 Task: Research Airbnb properties in Bykhaw, Belarus from 6th December, 2023 to 15th December, 2023 for 6 adults. Place can be entire room or private room with 6 bedrooms having 6 beds and 6 bathrooms. Property type can be house. Amenities needed are: wifi, TV, free parkinig on premises, gym, breakfast.
Action: Mouse pressed left at (550, 133)
Screenshot: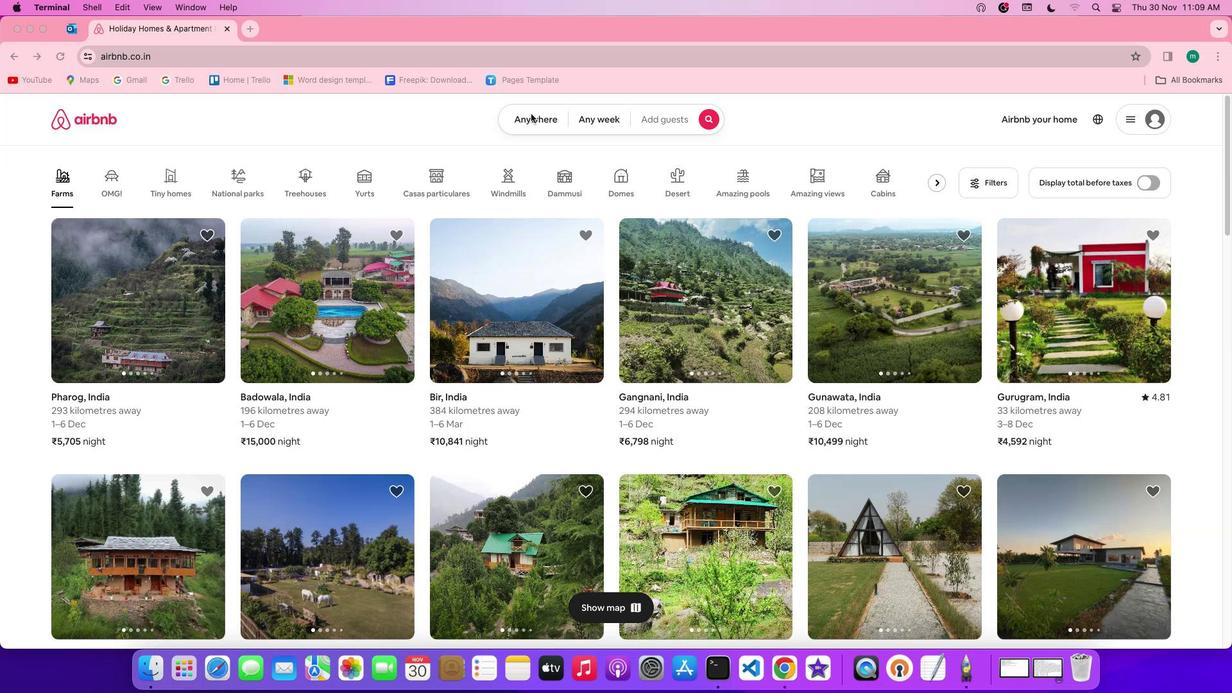 
Action: Mouse pressed left at (550, 133)
Screenshot: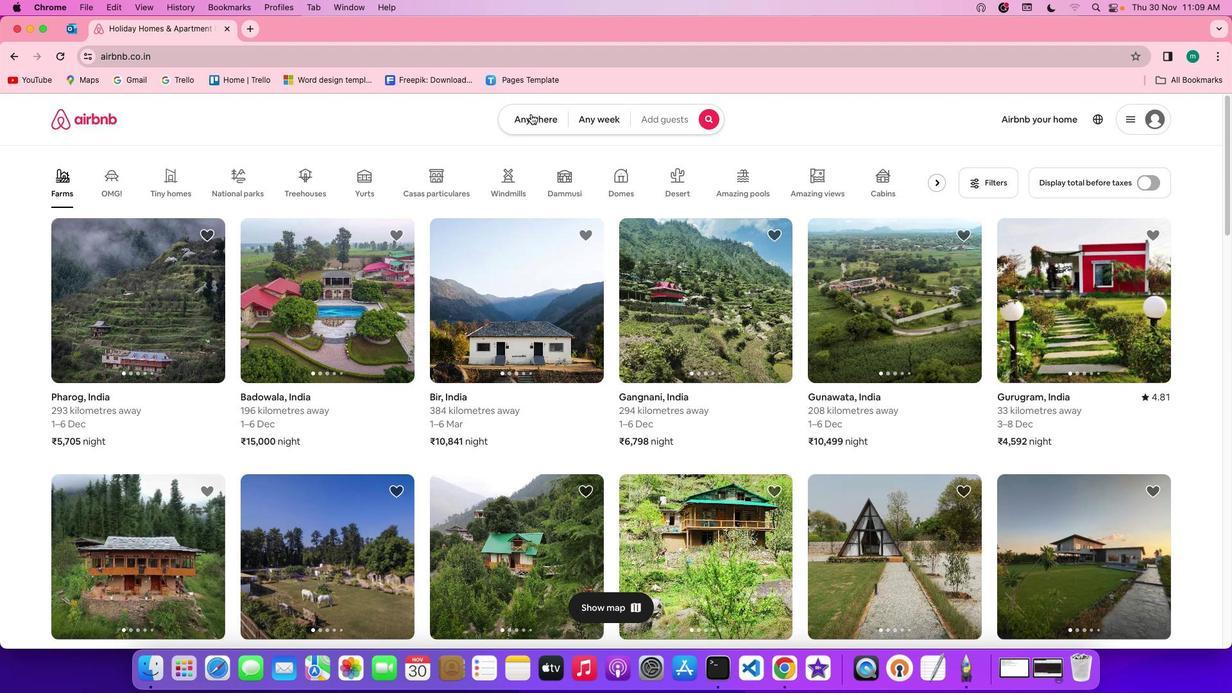 
Action: Mouse moved to (477, 194)
Screenshot: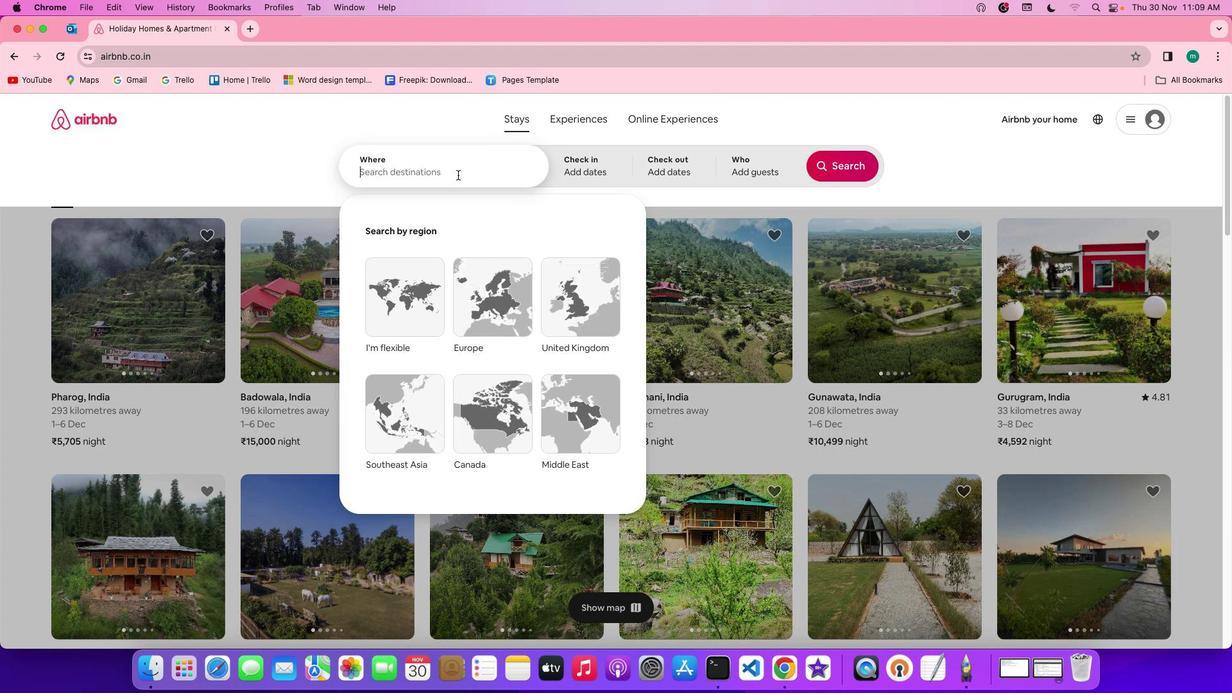 
Action: Mouse pressed left at (477, 194)
Screenshot: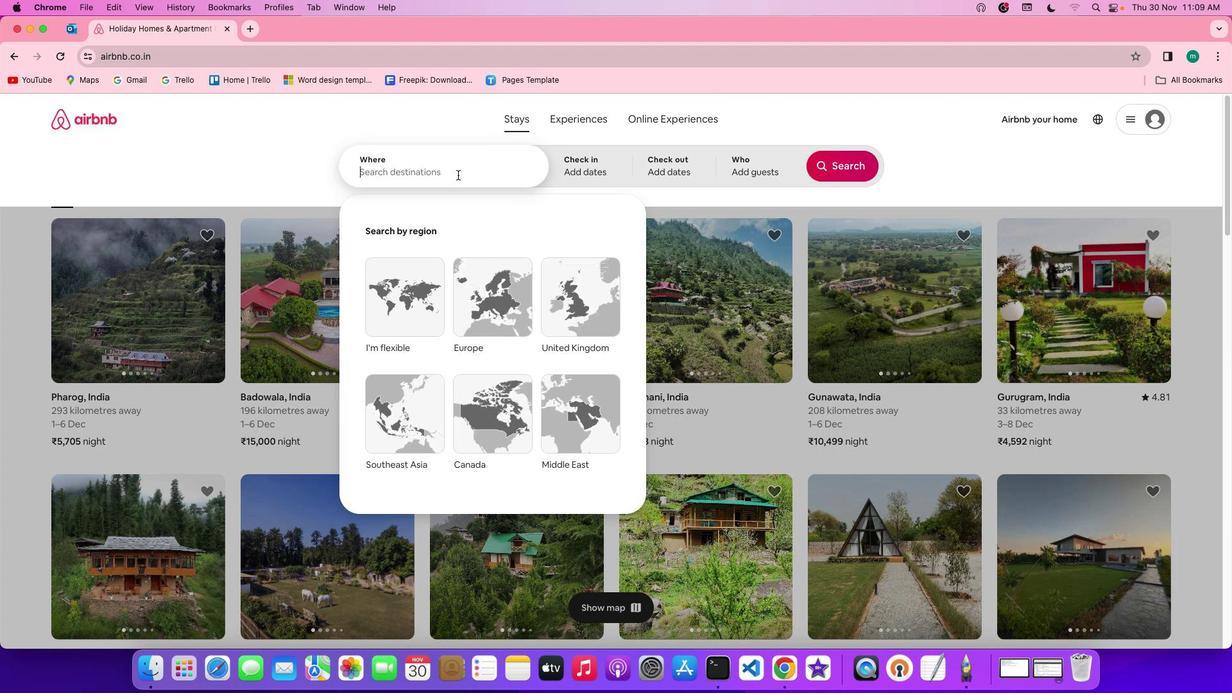 
Action: Key pressed Key.shift'B''y''k''h''a''w'','Key.spaceKey.shift'b''e''l''a''r''u''s'
Screenshot: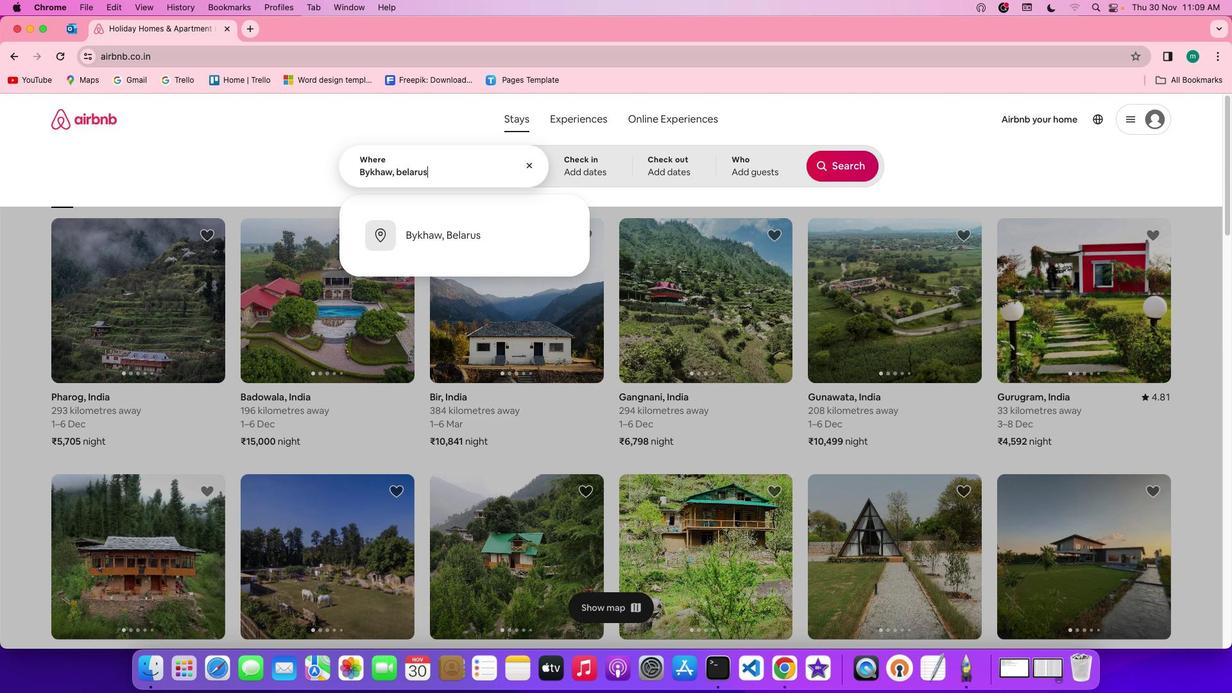 
Action: Mouse moved to (587, 194)
Screenshot: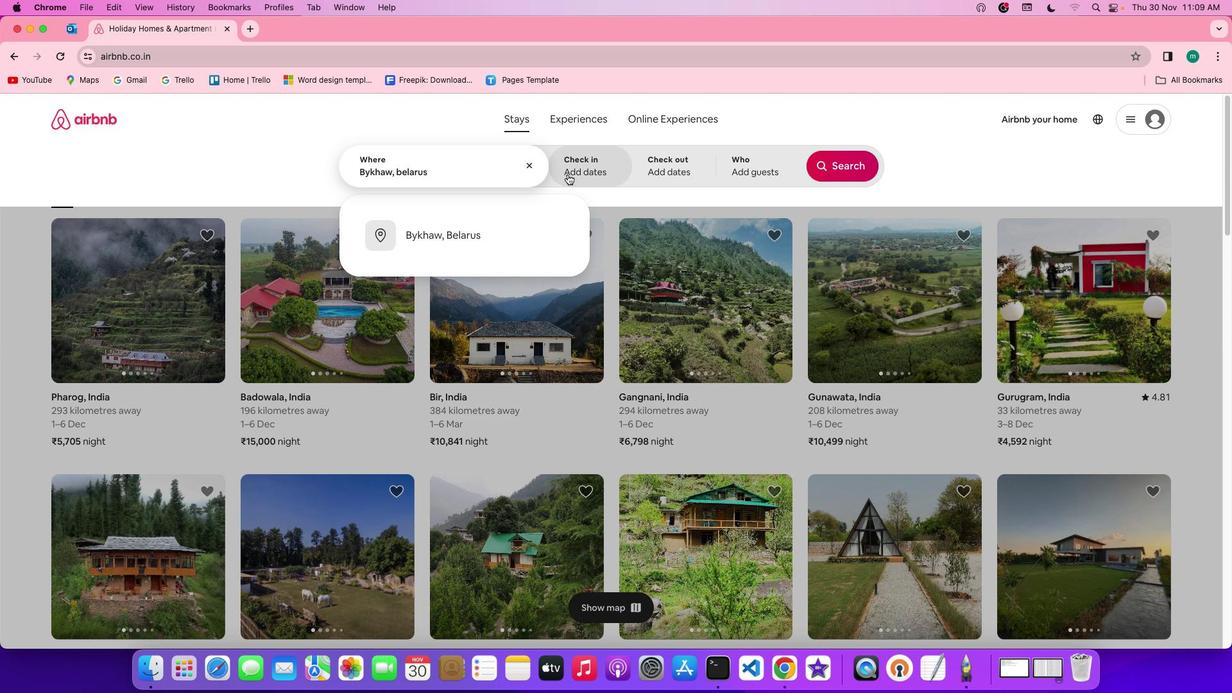 
Action: Mouse pressed left at (587, 194)
Screenshot: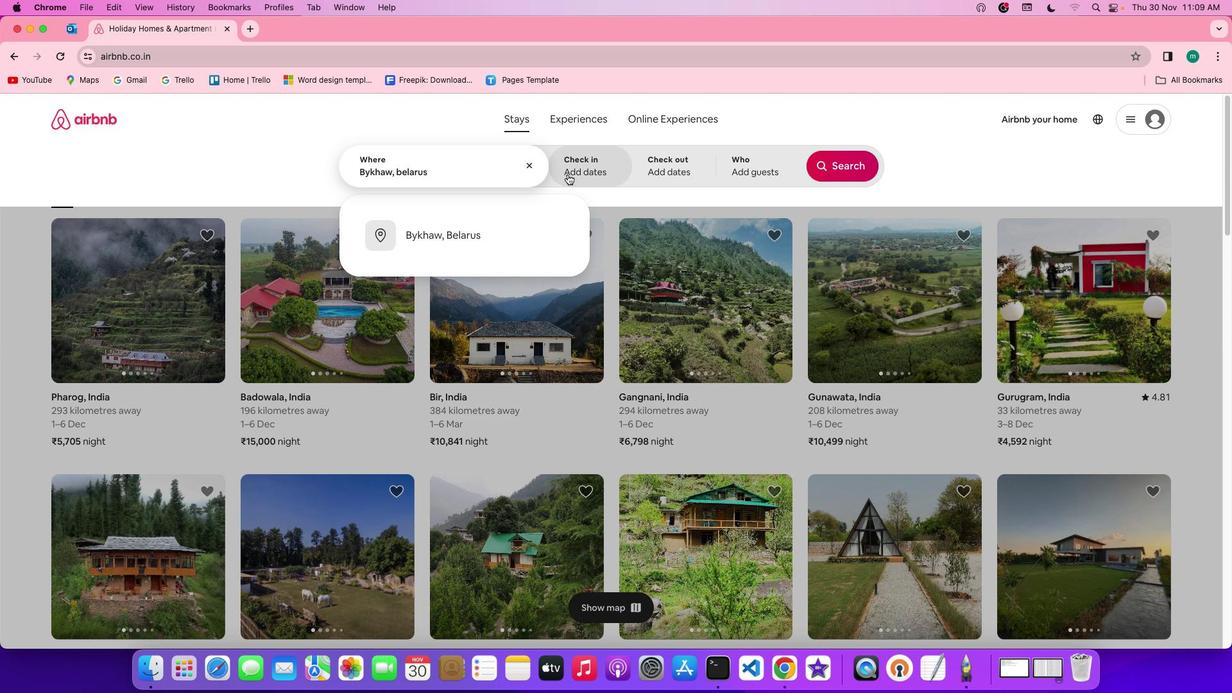 
Action: Mouse moved to (755, 378)
Screenshot: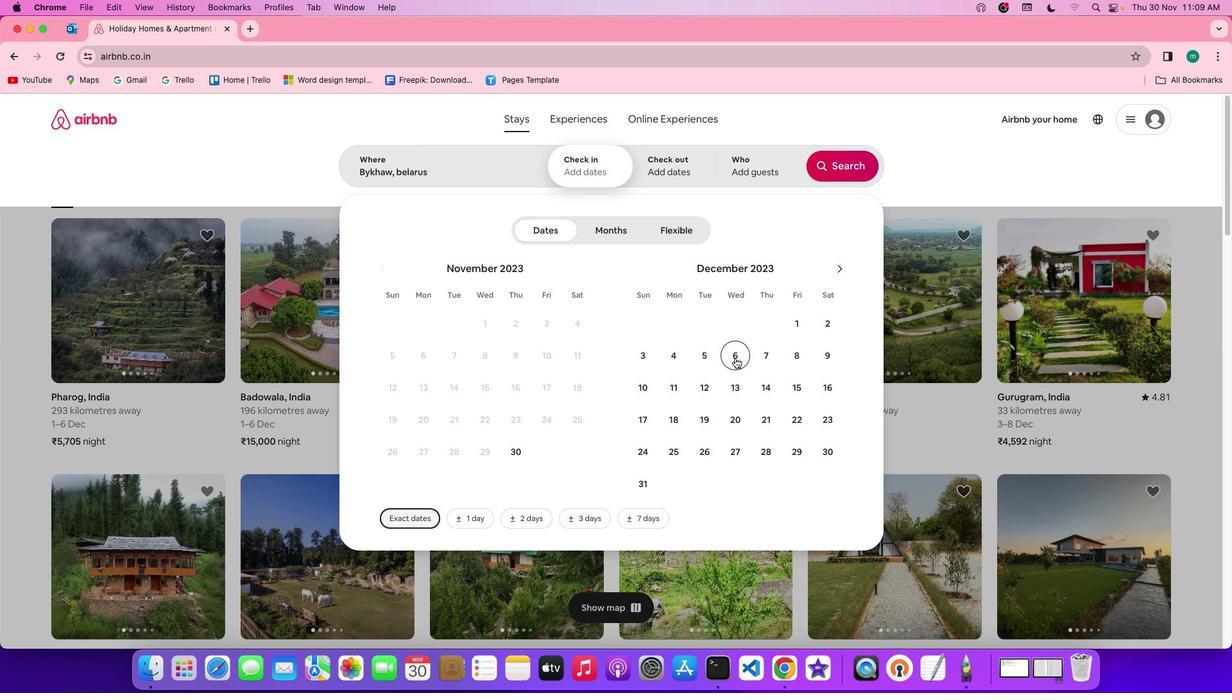 
Action: Mouse pressed left at (755, 378)
Screenshot: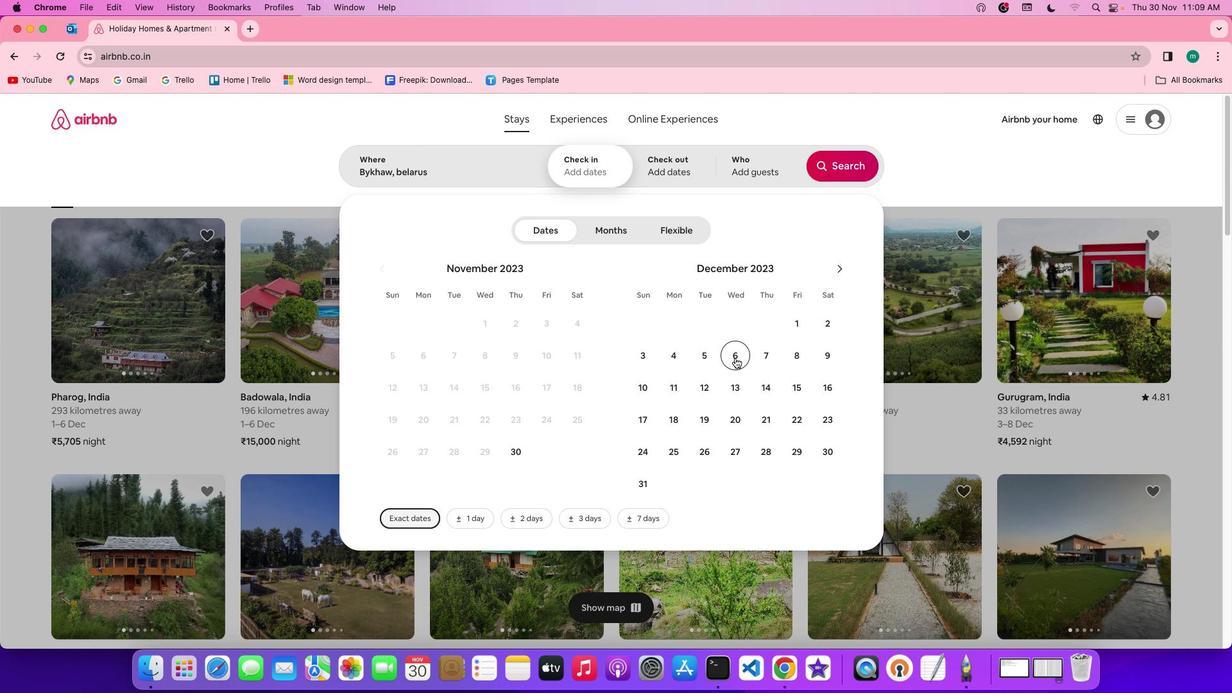 
Action: Mouse moved to (823, 415)
Screenshot: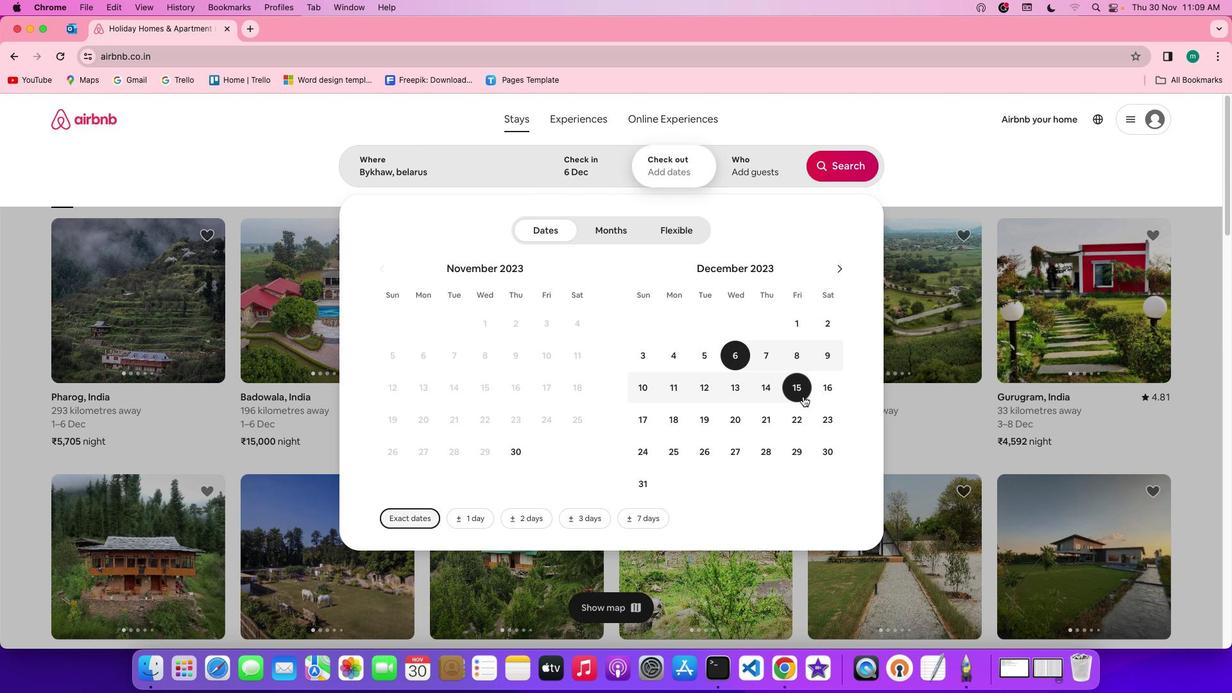 
Action: Mouse pressed left at (823, 415)
Screenshot: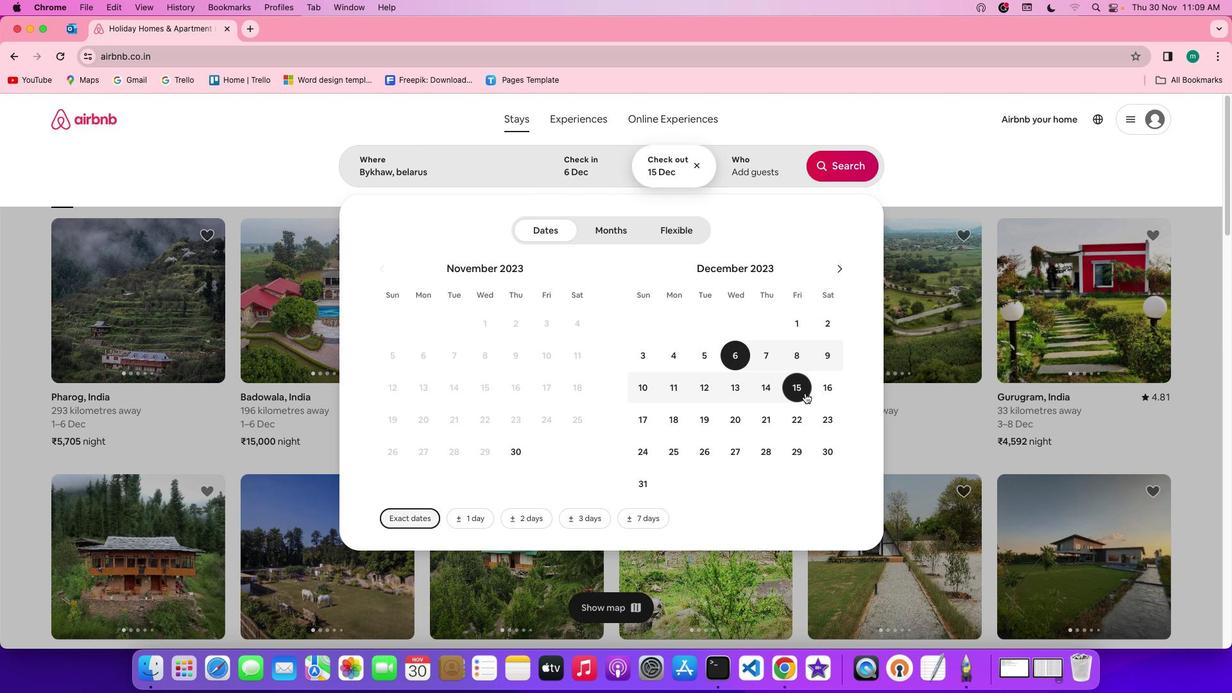 
Action: Mouse moved to (784, 186)
Screenshot: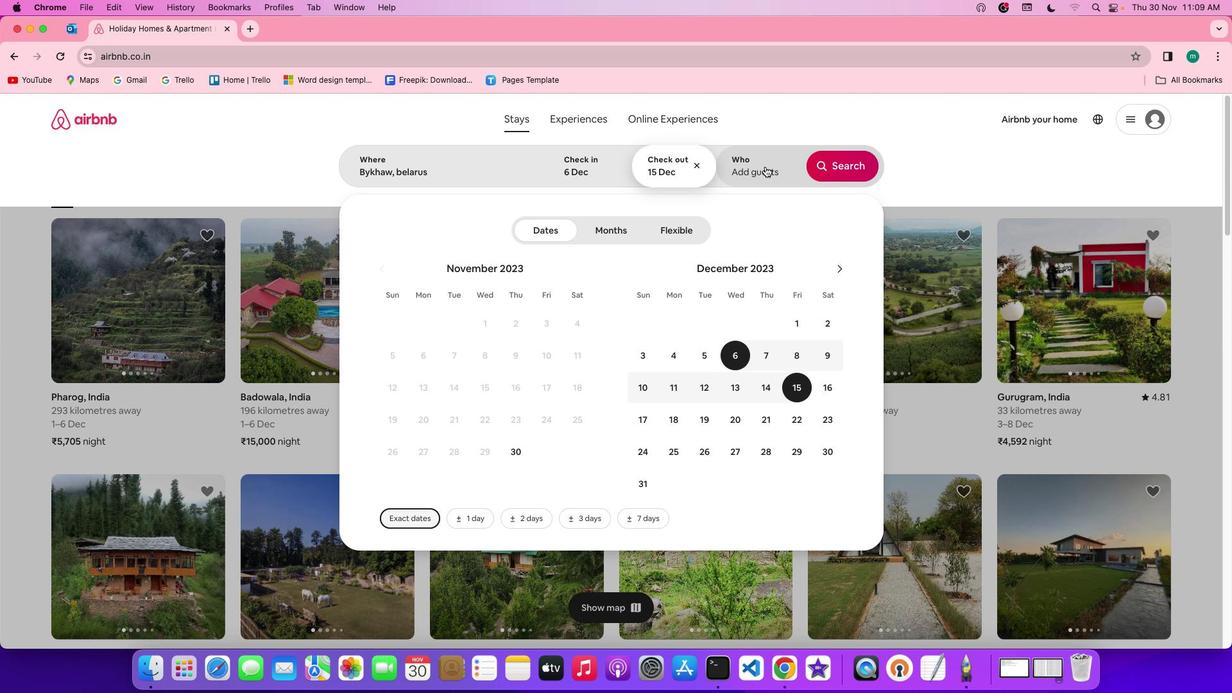 
Action: Mouse pressed left at (784, 186)
Screenshot: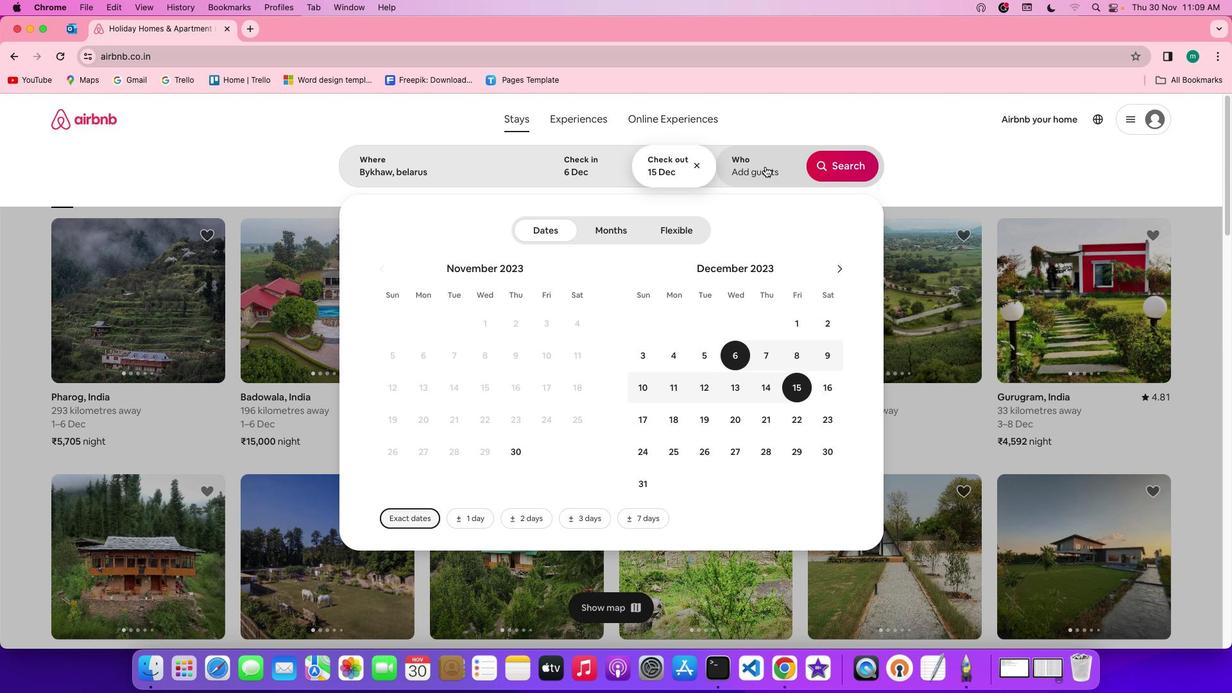 
Action: Mouse moved to (863, 257)
Screenshot: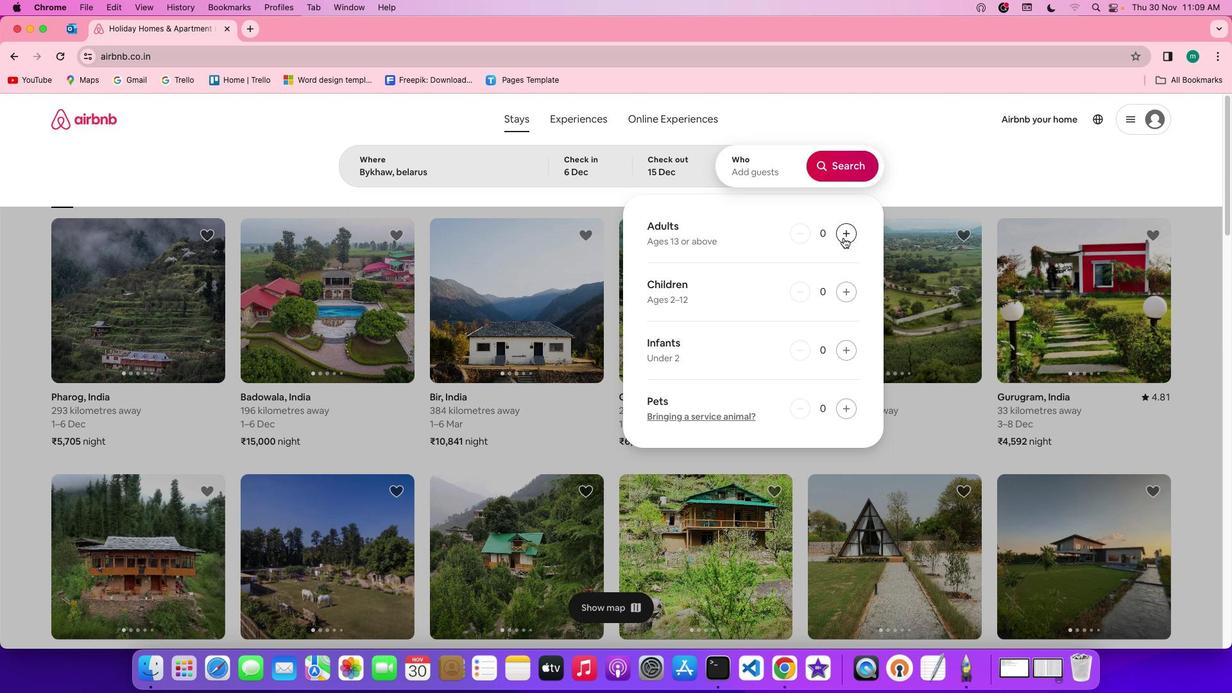 
Action: Mouse pressed left at (863, 257)
Screenshot: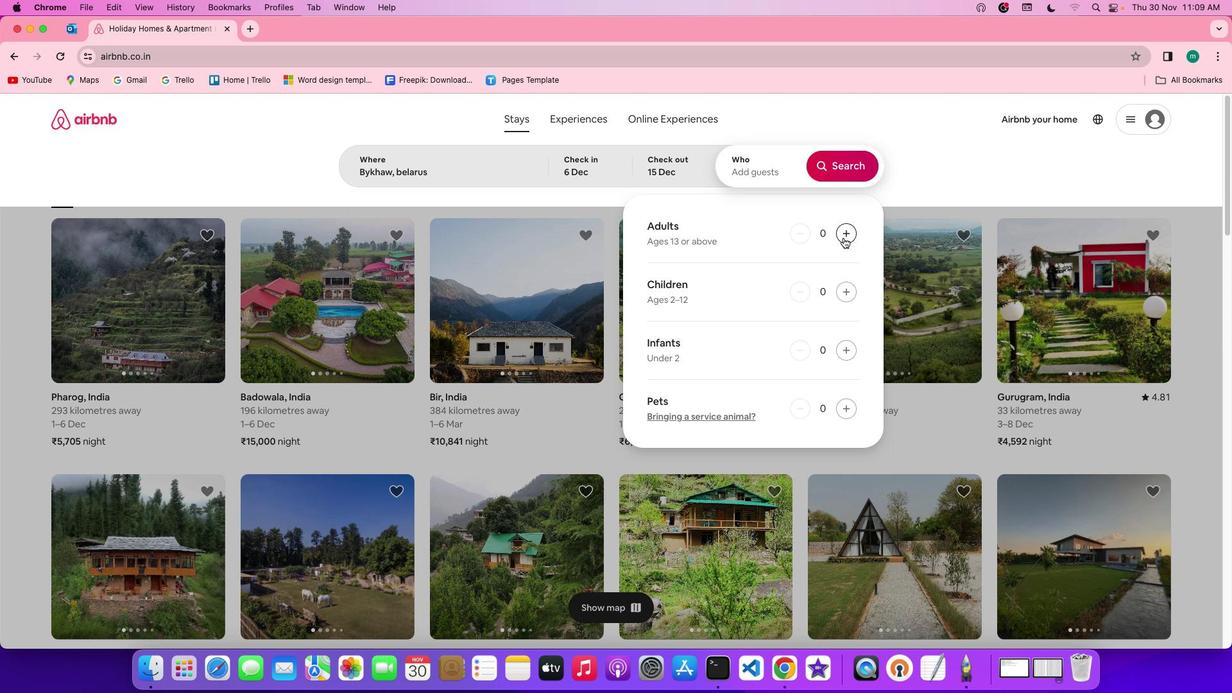
Action: Mouse pressed left at (863, 257)
Screenshot: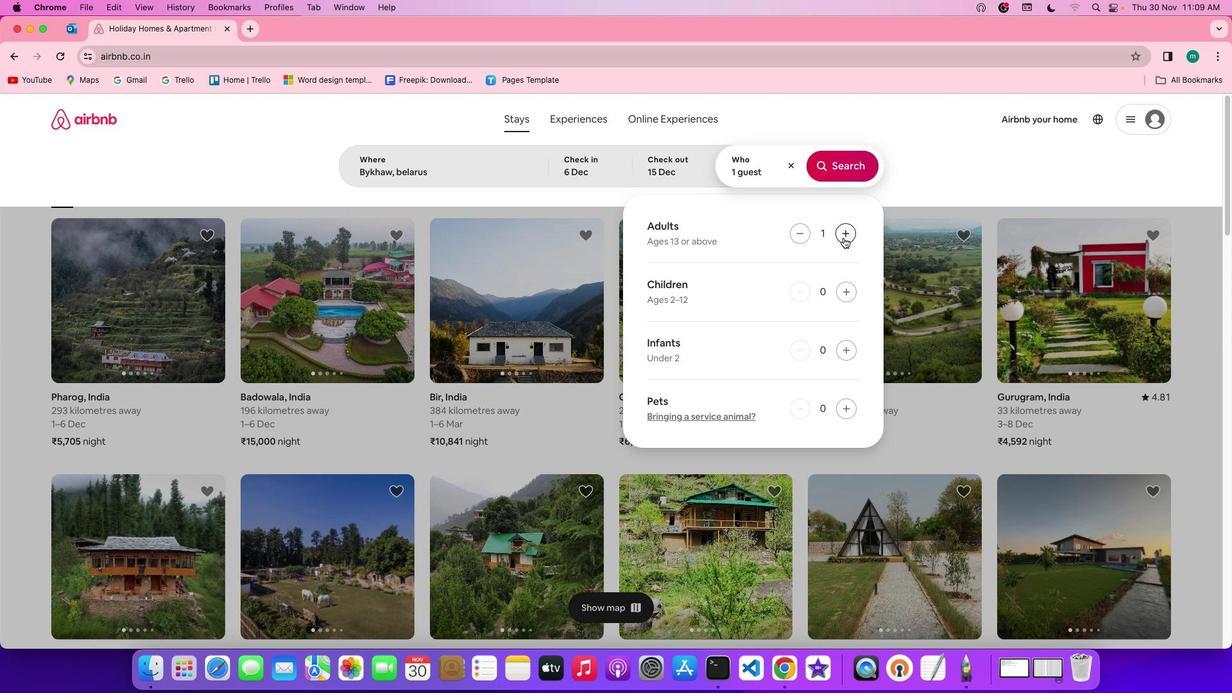 
Action: Mouse pressed left at (863, 257)
Screenshot: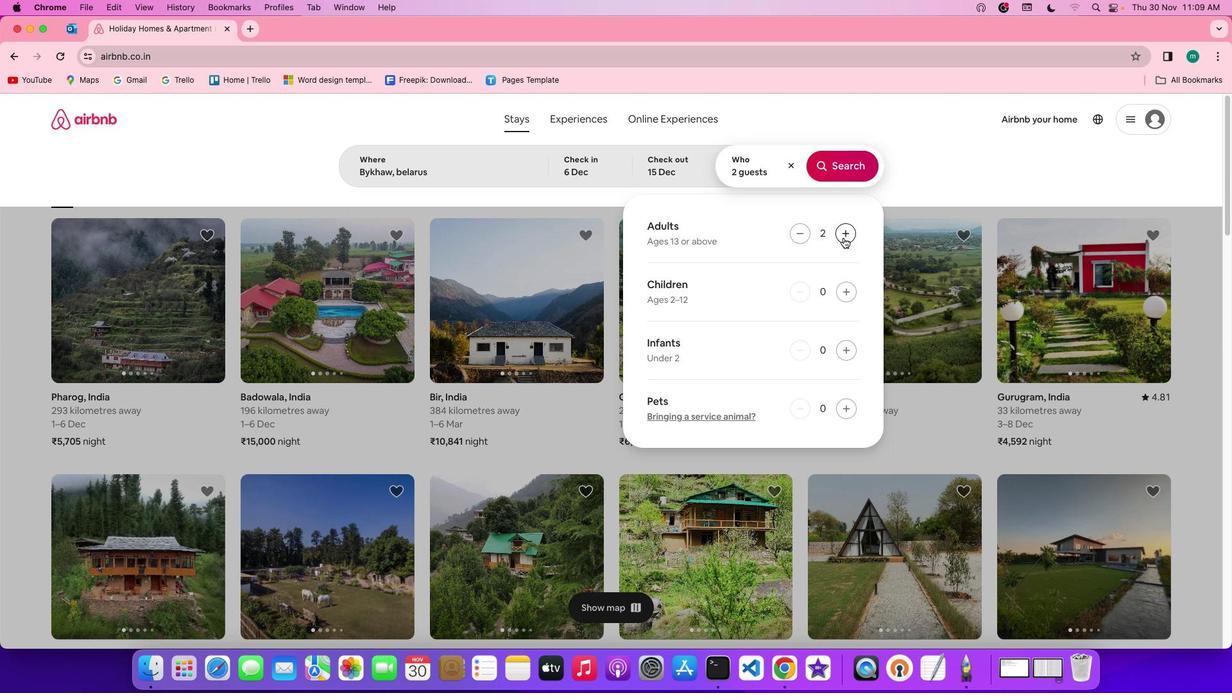
Action: Mouse pressed left at (863, 257)
Screenshot: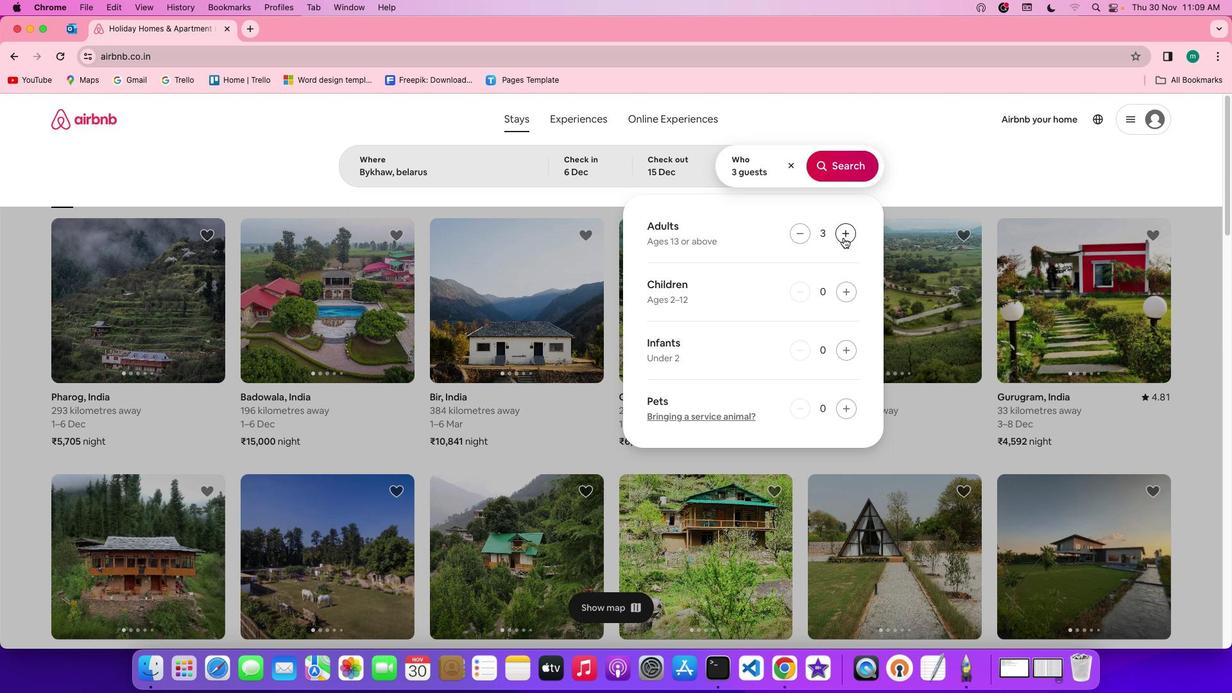 
Action: Mouse pressed left at (863, 257)
Screenshot: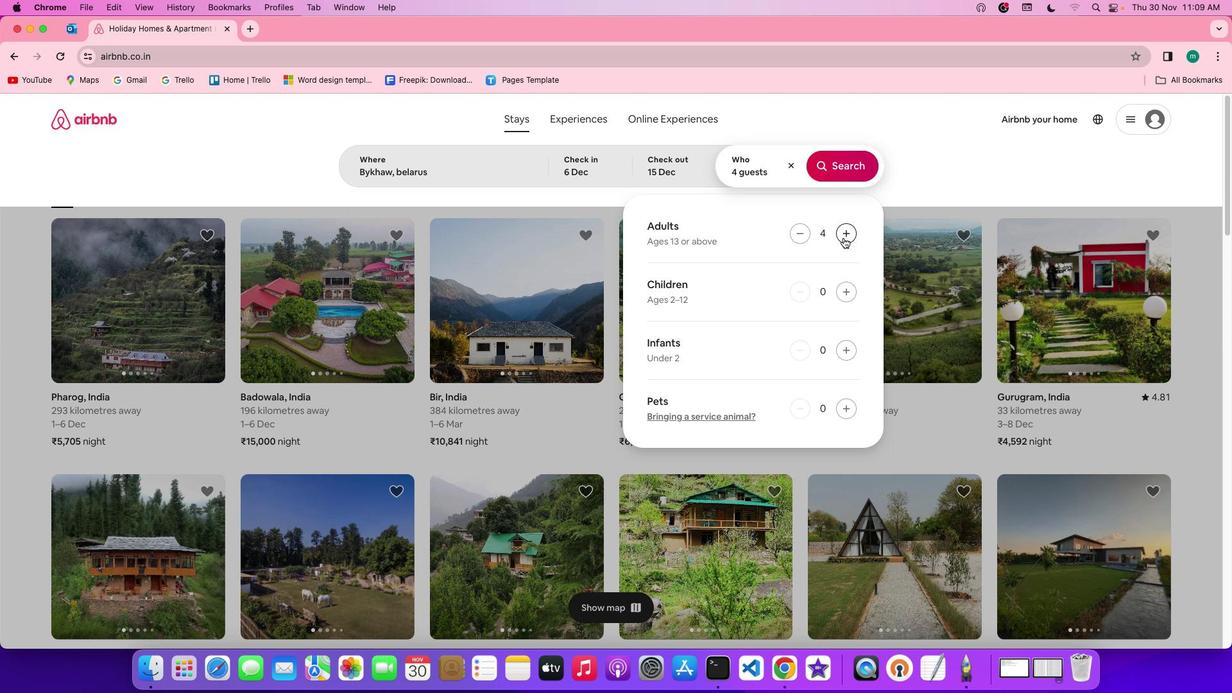 
Action: Mouse pressed left at (863, 257)
Screenshot: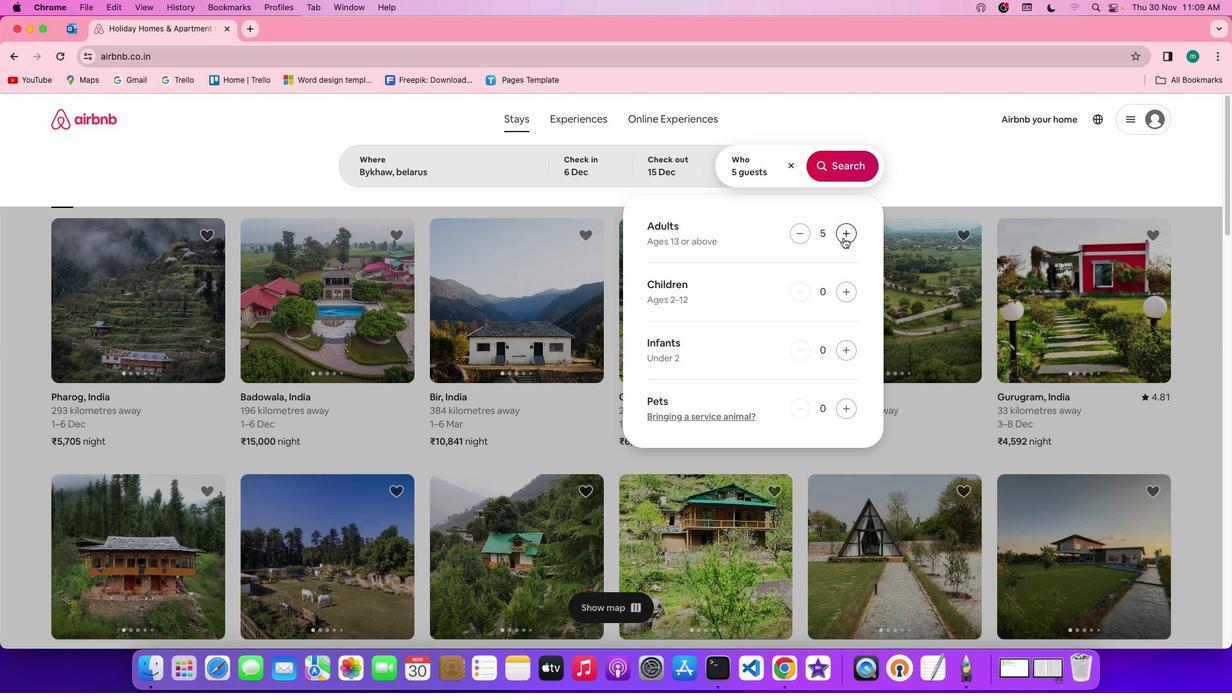 
Action: Mouse moved to (868, 188)
Screenshot: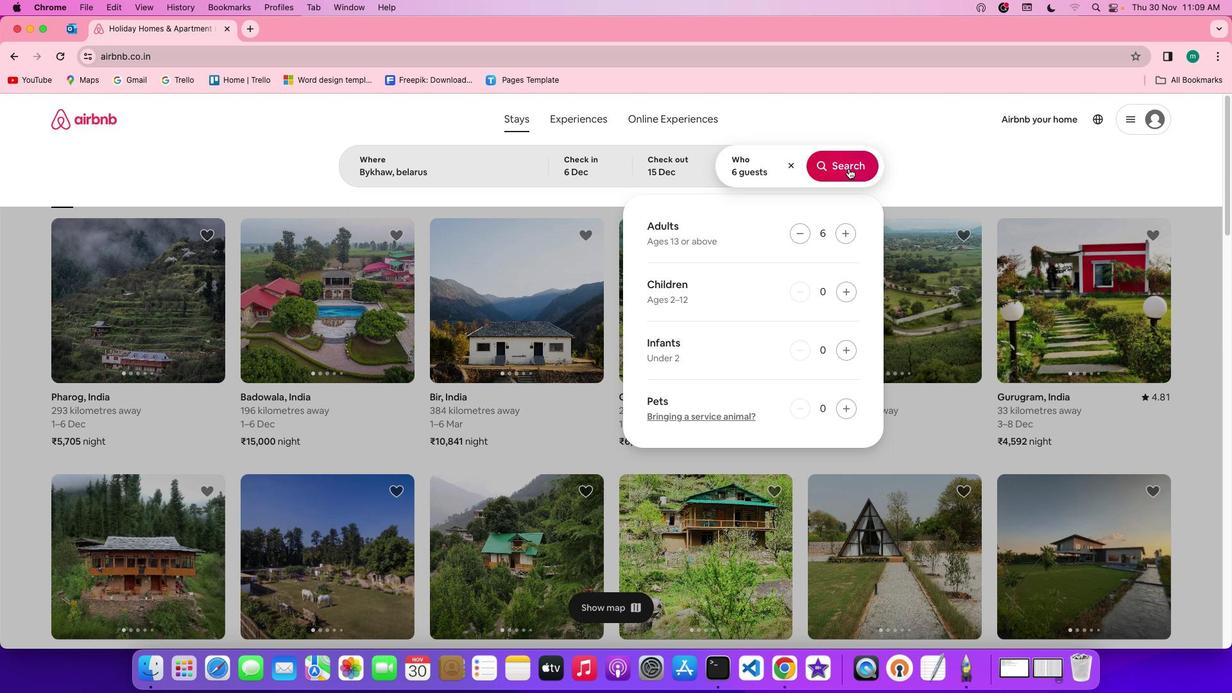 
Action: Mouse pressed left at (868, 188)
Screenshot: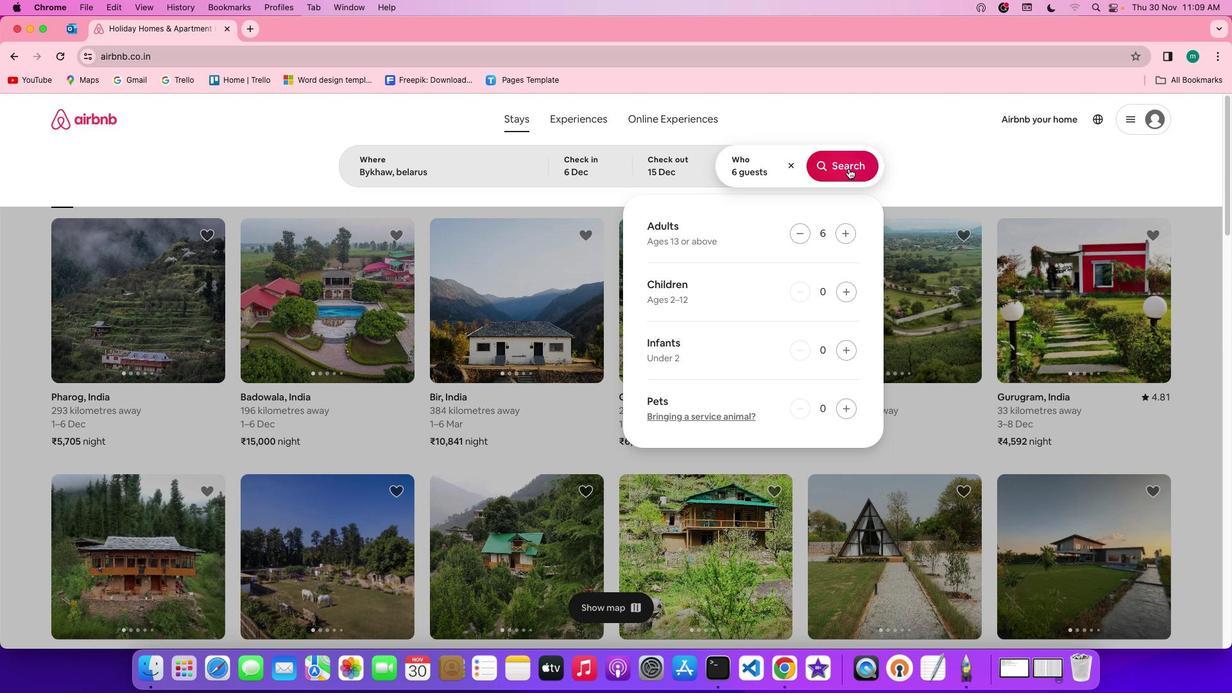 
Action: Mouse moved to (1056, 187)
Screenshot: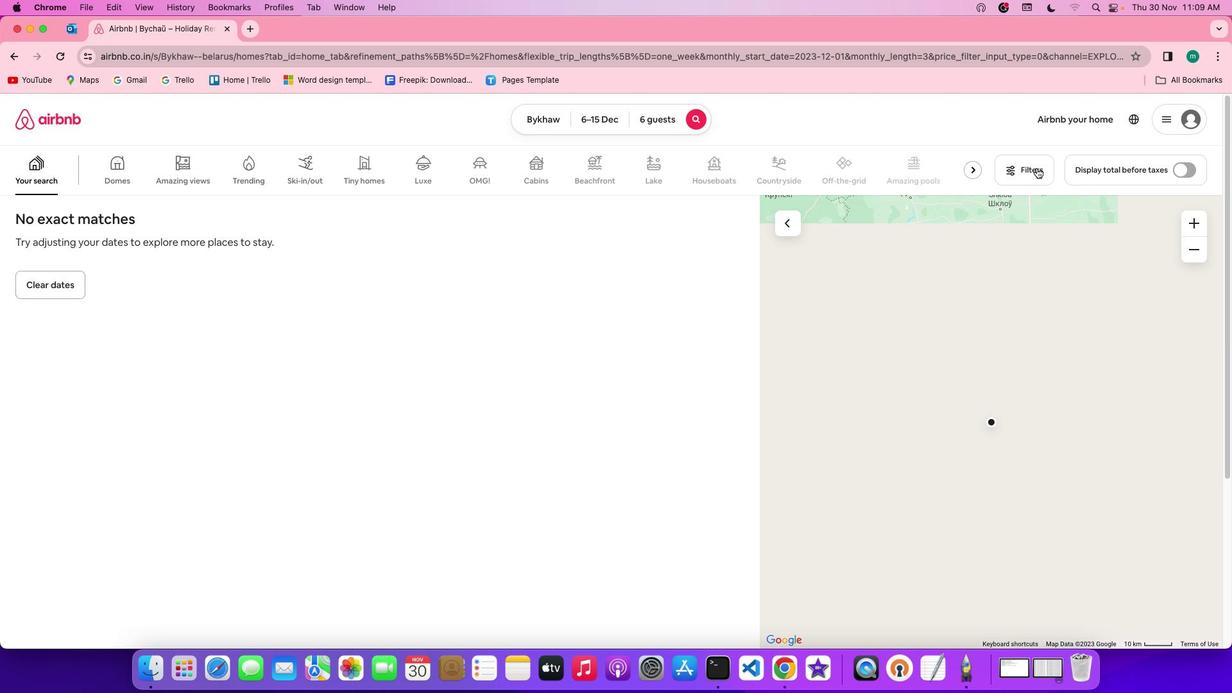 
Action: Mouse pressed left at (1056, 187)
Screenshot: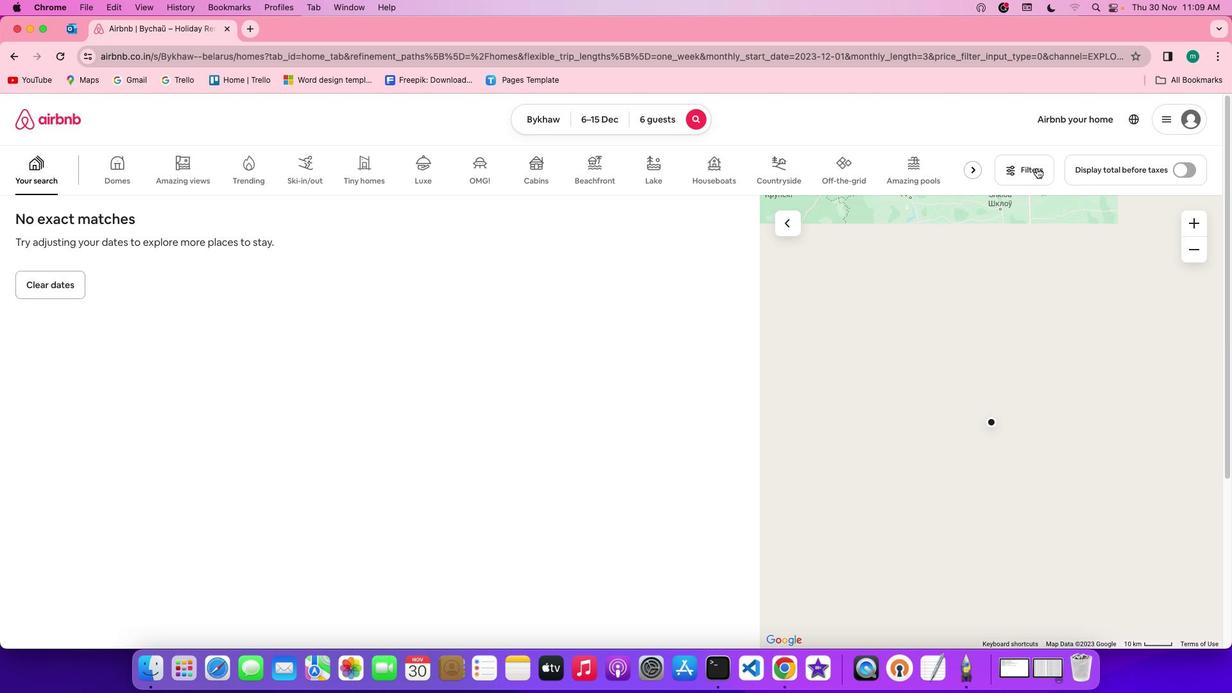 
Action: Mouse moved to (695, 395)
Screenshot: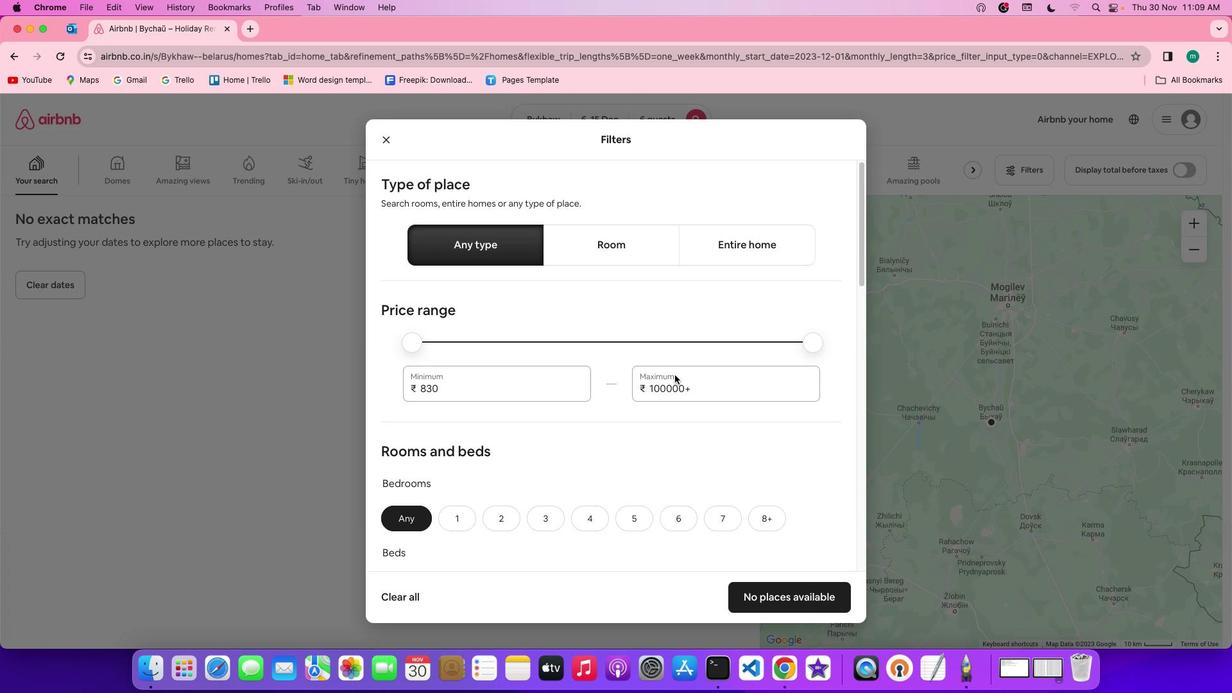 
Action: Mouse scrolled (695, 395) with delta (19, 19)
Screenshot: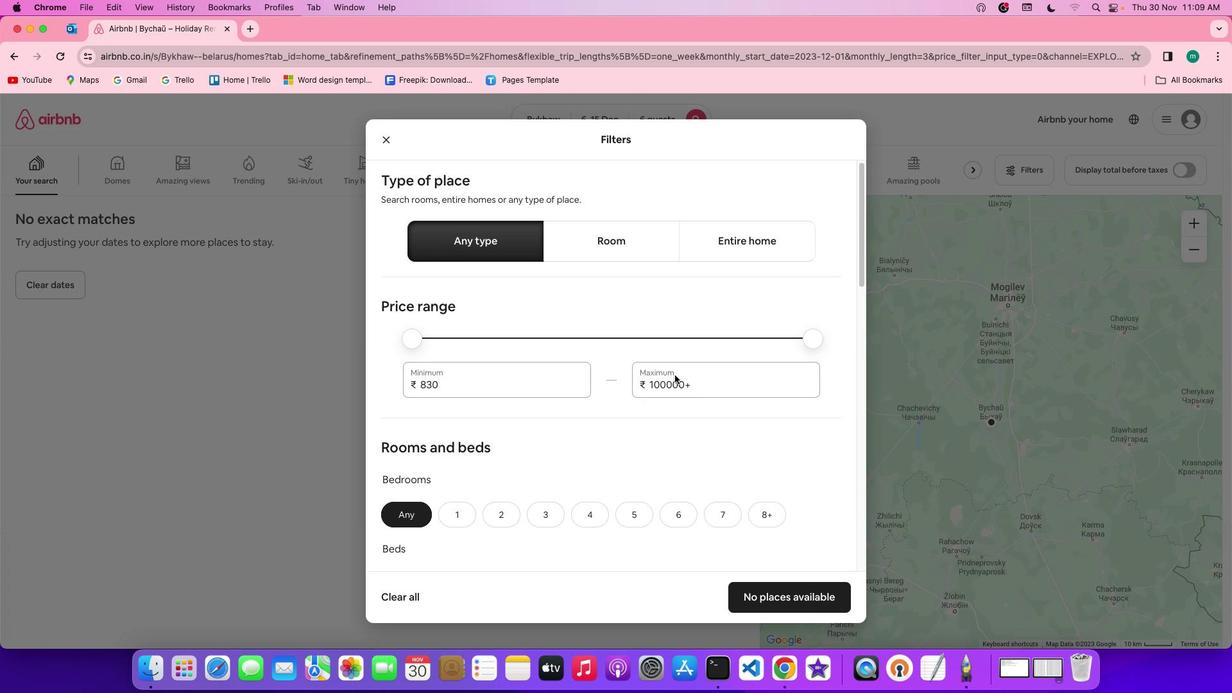 
Action: Mouse scrolled (695, 395) with delta (19, 19)
Screenshot: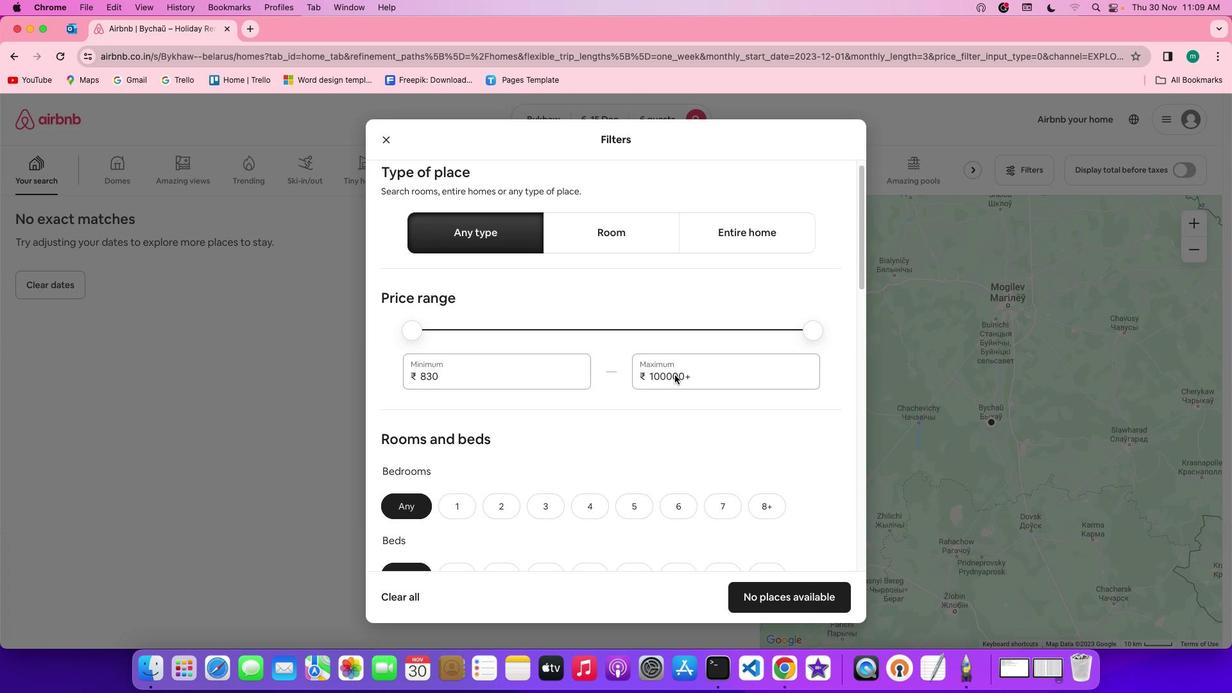 
Action: Mouse scrolled (695, 395) with delta (19, 18)
Screenshot: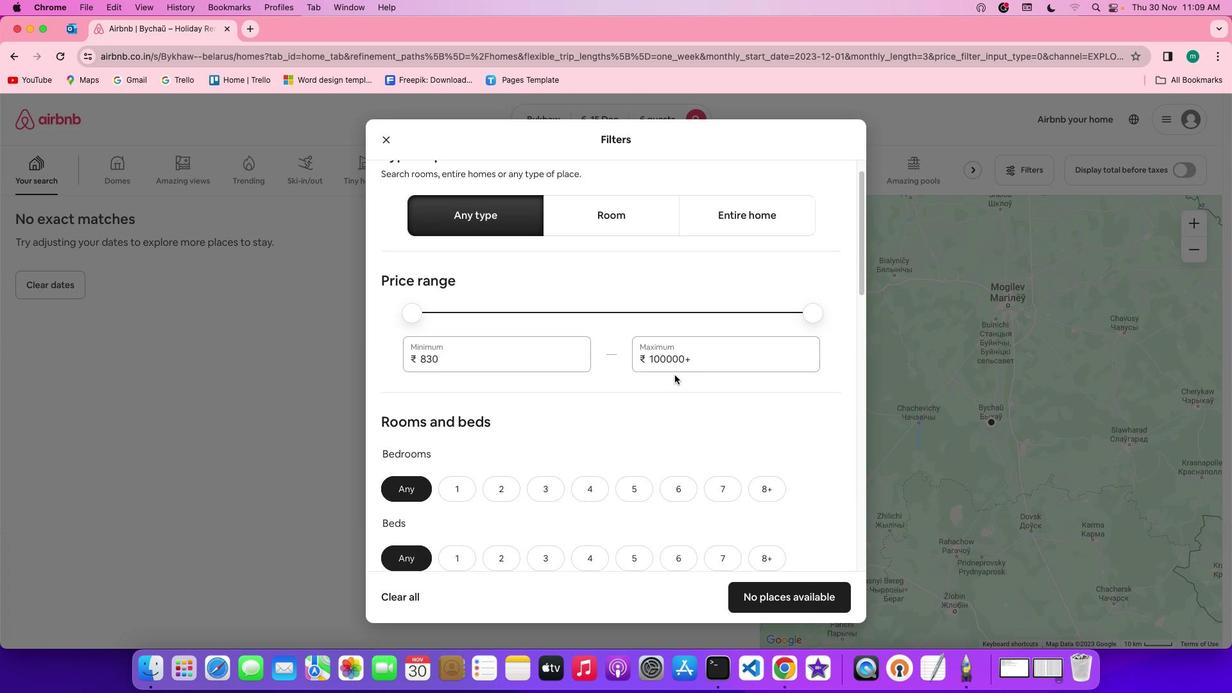 
Action: Mouse scrolled (695, 395) with delta (19, 18)
Screenshot: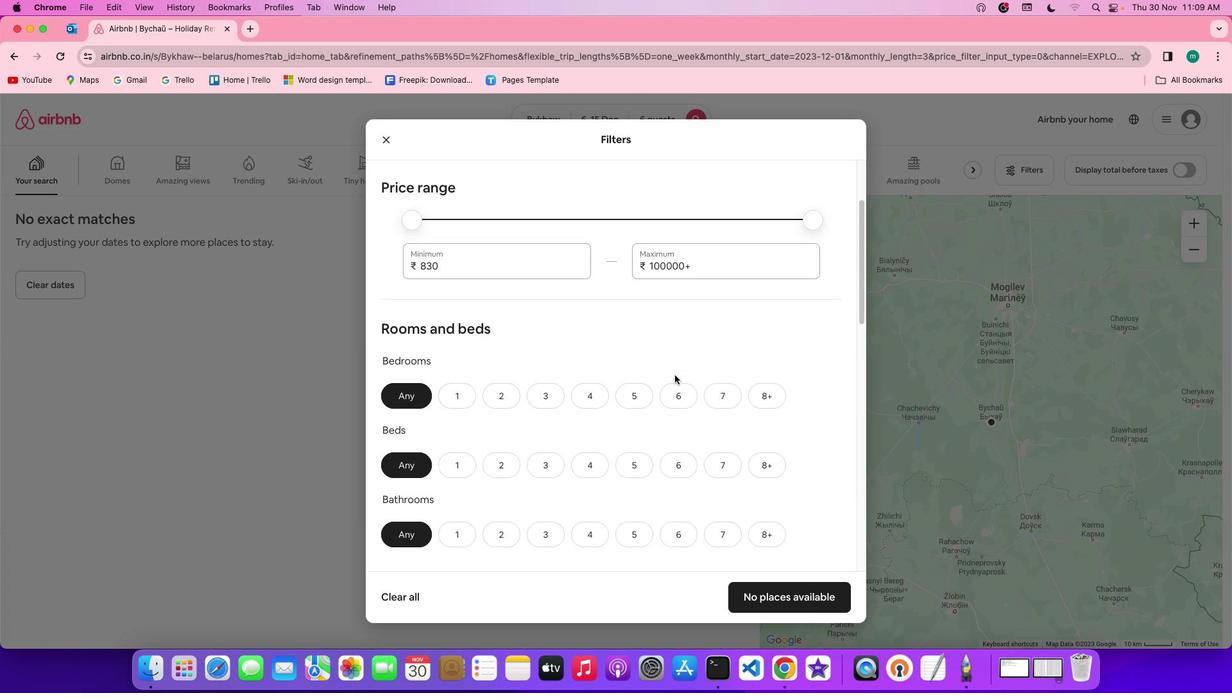 
Action: Mouse scrolled (695, 395) with delta (19, 19)
Screenshot: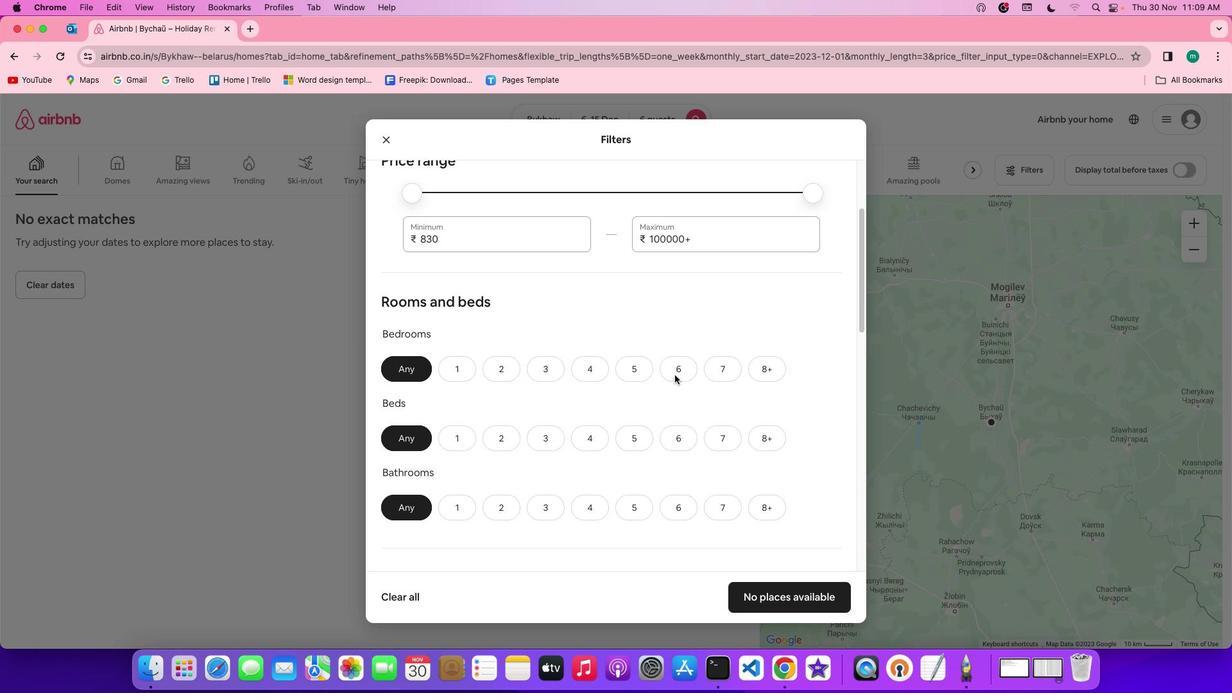 
Action: Mouse scrolled (695, 395) with delta (19, 19)
Screenshot: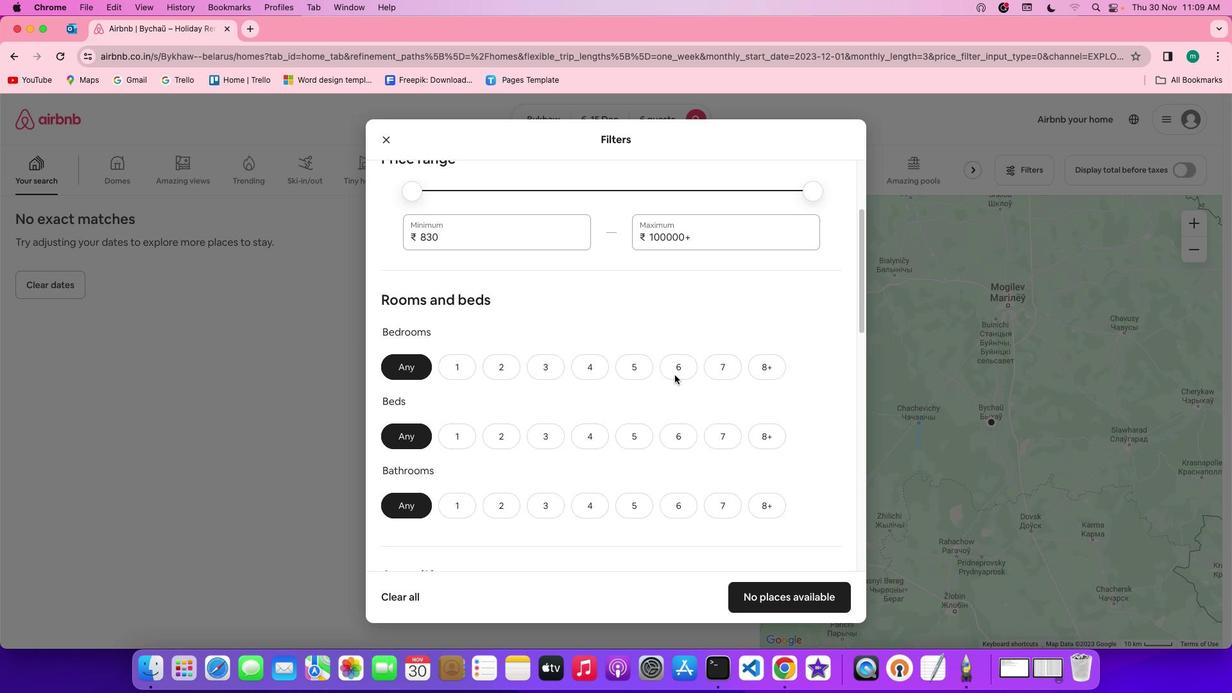 
Action: Mouse scrolled (695, 395) with delta (19, 19)
Screenshot: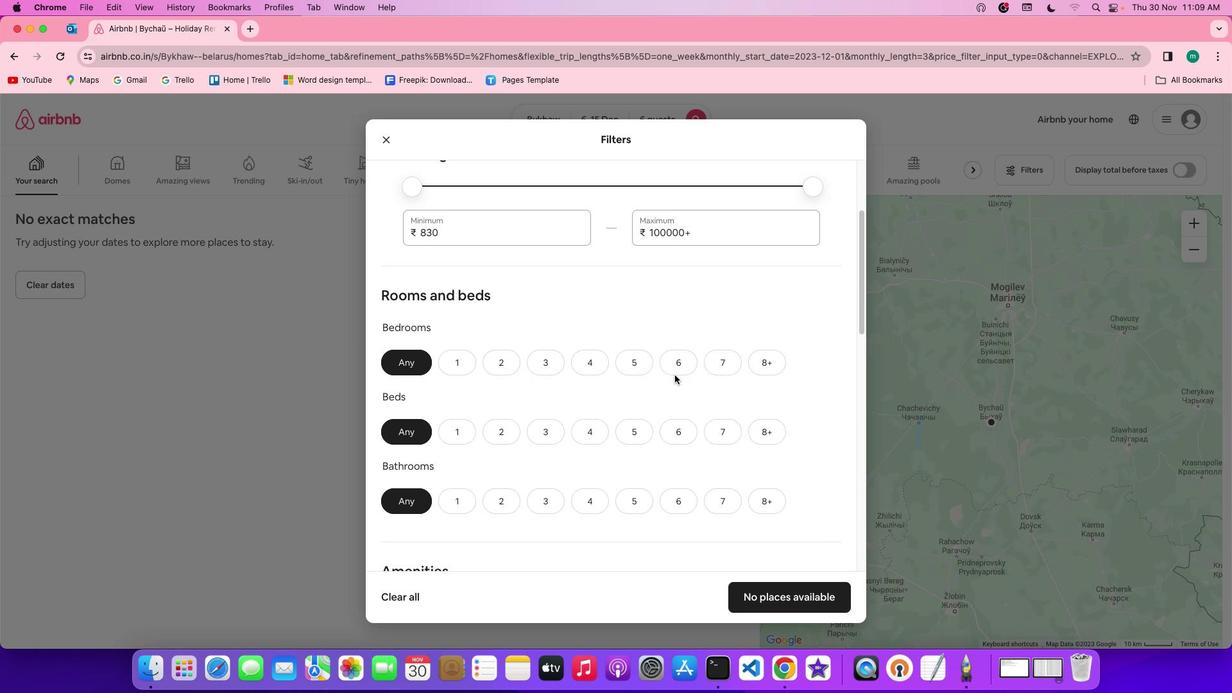 
Action: Mouse scrolled (695, 395) with delta (19, 19)
Screenshot: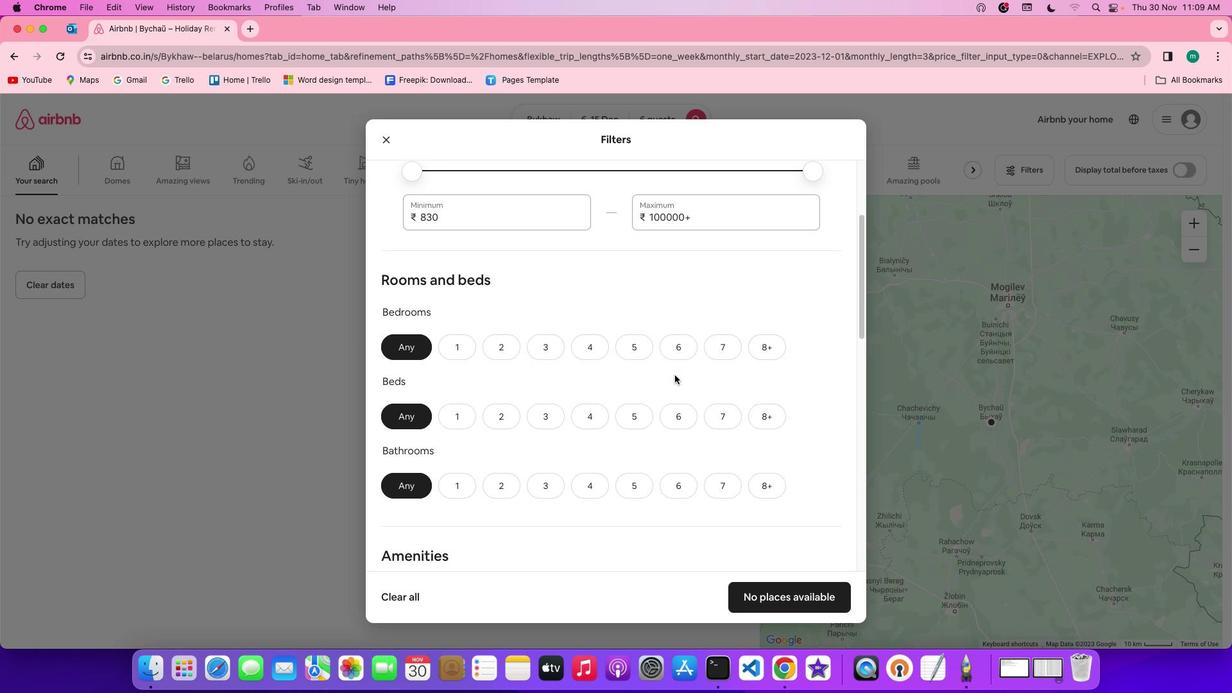 
Action: Mouse scrolled (695, 395) with delta (19, 19)
Screenshot: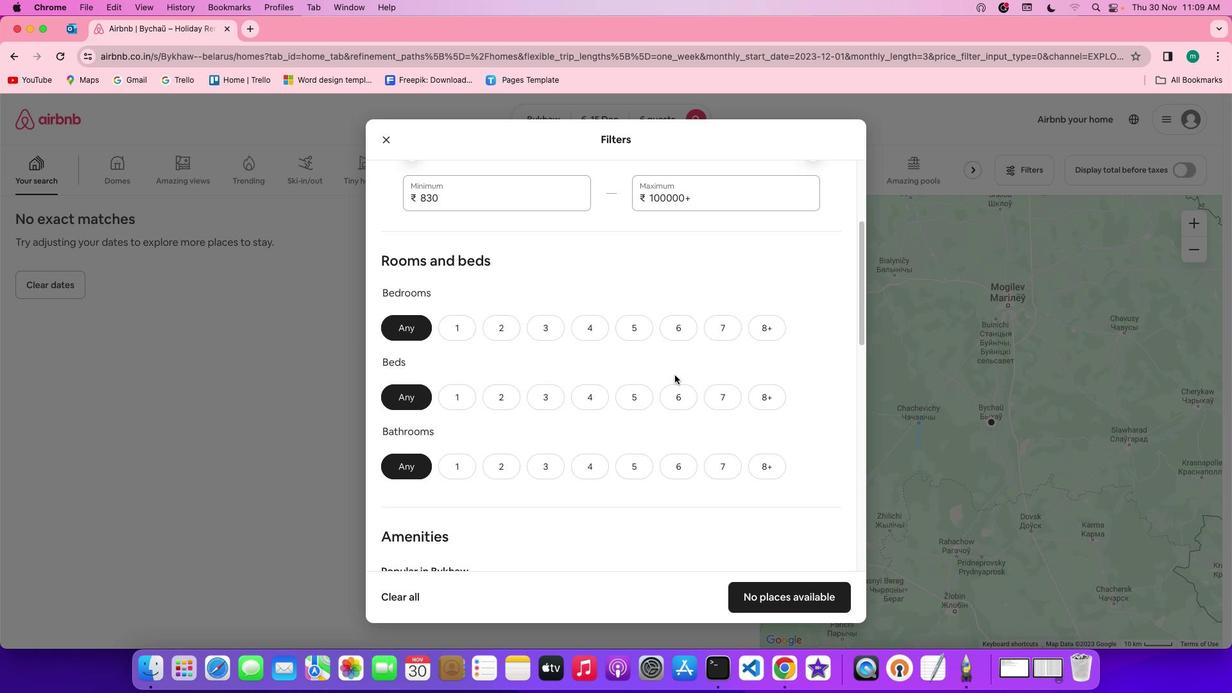 
Action: Mouse scrolled (695, 395) with delta (19, 19)
Screenshot: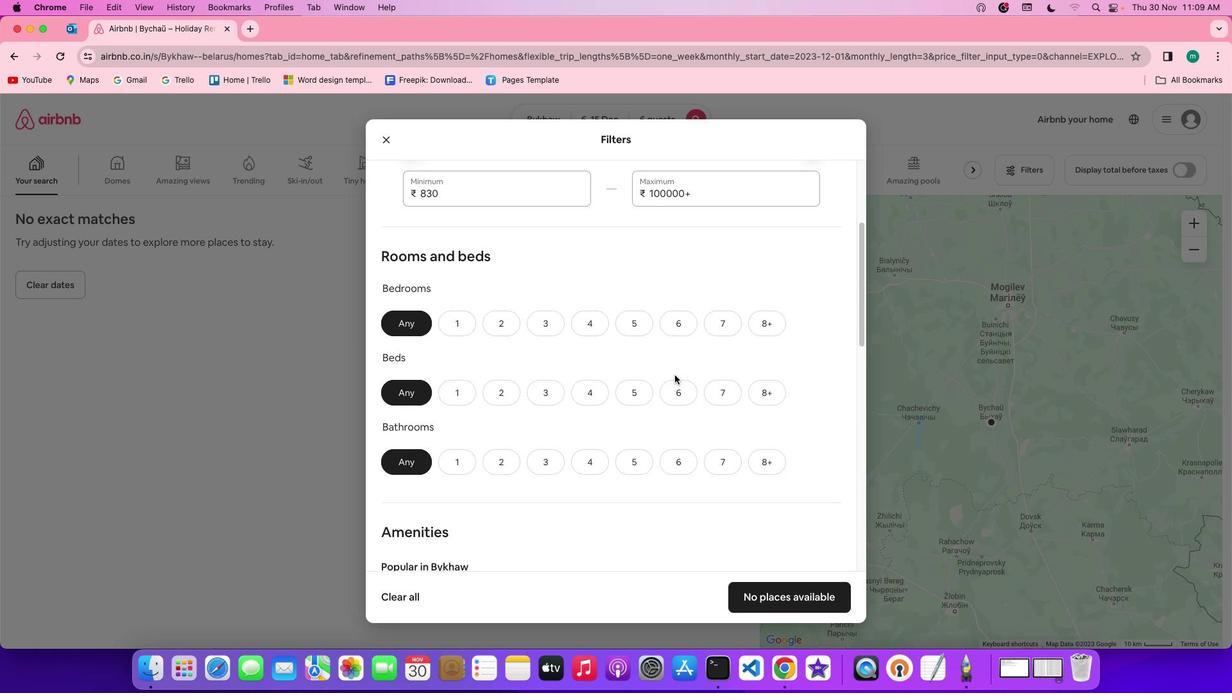 
Action: Mouse scrolled (695, 395) with delta (19, 19)
Screenshot: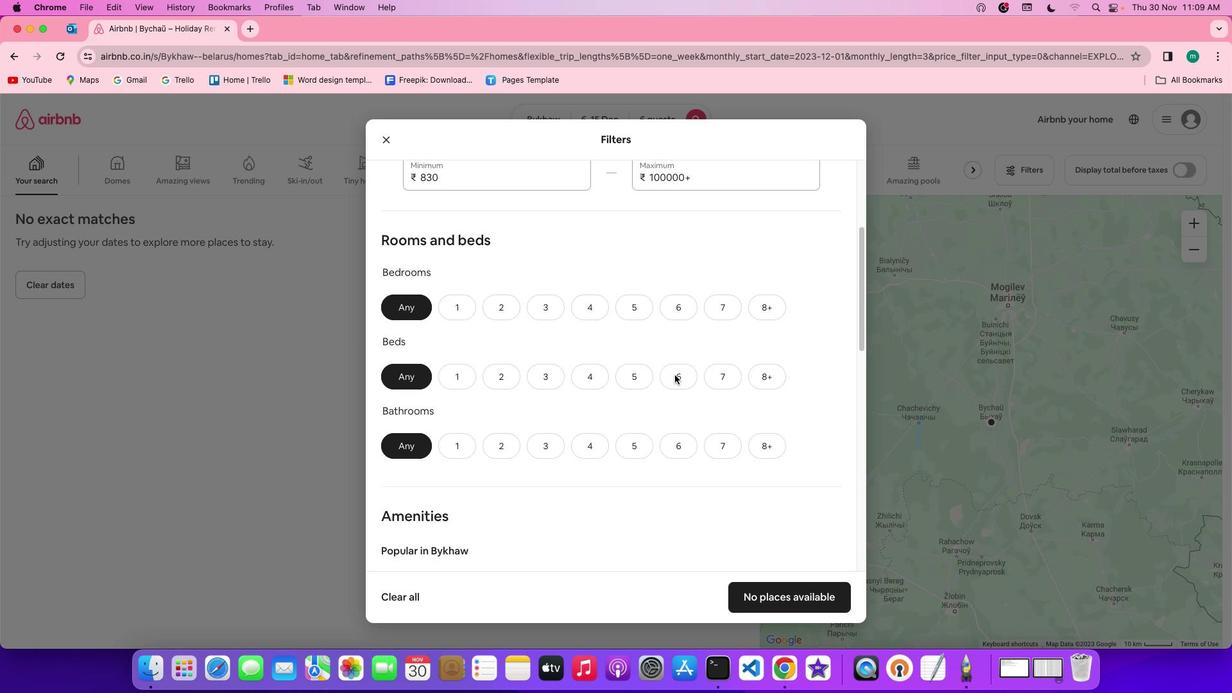 
Action: Mouse scrolled (695, 395) with delta (19, 19)
Screenshot: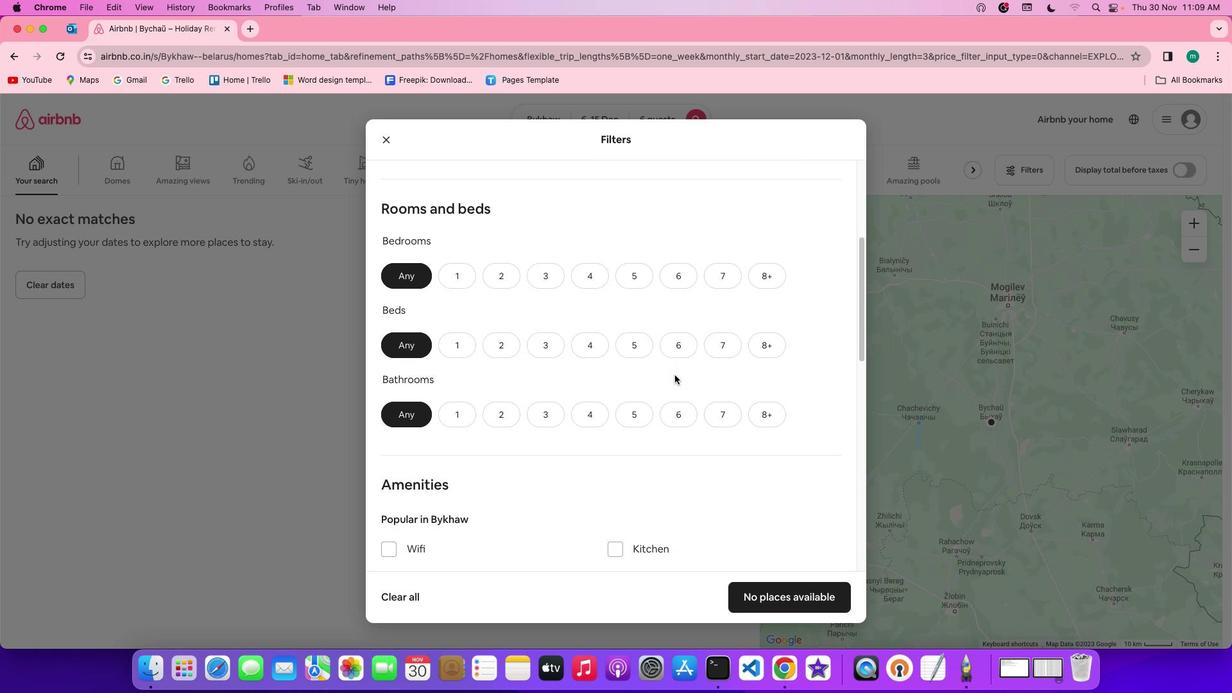 
Action: Mouse scrolled (695, 395) with delta (19, 19)
Screenshot: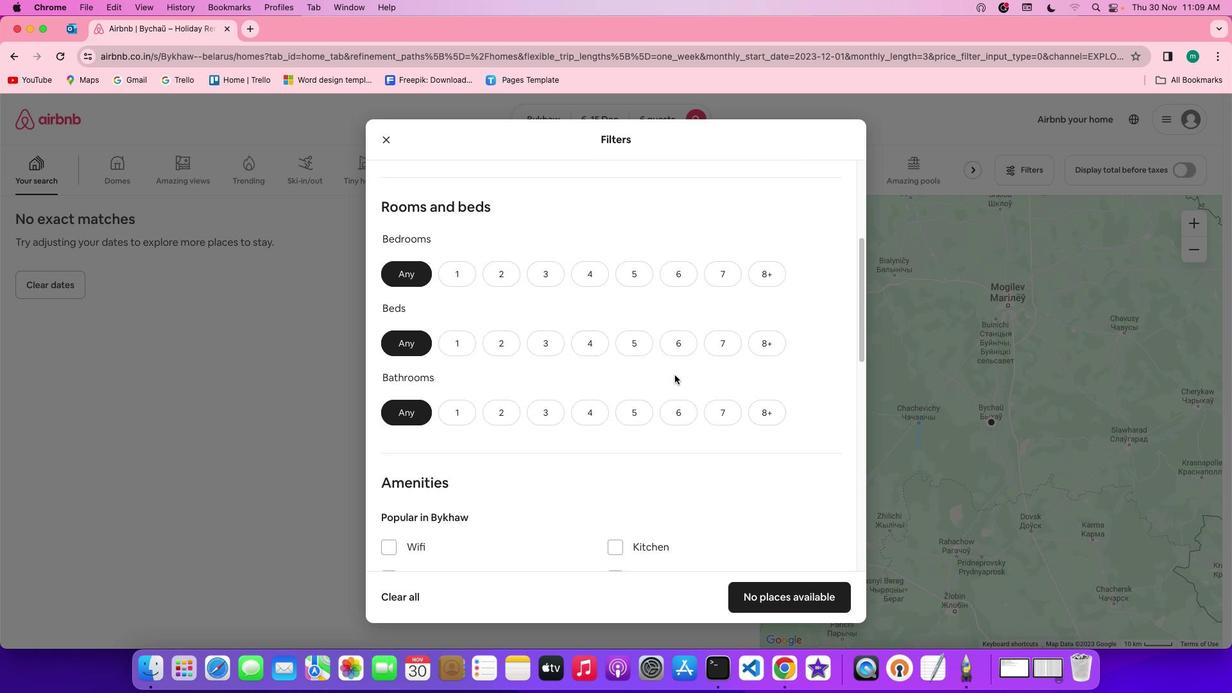 
Action: Mouse scrolled (695, 395) with delta (19, 19)
Screenshot: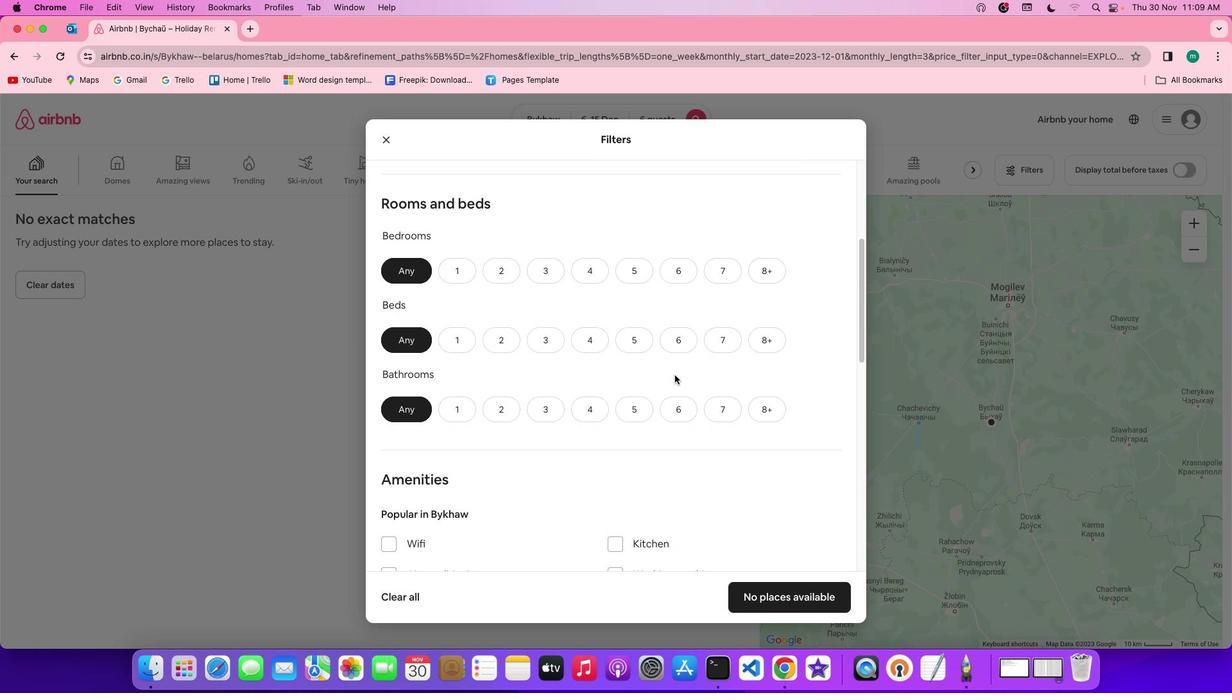 
Action: Mouse scrolled (695, 395) with delta (19, 19)
Screenshot: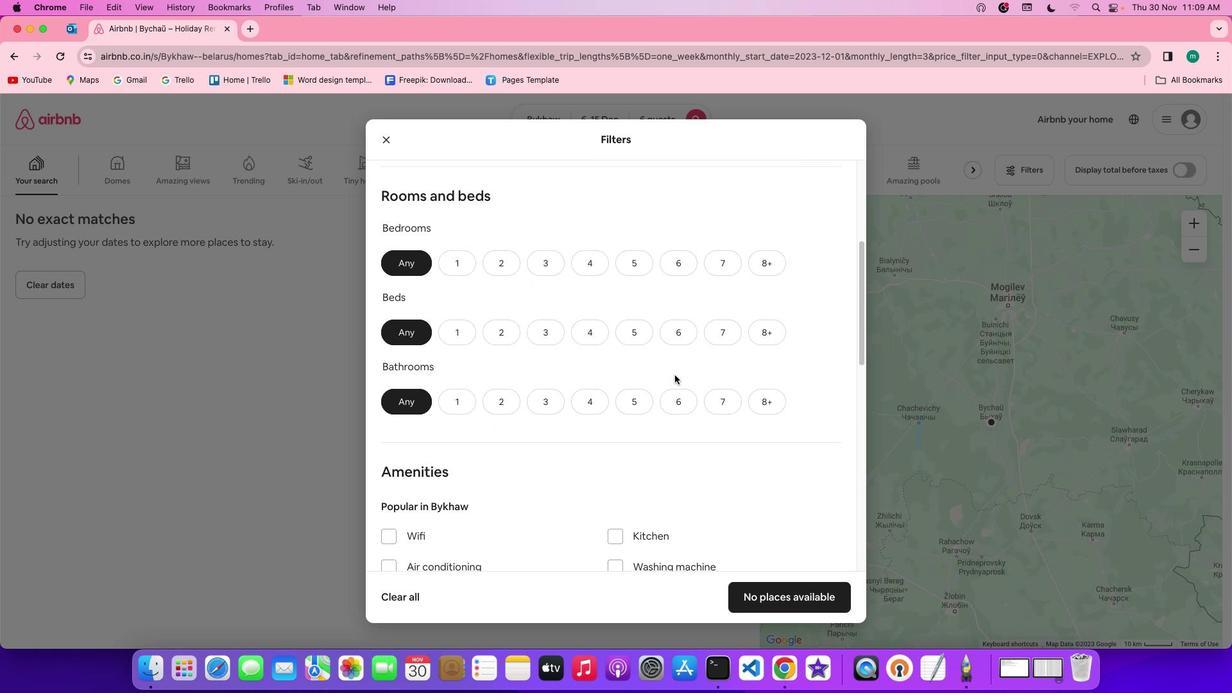 
Action: Mouse moved to (703, 267)
Screenshot: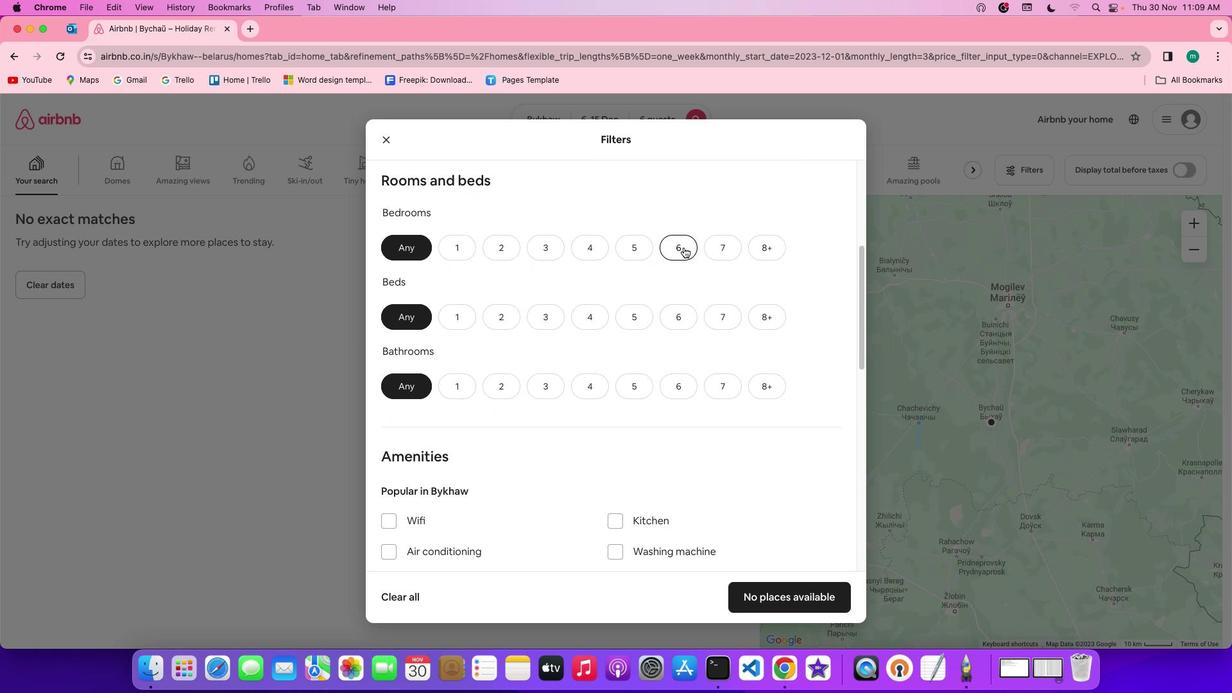 
Action: Mouse pressed left at (703, 267)
Screenshot: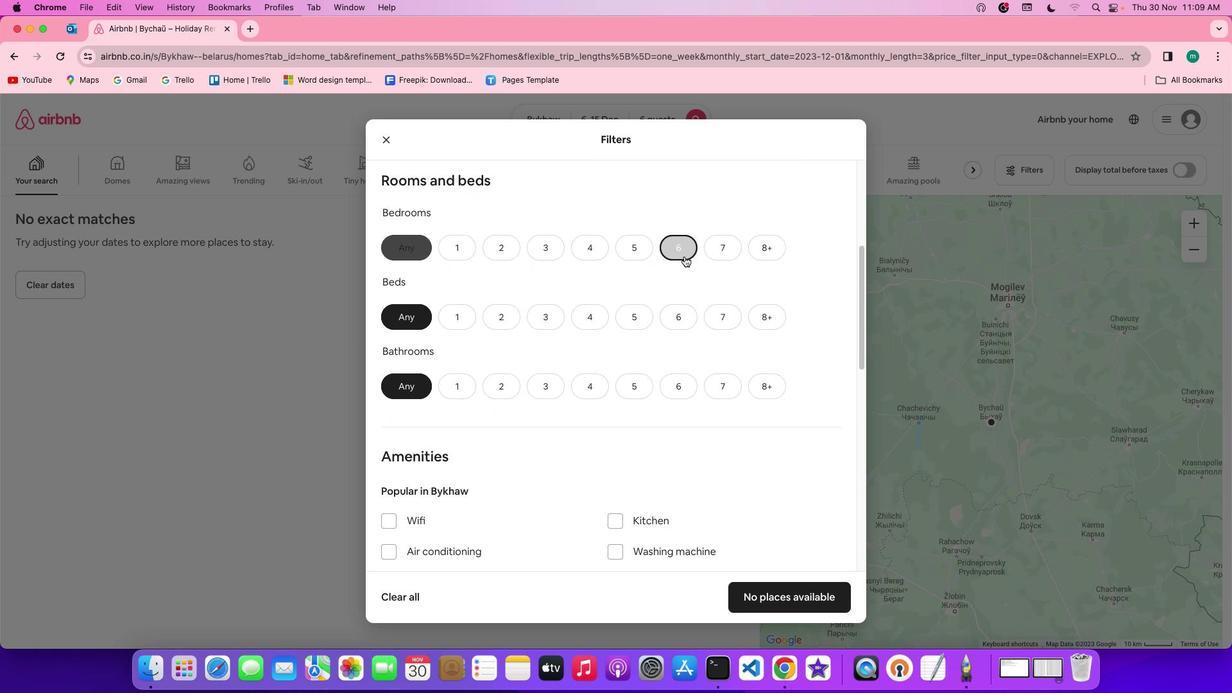 
Action: Mouse moved to (709, 343)
Screenshot: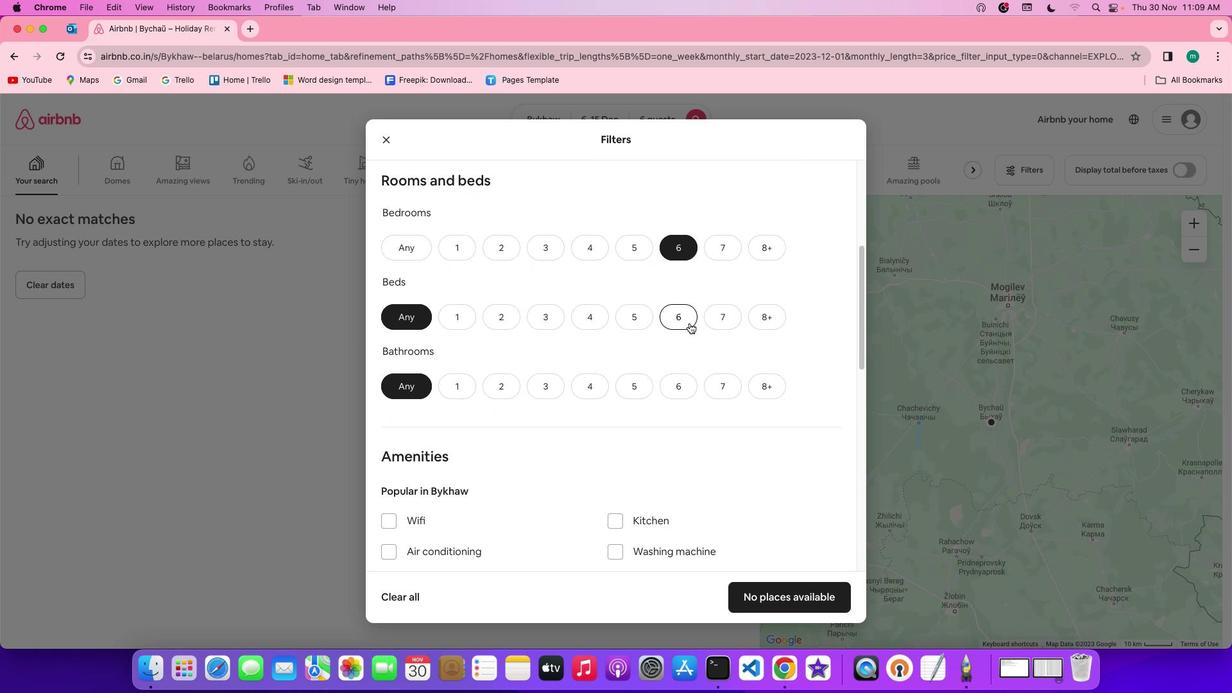 
Action: Mouse pressed left at (709, 343)
Screenshot: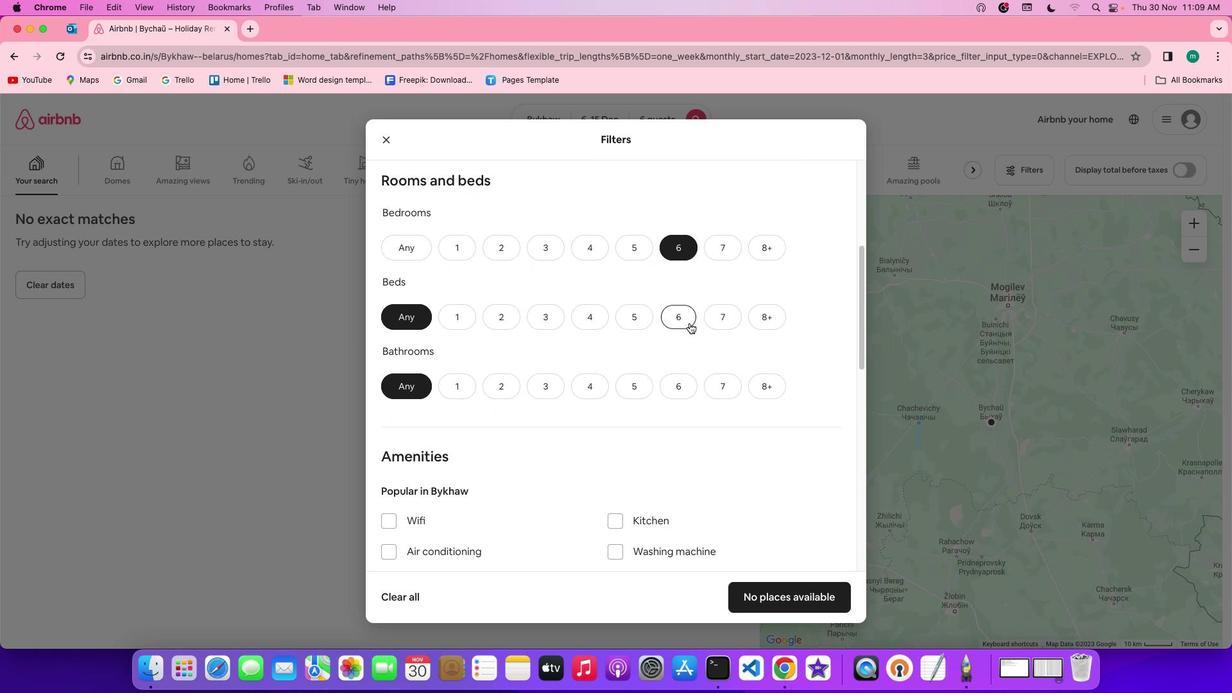 
Action: Mouse moved to (703, 403)
Screenshot: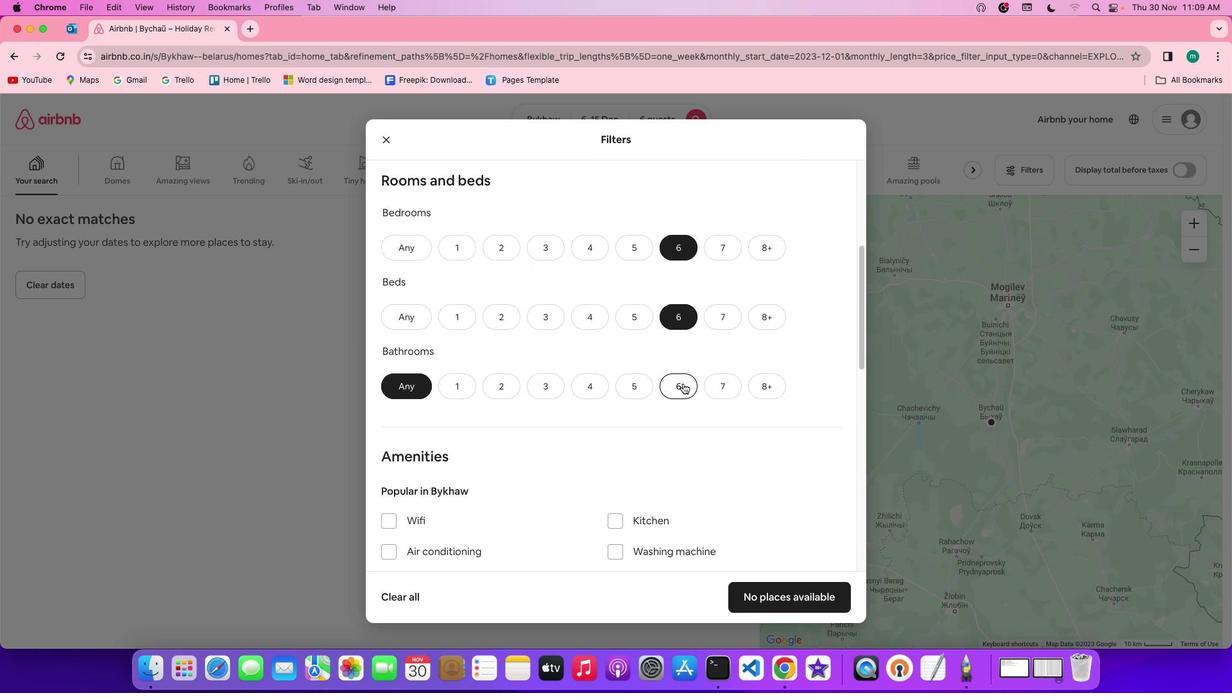 
Action: Mouse pressed left at (703, 403)
Screenshot: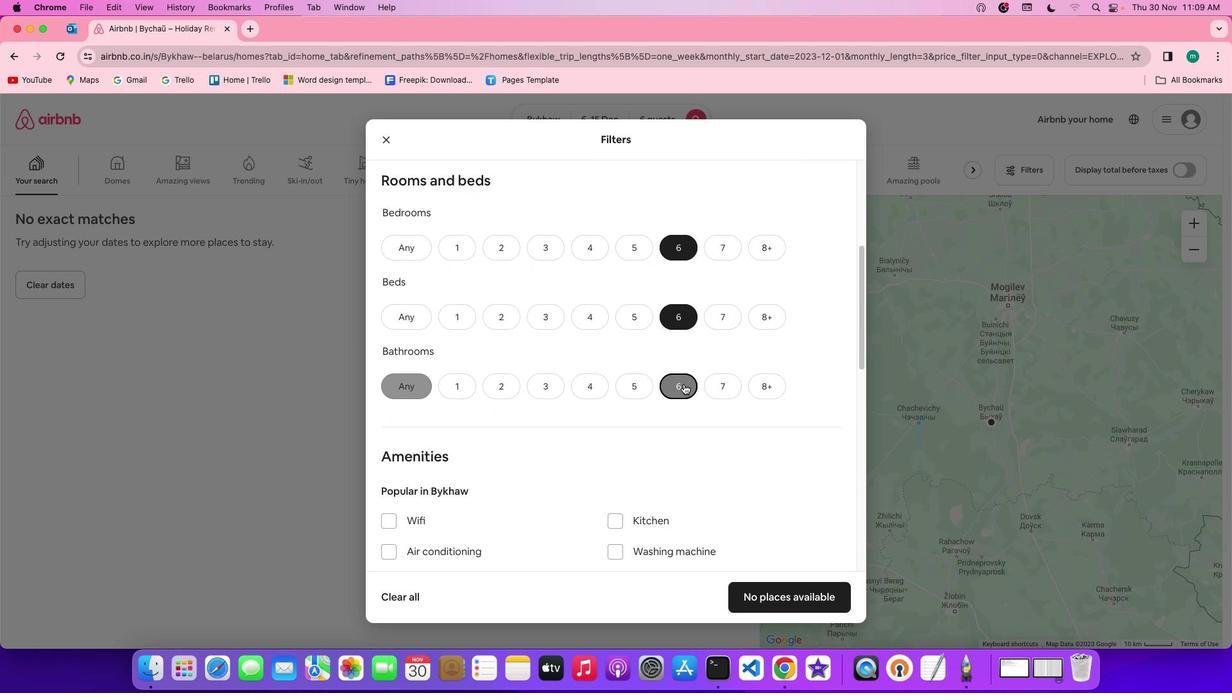 
Action: Mouse moved to (761, 426)
Screenshot: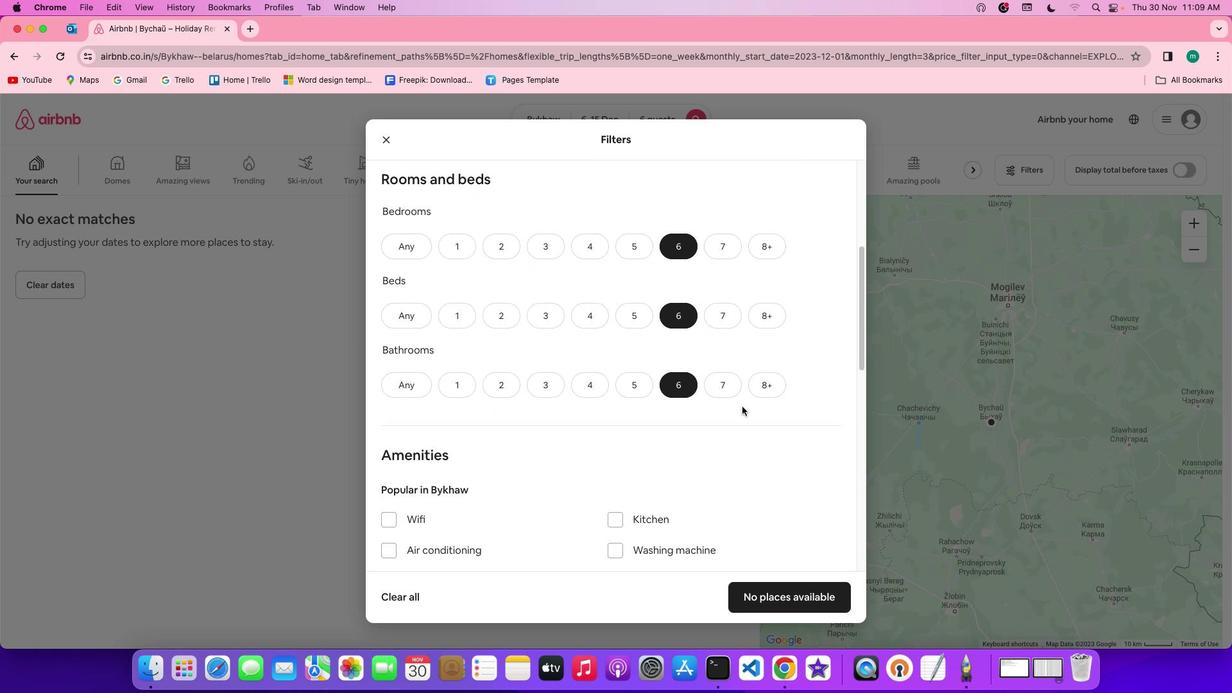 
Action: Mouse scrolled (761, 426) with delta (19, 19)
Screenshot: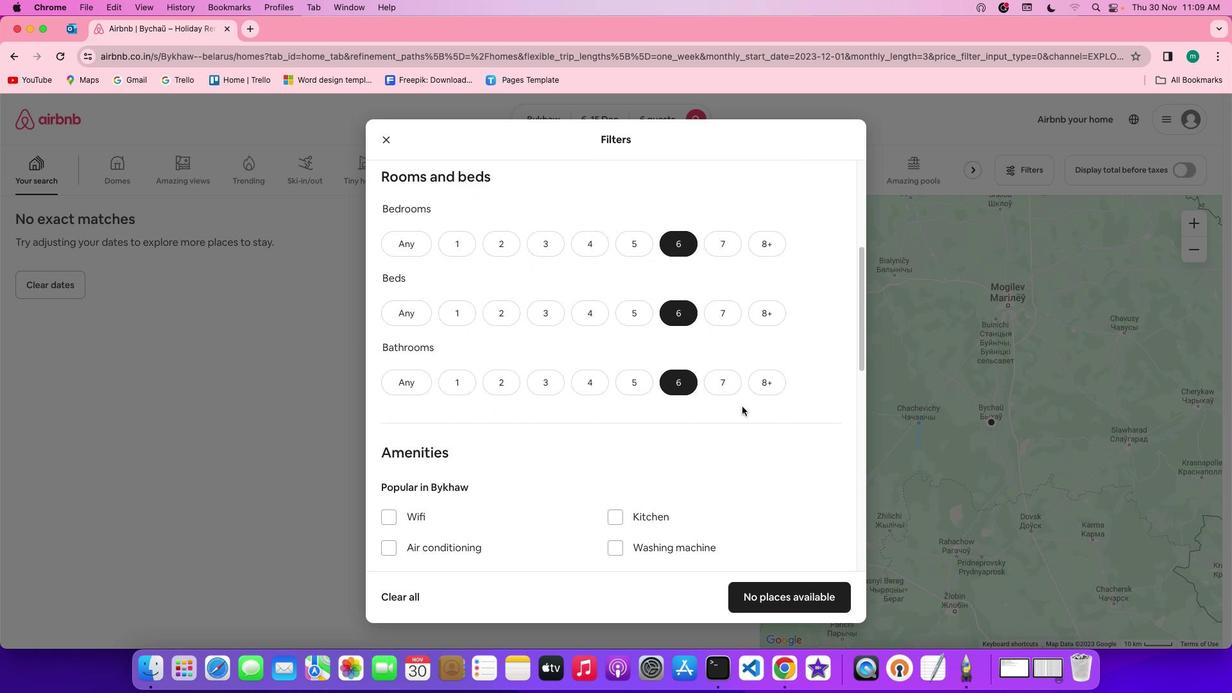 
Action: Mouse scrolled (761, 426) with delta (19, 19)
Screenshot: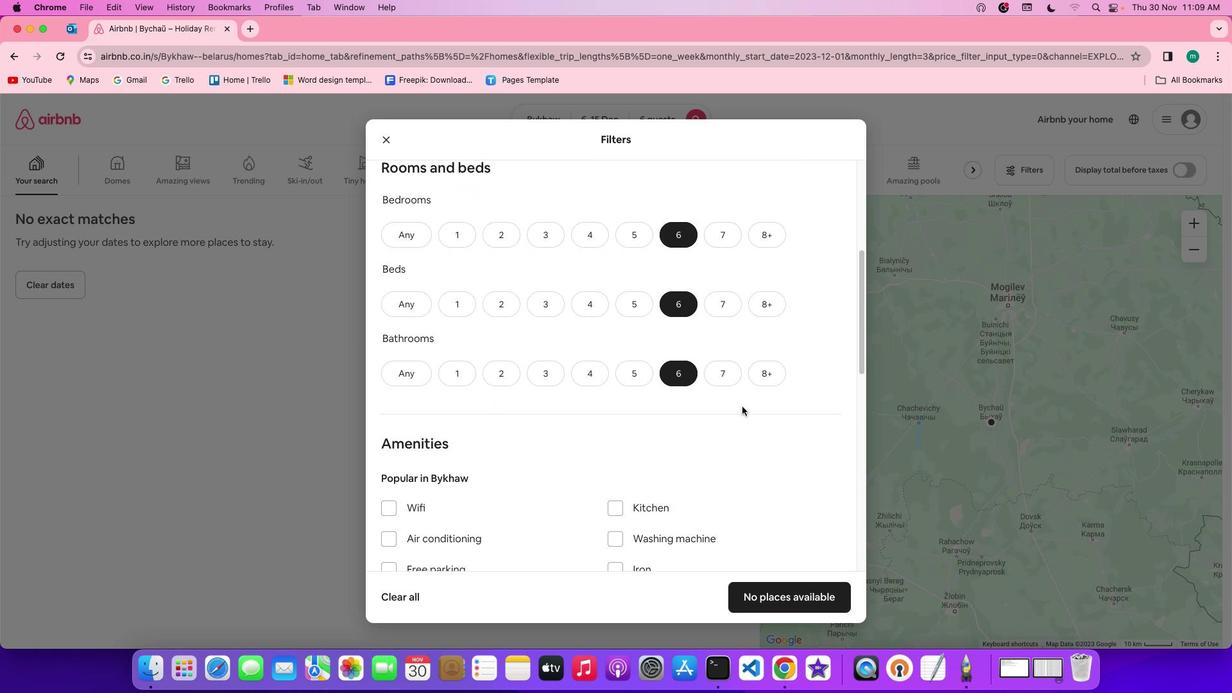 
Action: Mouse scrolled (761, 426) with delta (19, 18)
Screenshot: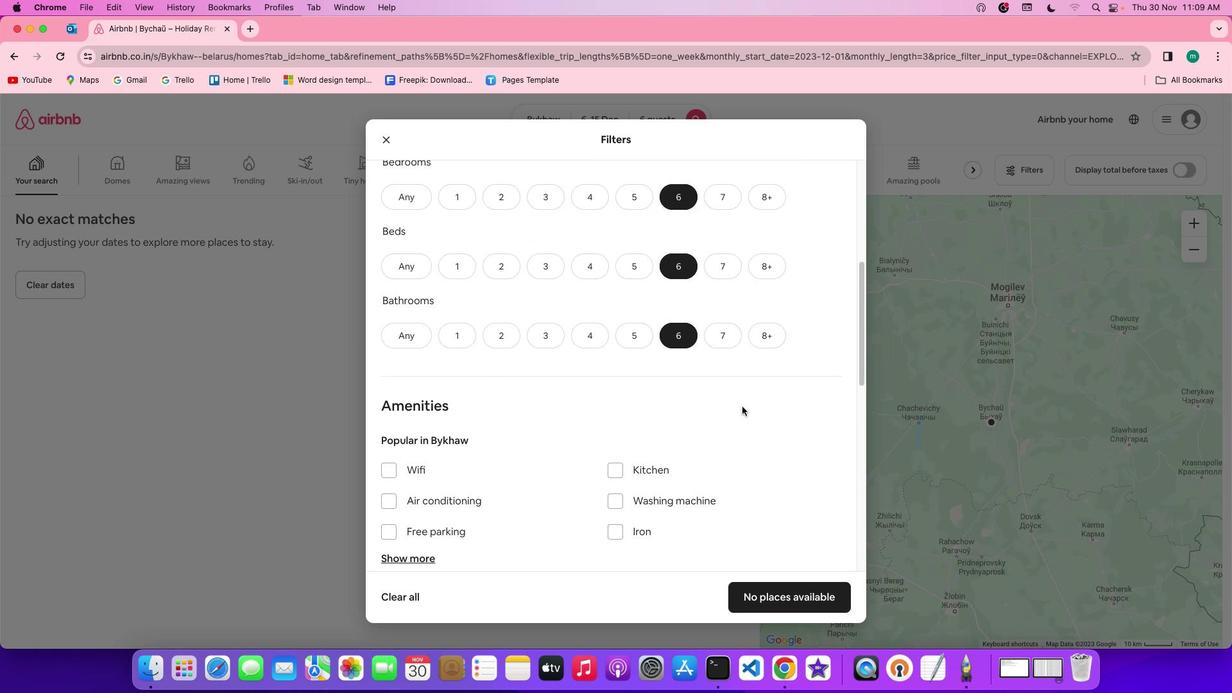
Action: Mouse scrolled (761, 426) with delta (19, 19)
Screenshot: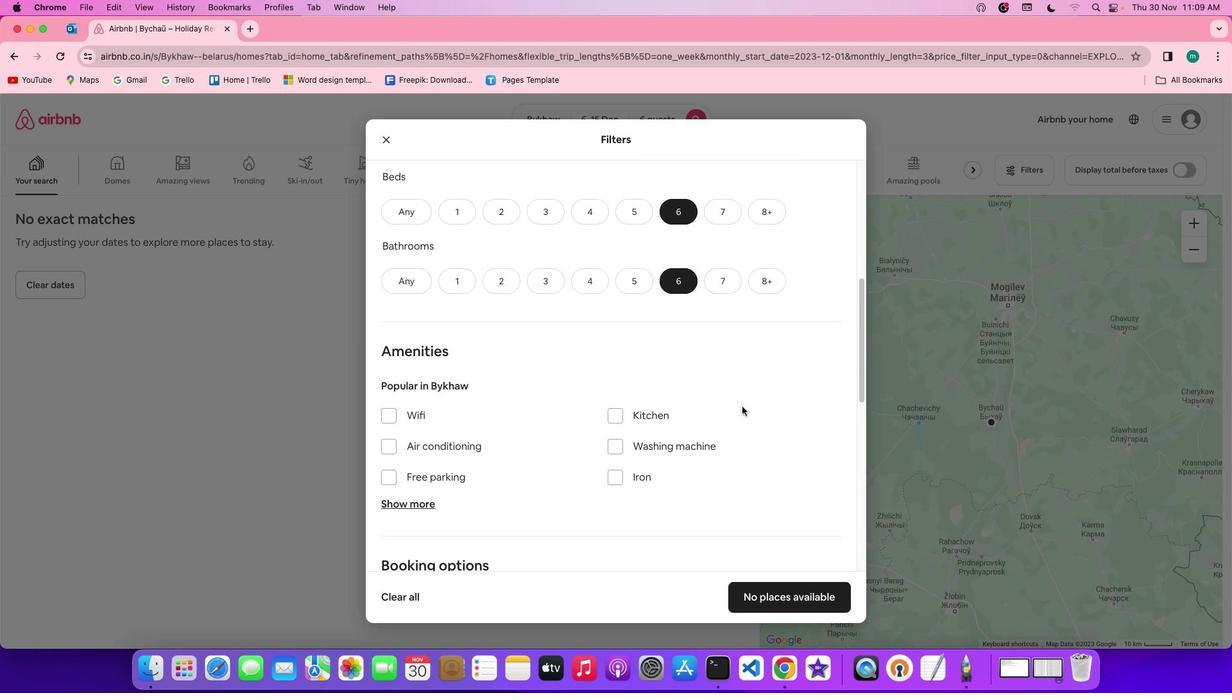 
Action: Mouse scrolled (761, 426) with delta (19, 19)
Screenshot: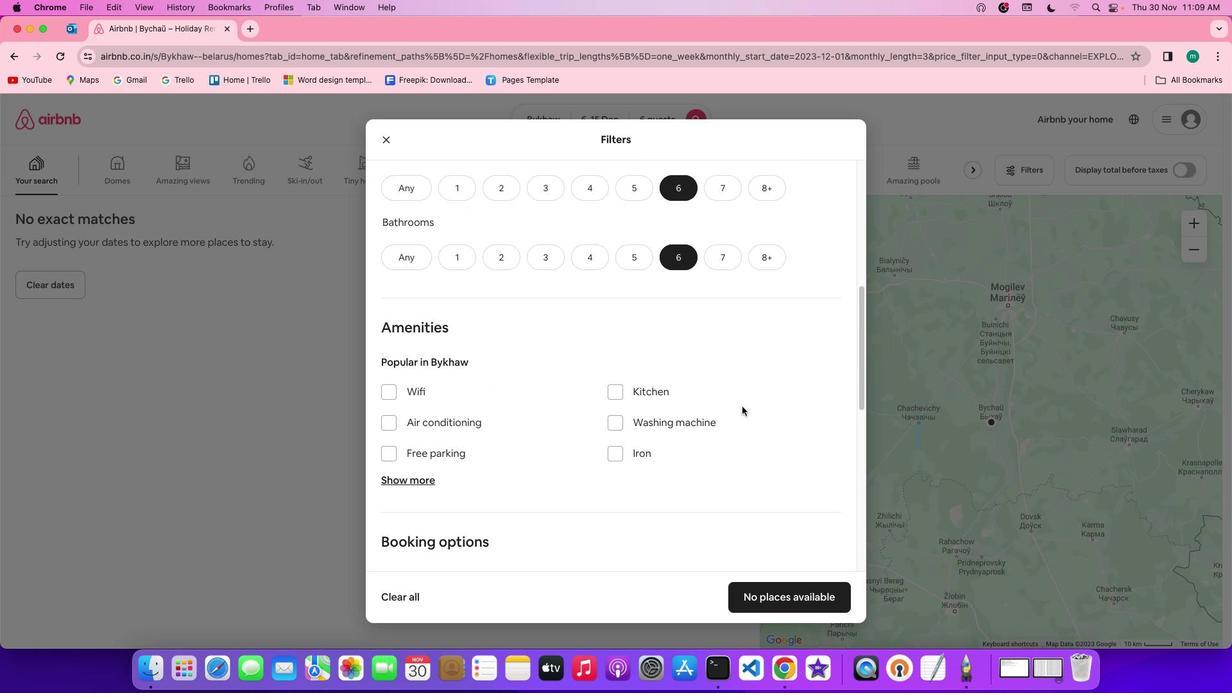
Action: Mouse scrolled (761, 426) with delta (19, 19)
Screenshot: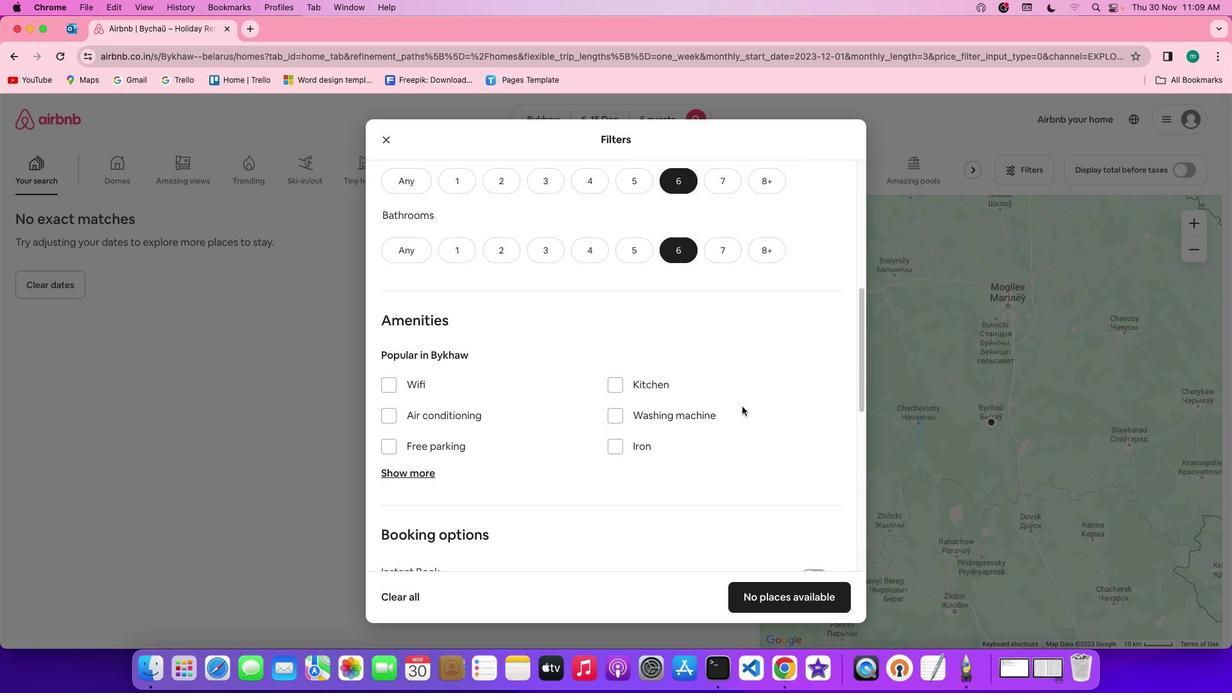 
Action: Mouse scrolled (761, 426) with delta (19, 19)
Screenshot: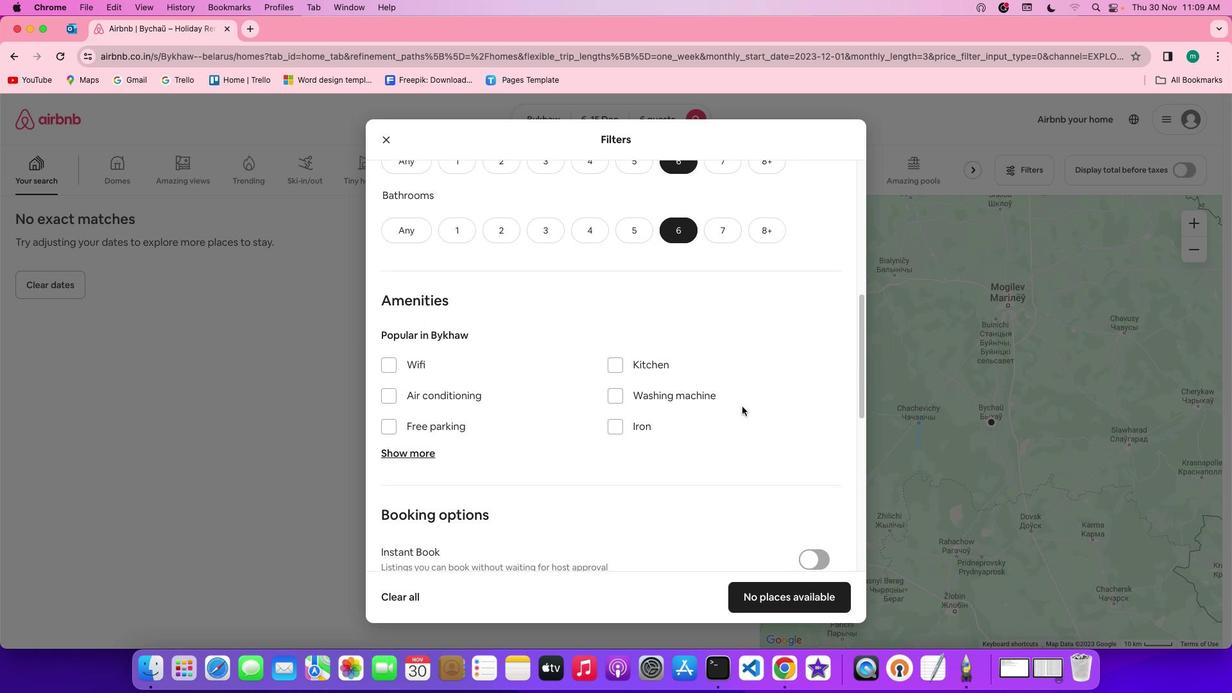 
Action: Mouse scrolled (761, 426) with delta (19, 19)
Screenshot: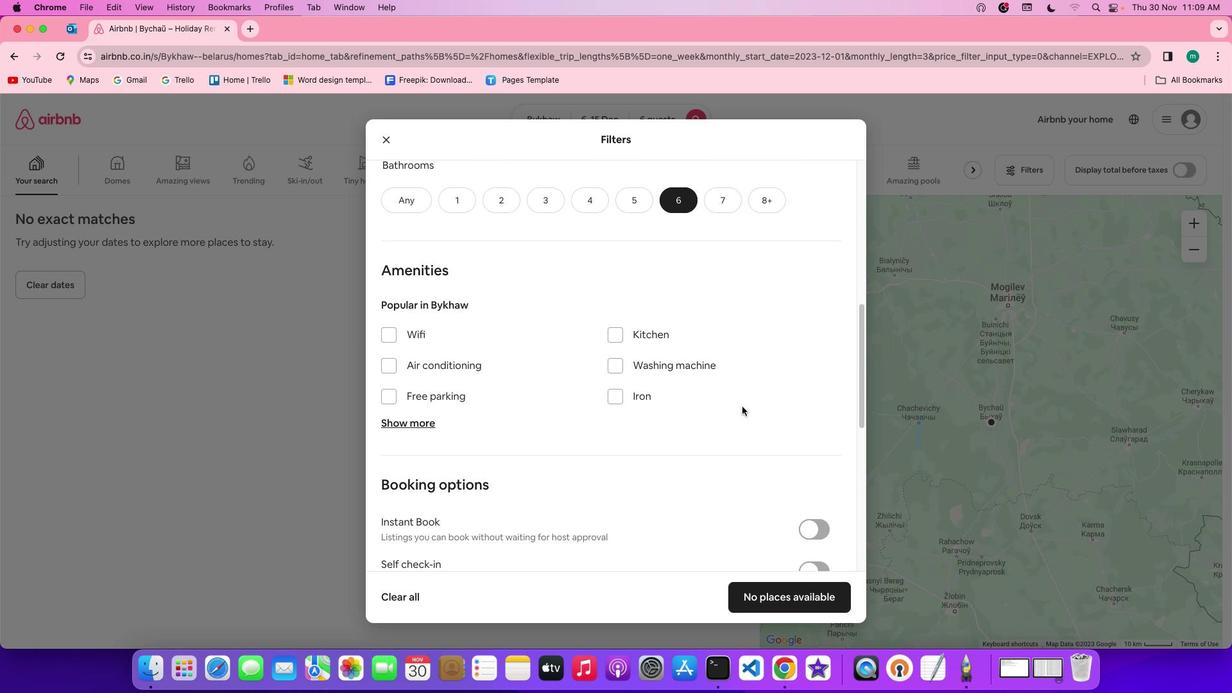 
Action: Mouse scrolled (761, 426) with delta (19, 19)
Screenshot: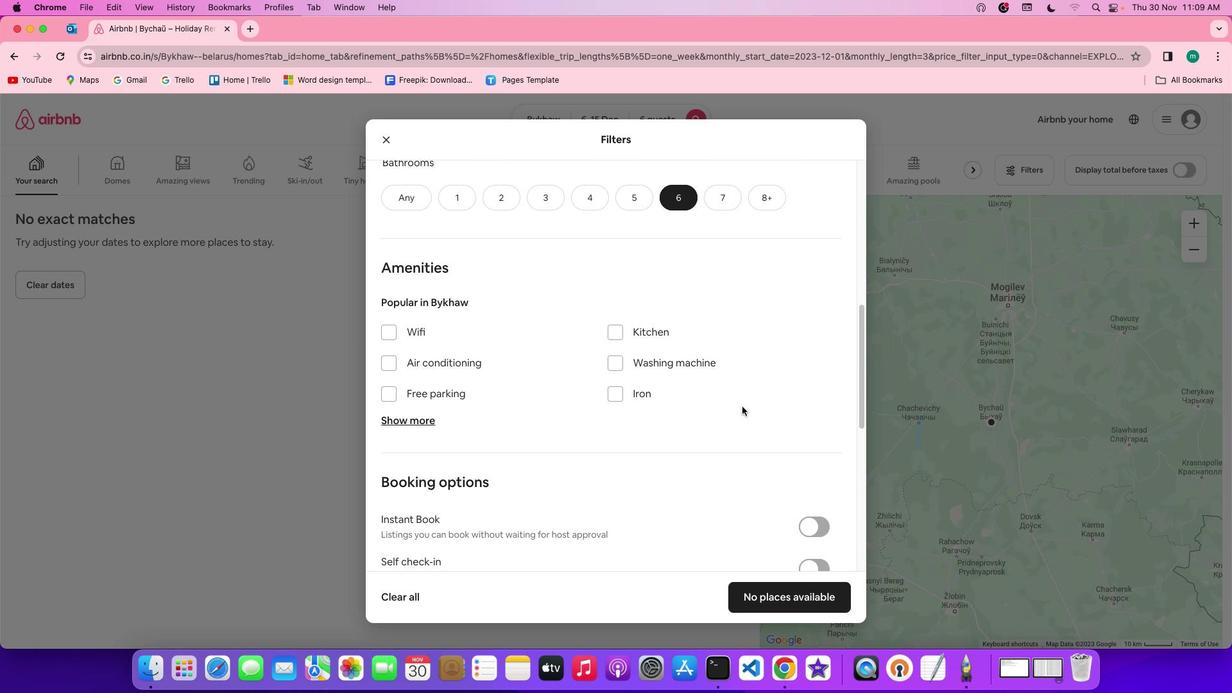 
Action: Mouse scrolled (761, 426) with delta (19, 19)
Screenshot: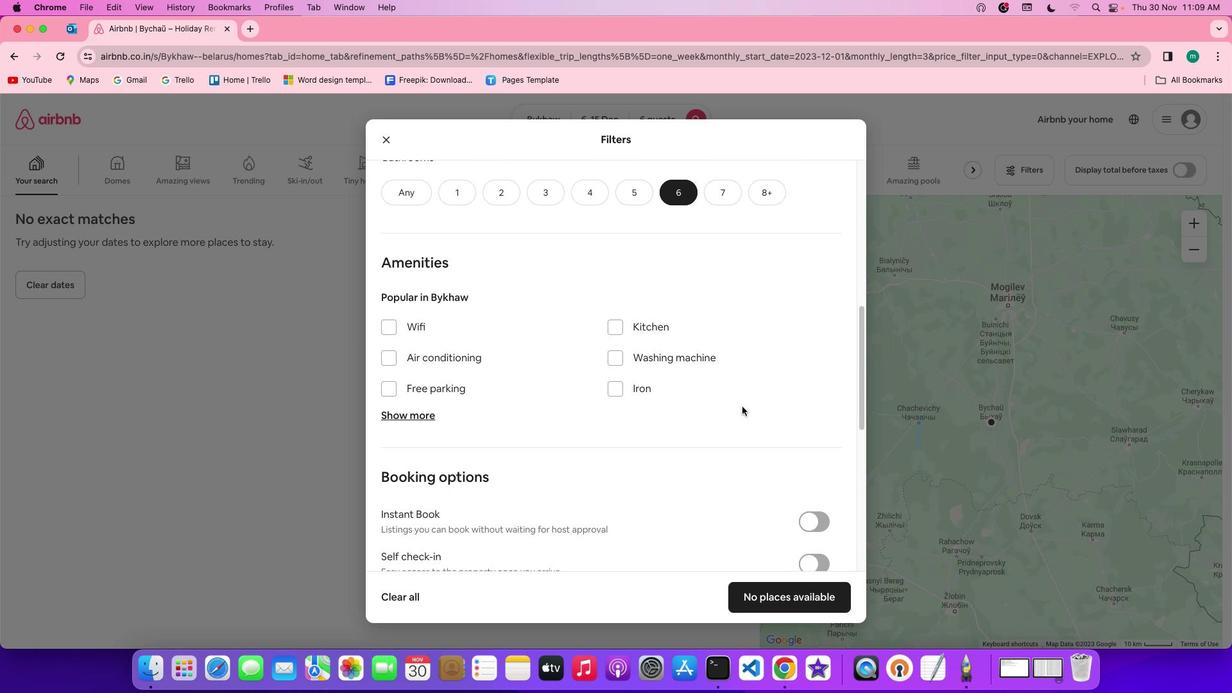 
Action: Mouse scrolled (761, 426) with delta (19, 19)
Screenshot: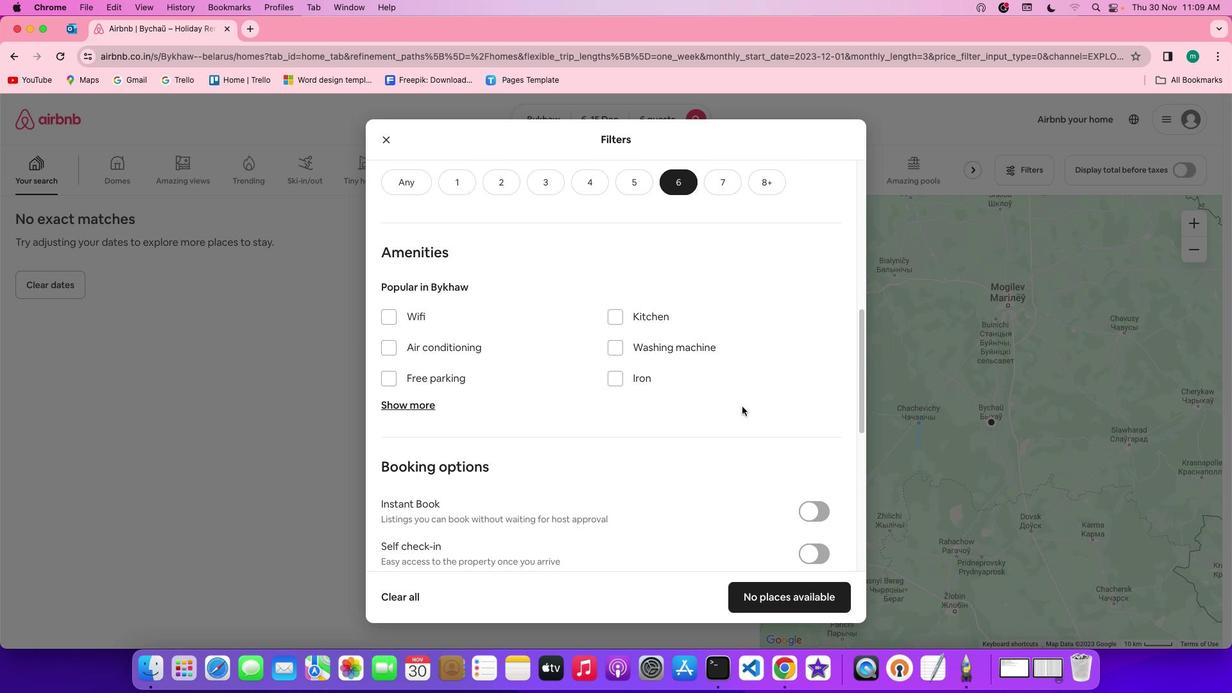 
Action: Mouse scrolled (761, 426) with delta (19, 19)
Screenshot: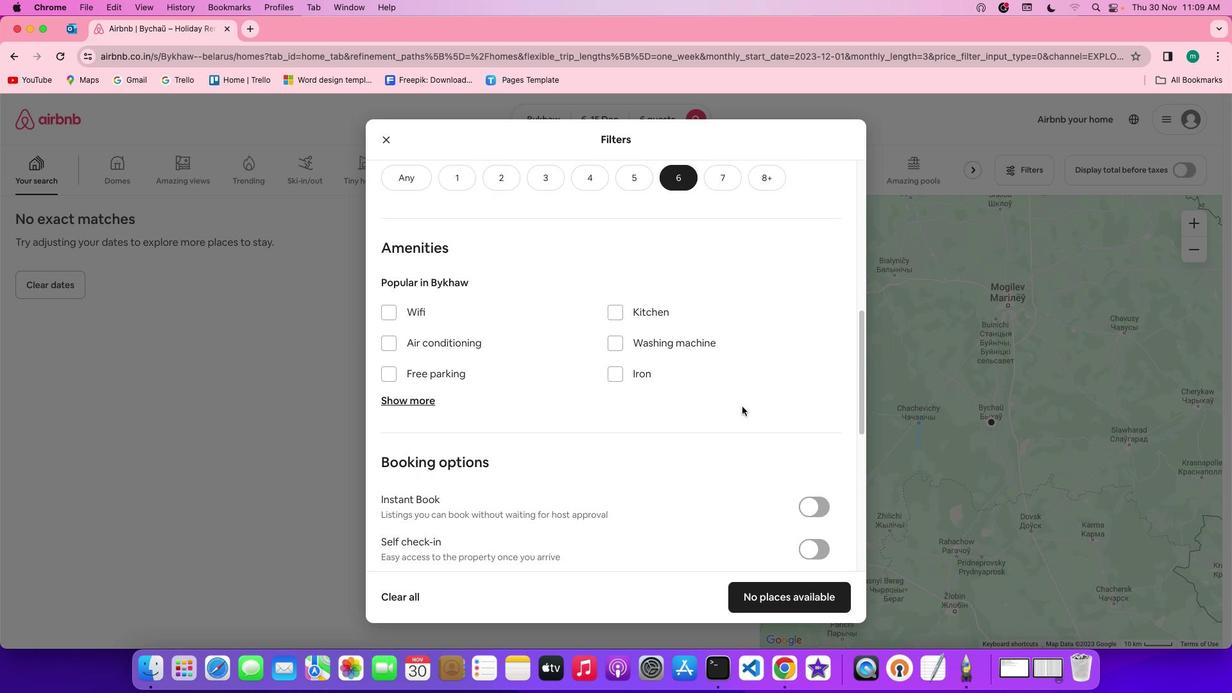 
Action: Mouse scrolled (761, 426) with delta (19, 19)
Screenshot: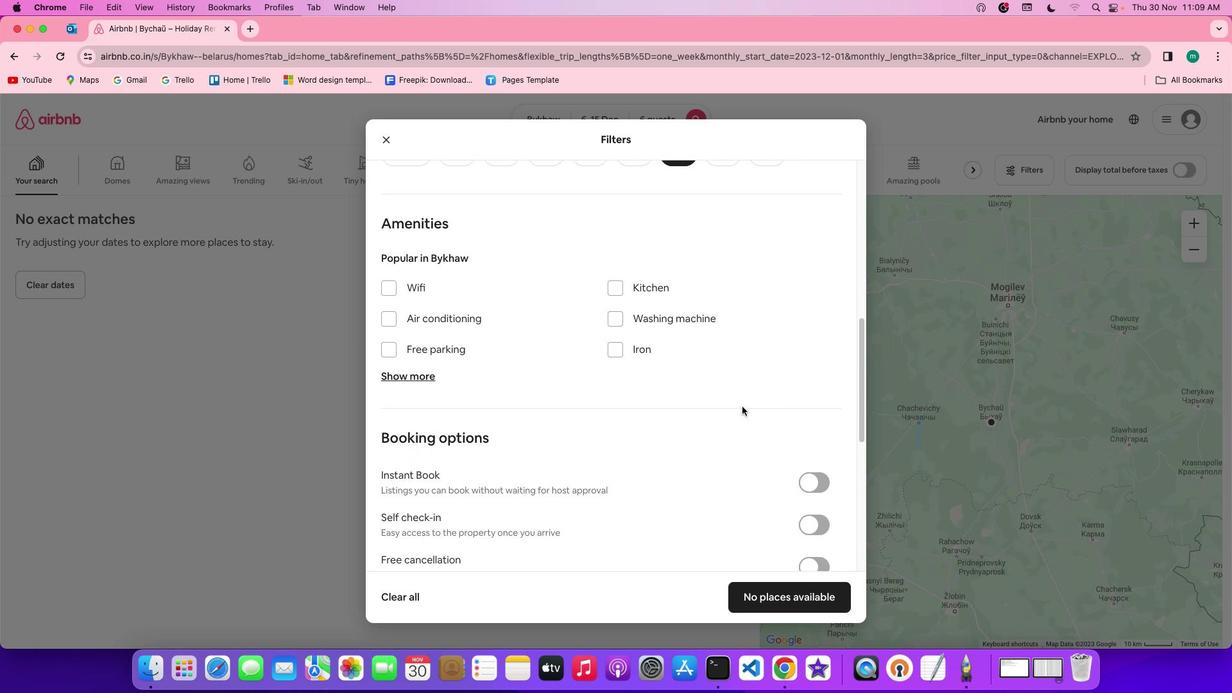
Action: Mouse moved to (408, 290)
Screenshot: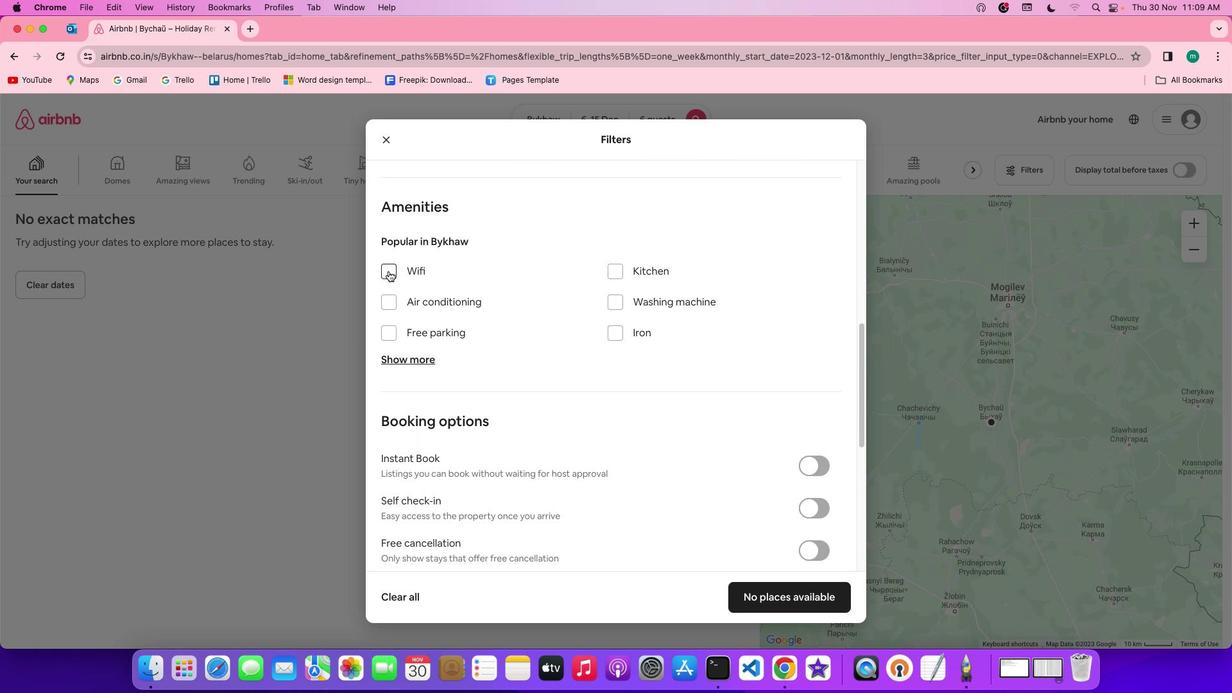 
Action: Mouse pressed left at (408, 290)
Screenshot: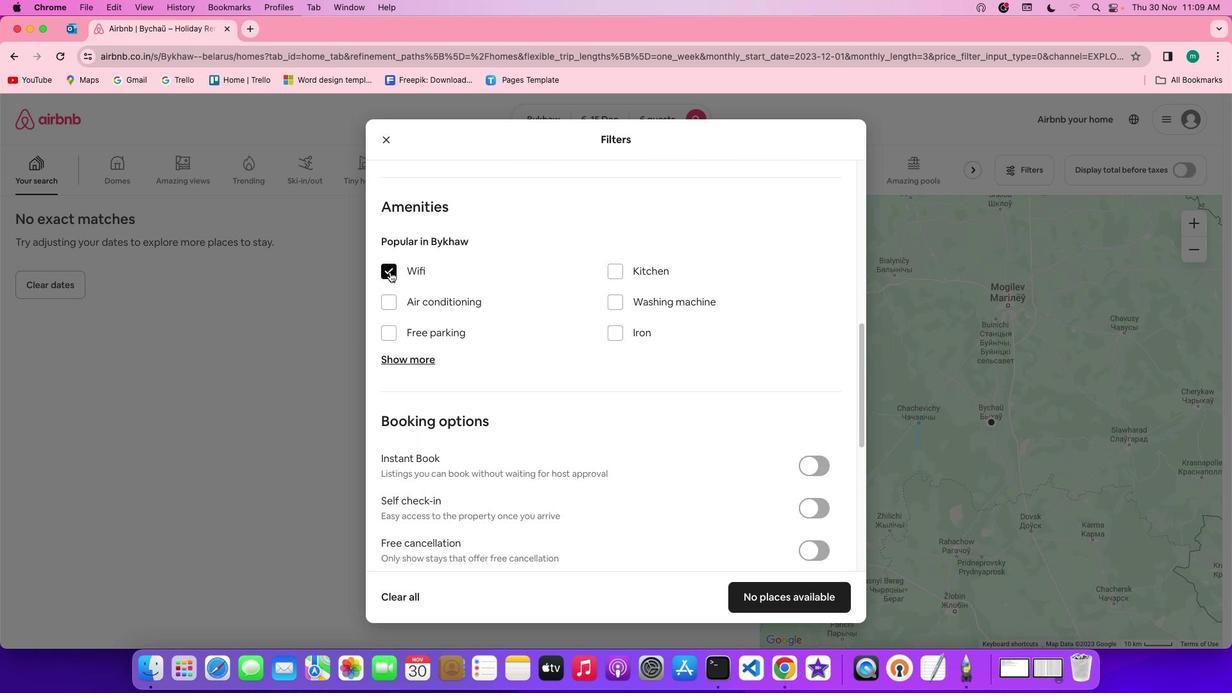
Action: Mouse moved to (416, 378)
Screenshot: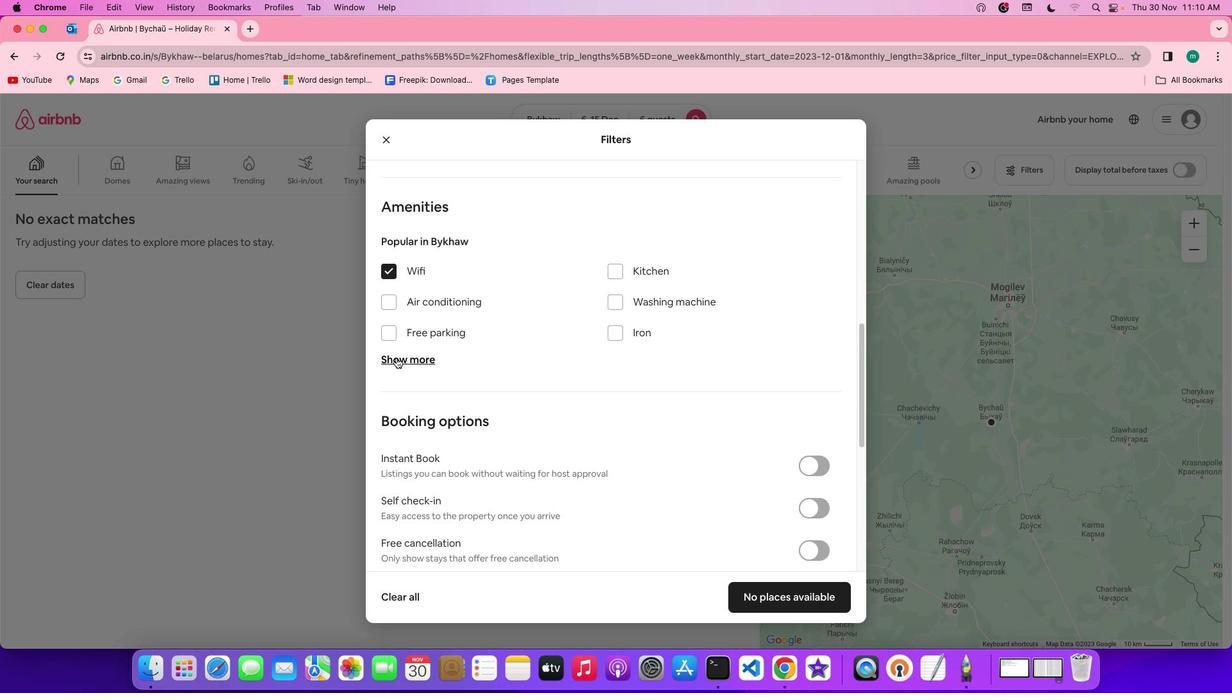 
Action: Mouse pressed left at (416, 378)
Screenshot: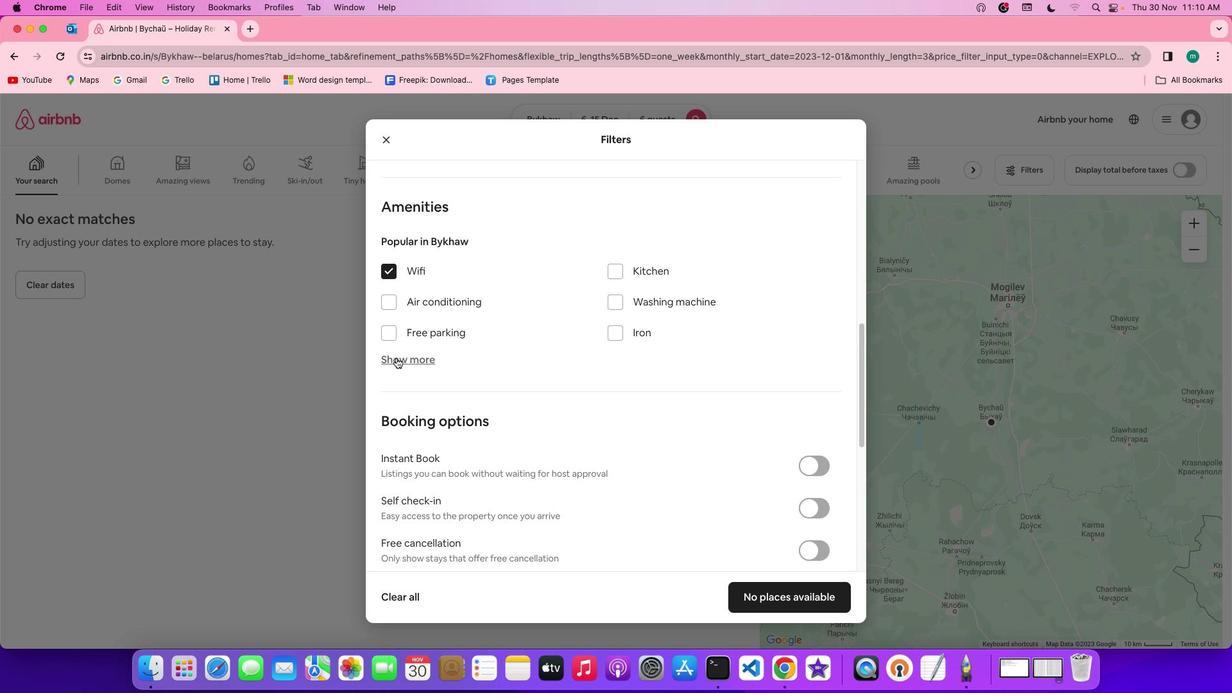 
Action: Mouse moved to (634, 455)
Screenshot: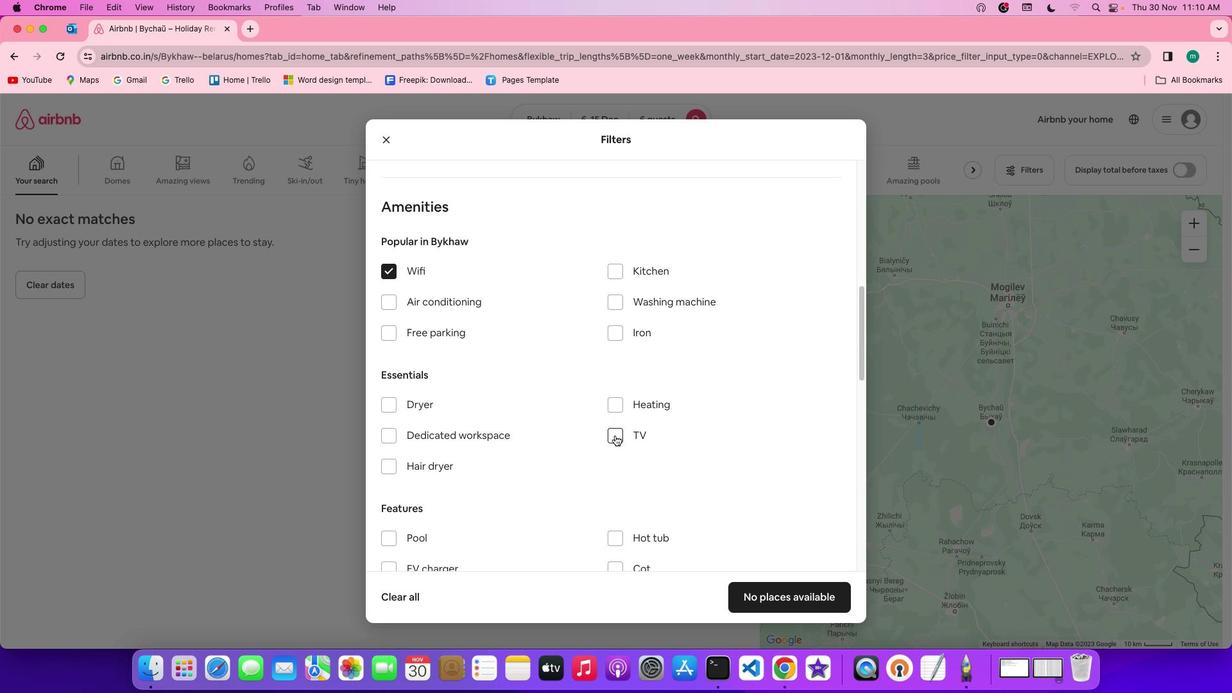 
Action: Mouse pressed left at (634, 455)
Screenshot: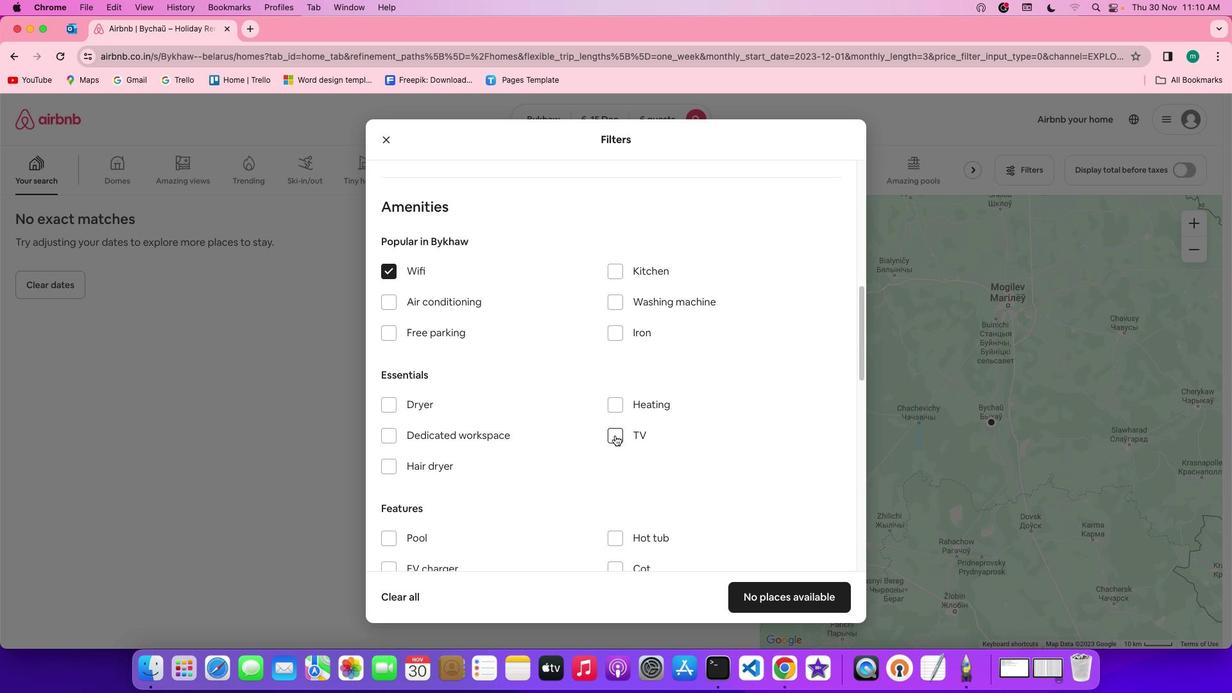 
Action: Mouse moved to (452, 353)
Screenshot: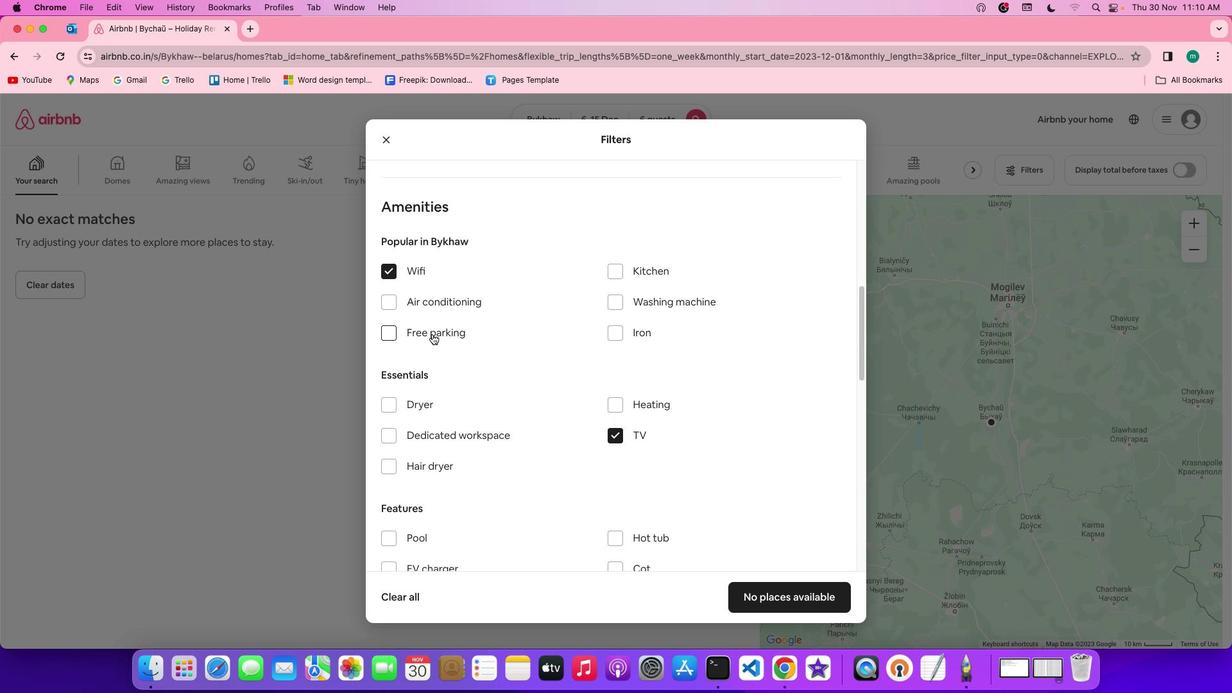 
Action: Mouse pressed left at (452, 353)
Screenshot: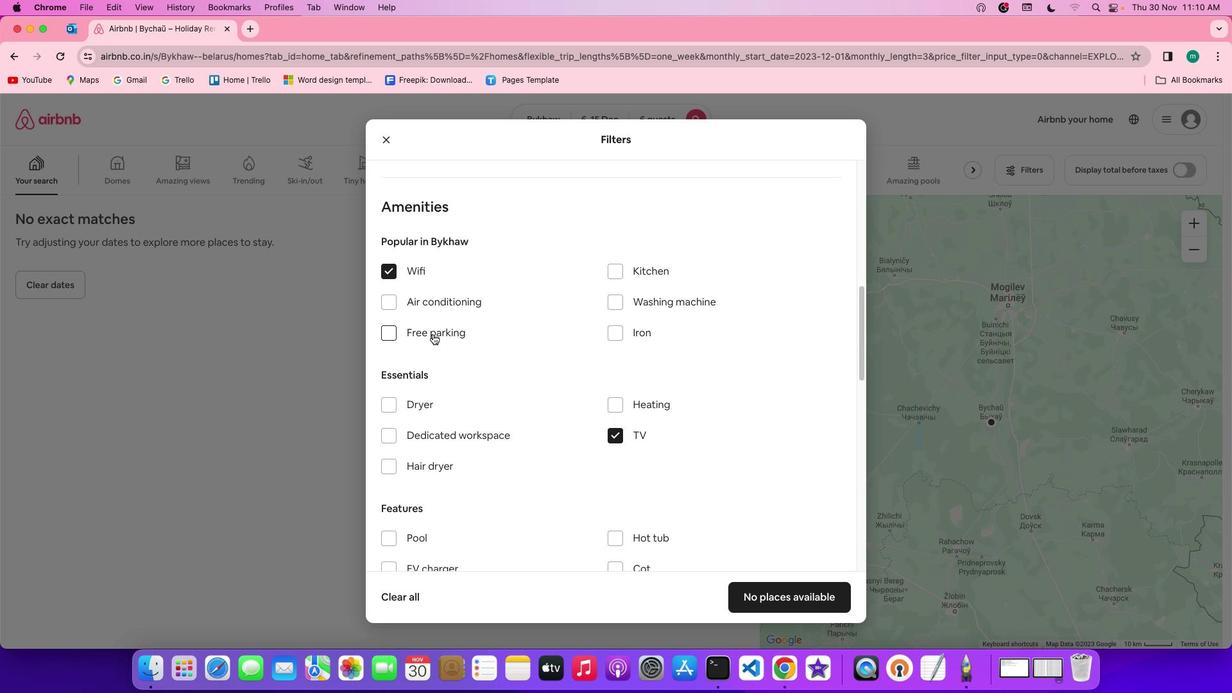 
Action: Mouse moved to (589, 383)
Screenshot: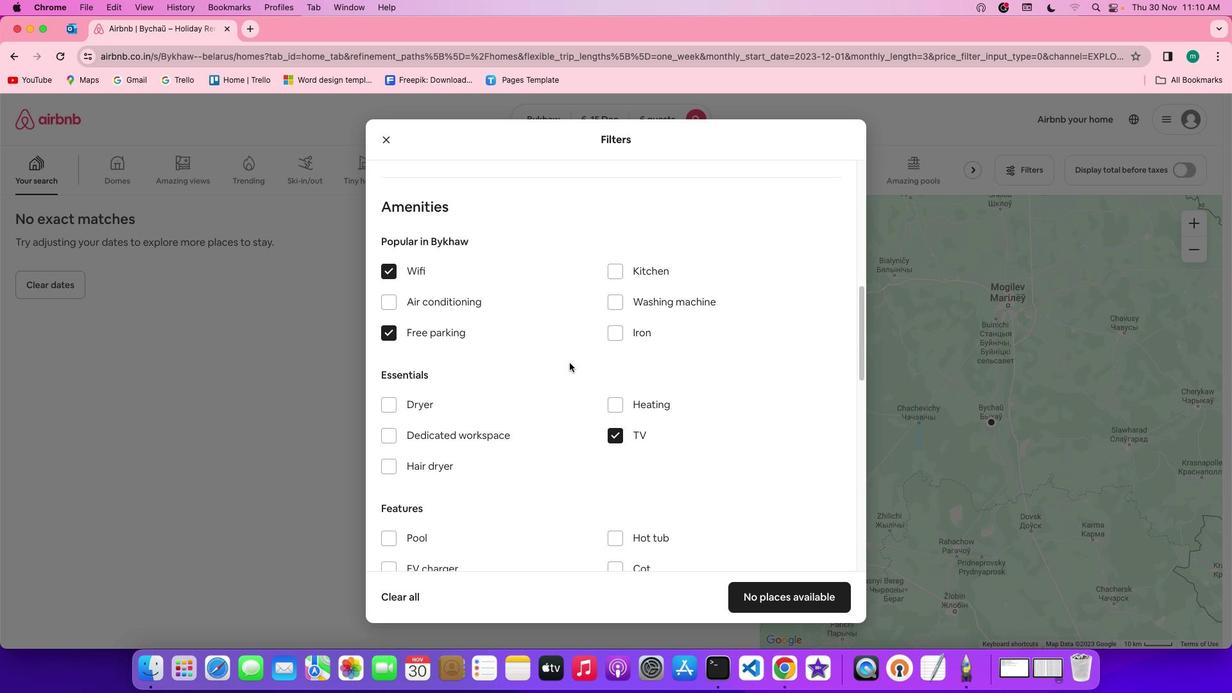 
Action: Mouse scrolled (589, 383) with delta (19, 19)
Screenshot: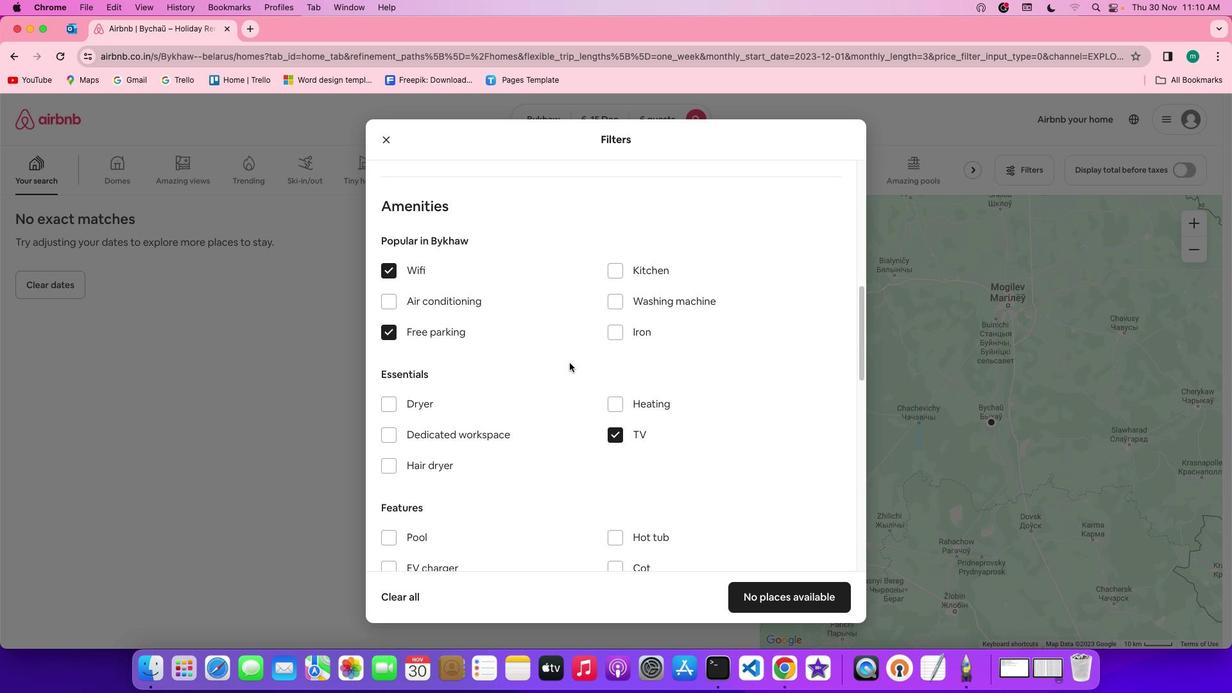 
Action: Mouse scrolled (589, 383) with delta (19, 19)
Screenshot: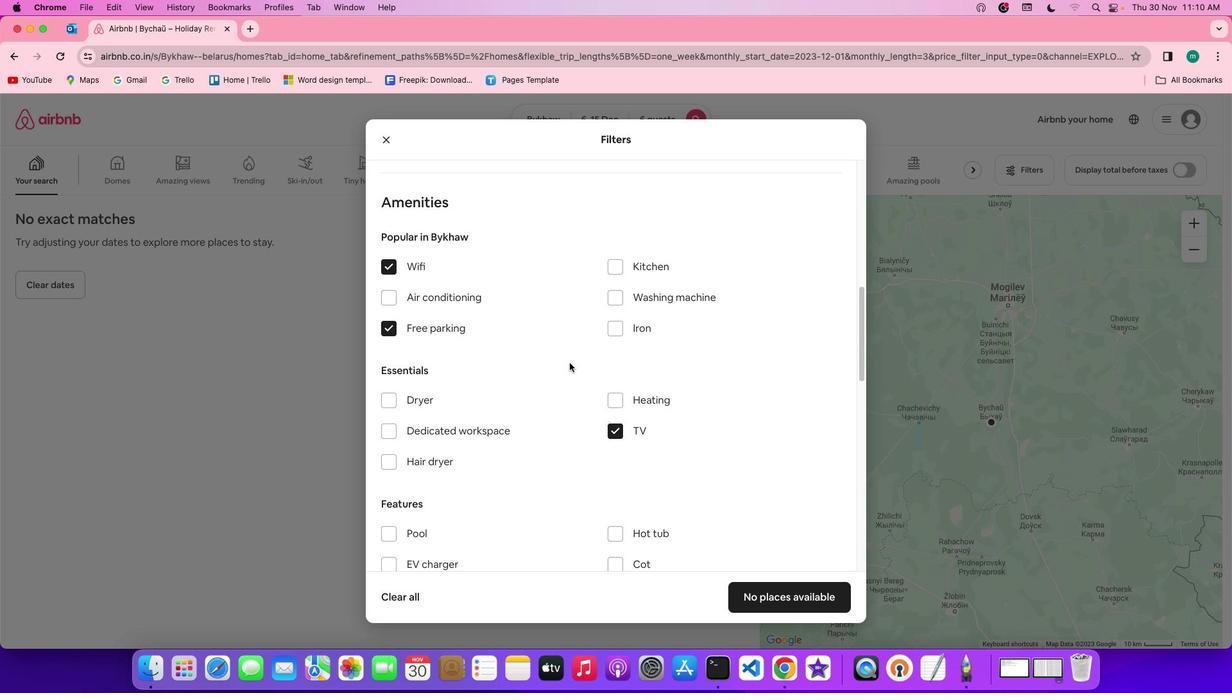 
Action: Mouse scrolled (589, 383) with delta (19, 19)
Screenshot: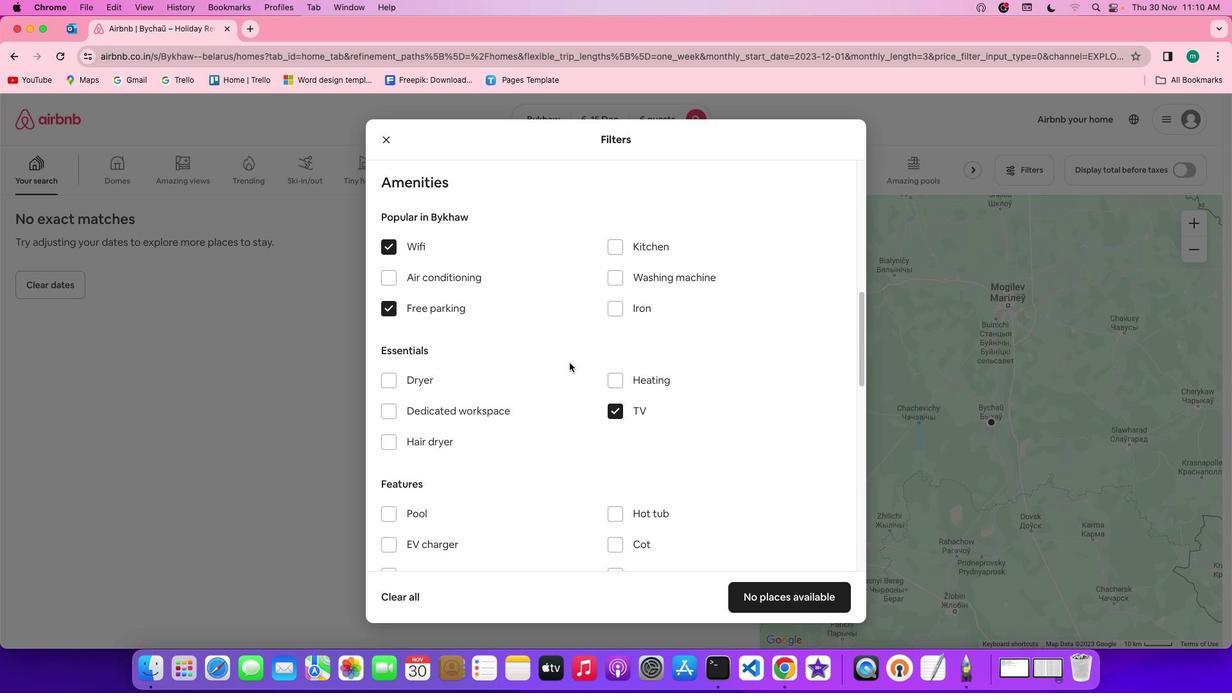 
Action: Mouse scrolled (589, 383) with delta (19, 19)
Screenshot: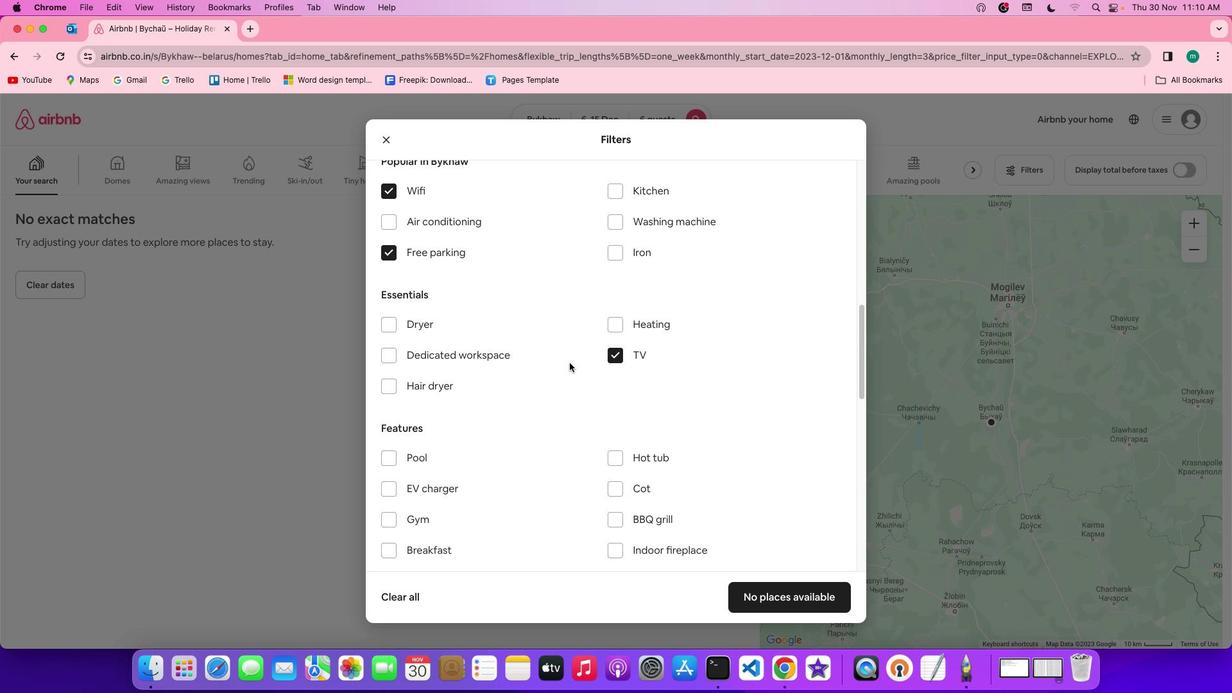 
Action: Mouse scrolled (589, 383) with delta (19, 19)
Screenshot: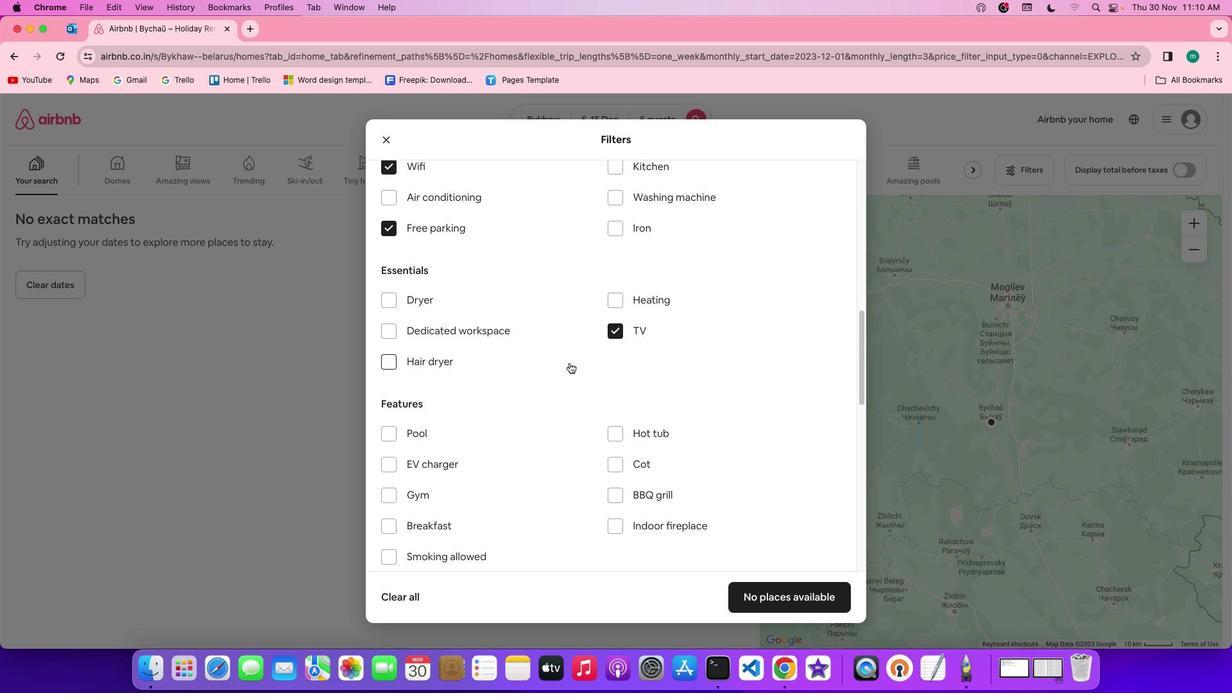 
Action: Mouse scrolled (589, 383) with delta (19, 19)
Screenshot: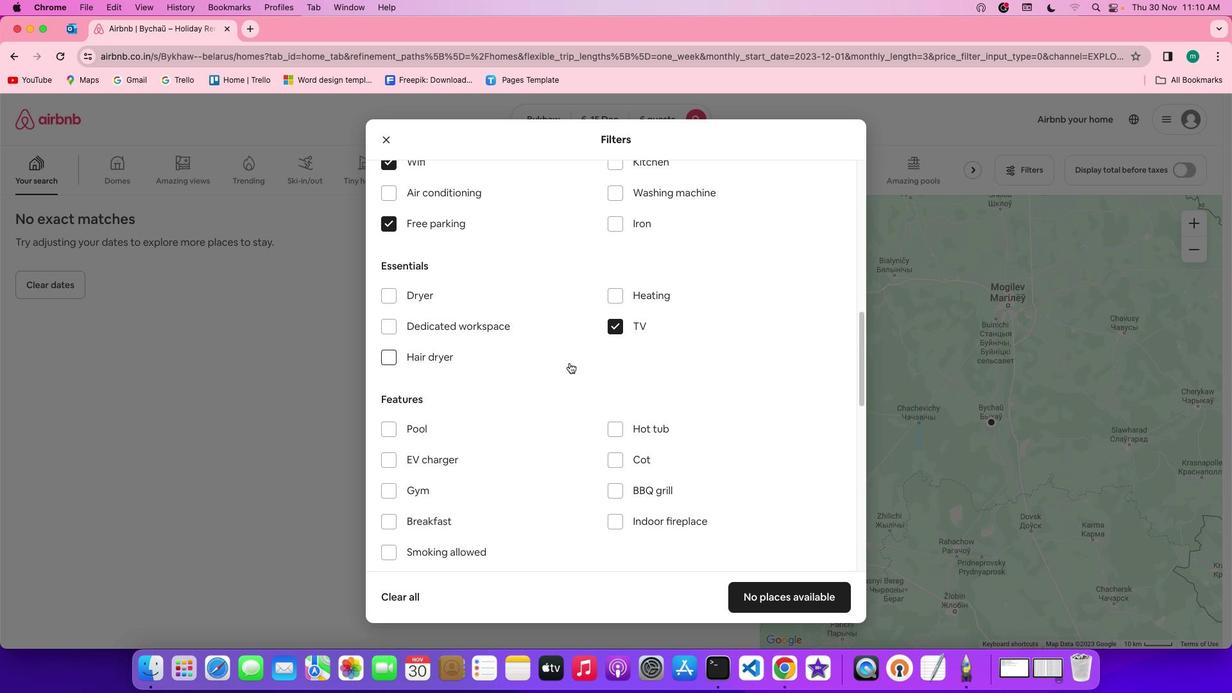 
Action: Mouse scrolled (589, 383) with delta (19, 19)
Screenshot: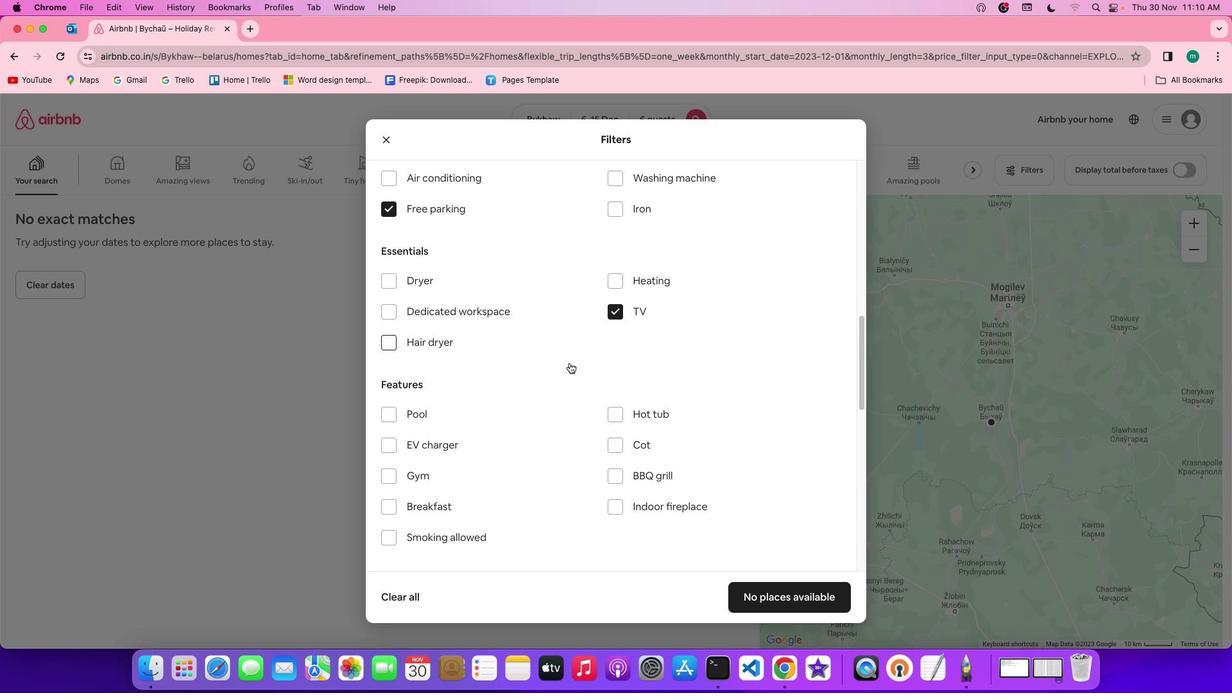 
Action: Mouse scrolled (589, 383) with delta (19, 19)
Screenshot: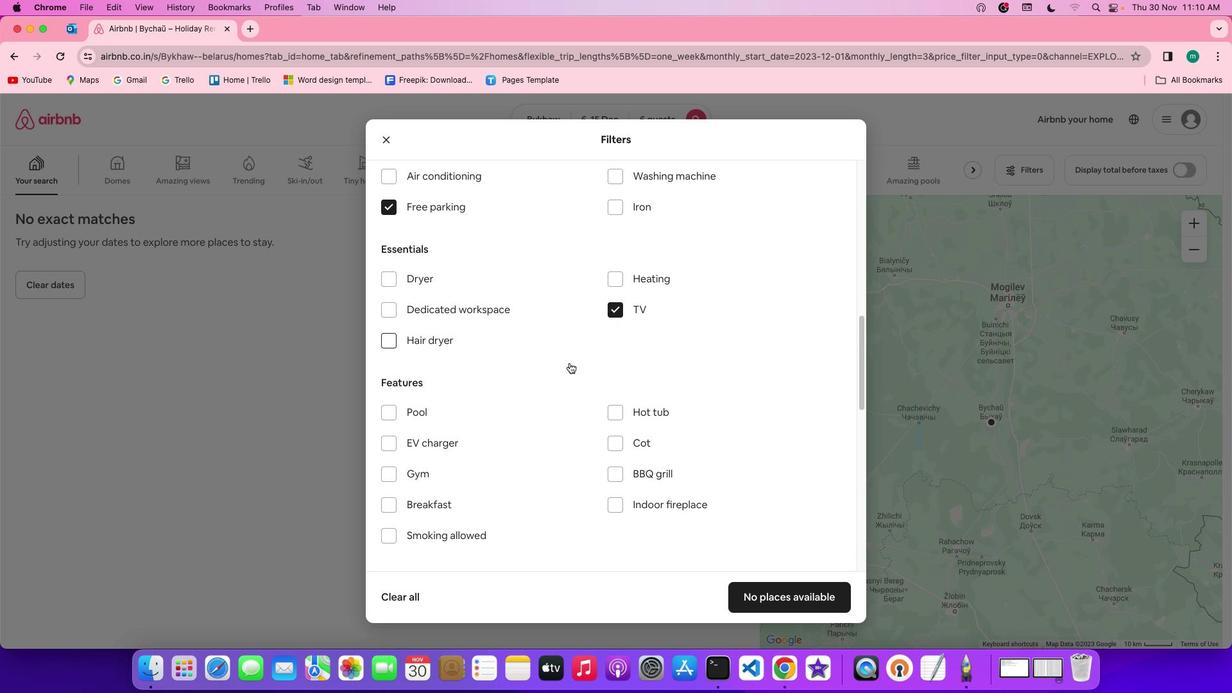 
Action: Mouse scrolled (589, 383) with delta (19, 19)
Screenshot: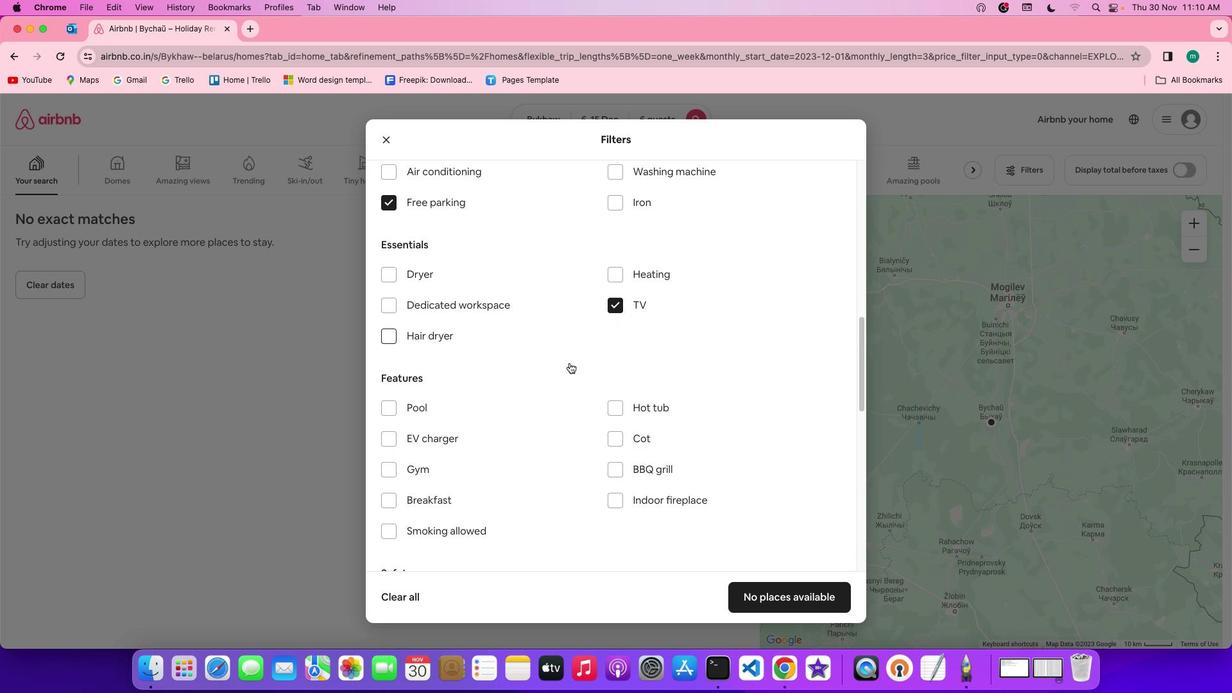 
Action: Mouse scrolled (589, 383) with delta (19, 19)
Screenshot: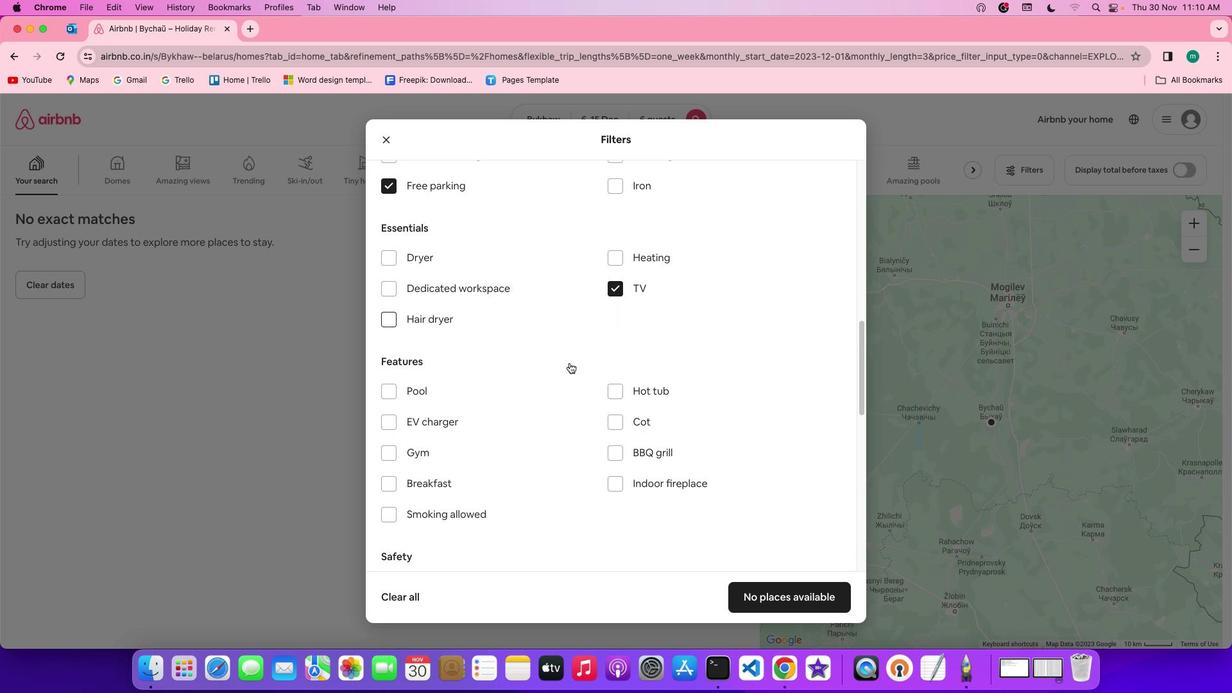 
Action: Mouse scrolled (589, 383) with delta (19, 19)
Screenshot: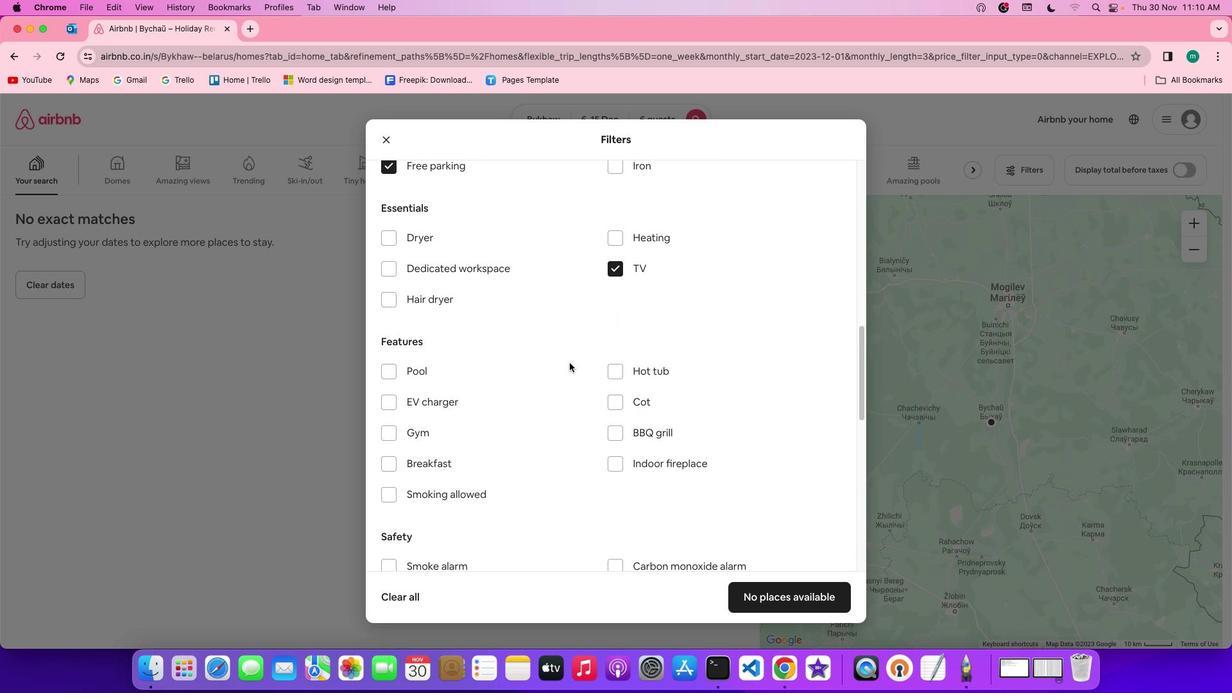 
Action: Mouse scrolled (589, 383) with delta (19, 19)
Screenshot: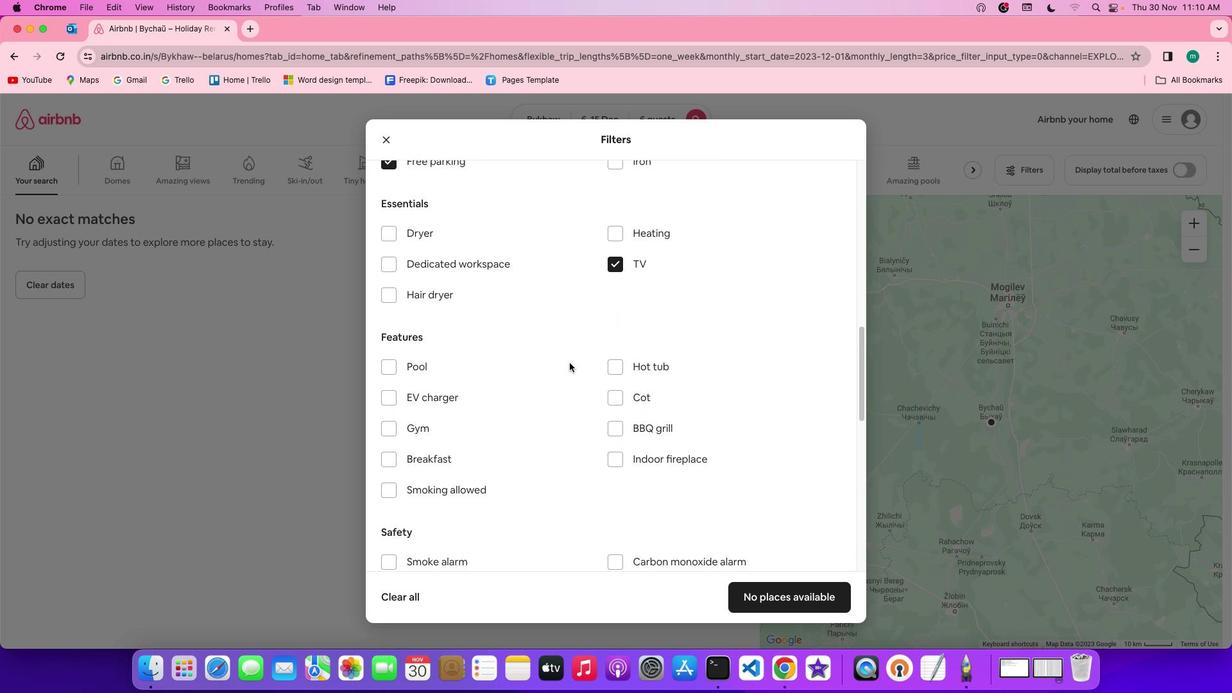 
Action: Mouse scrolled (589, 383) with delta (19, 19)
Screenshot: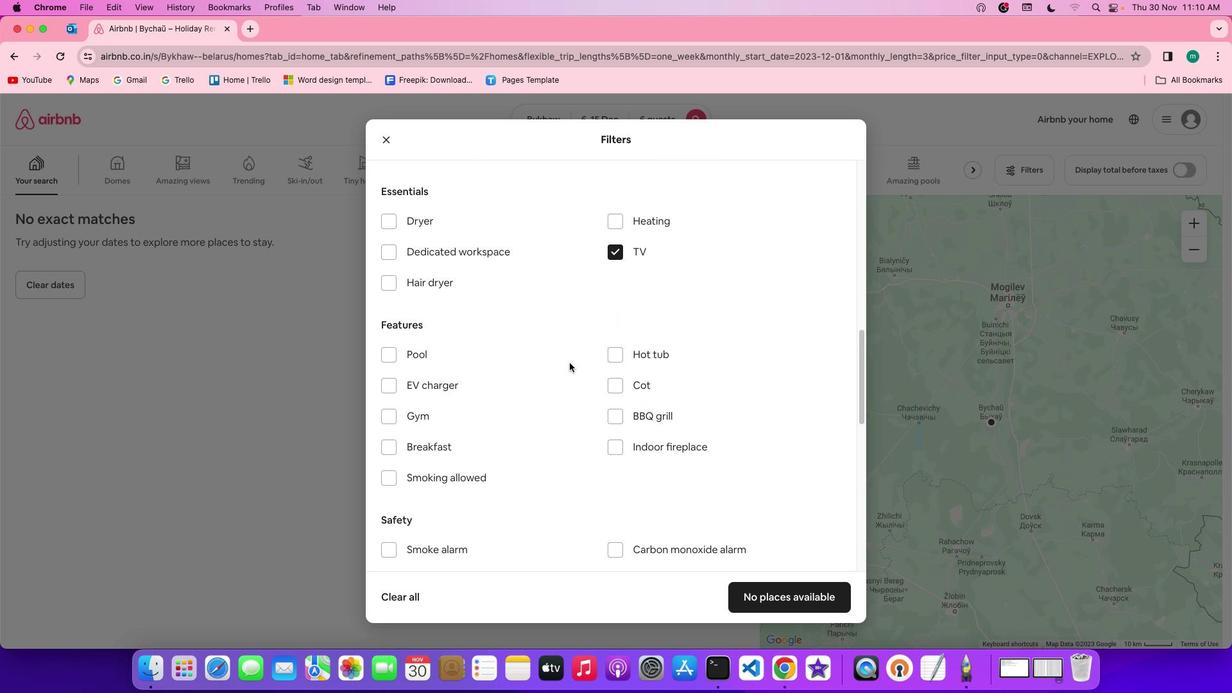 
Action: Mouse scrolled (589, 383) with delta (19, 19)
Screenshot: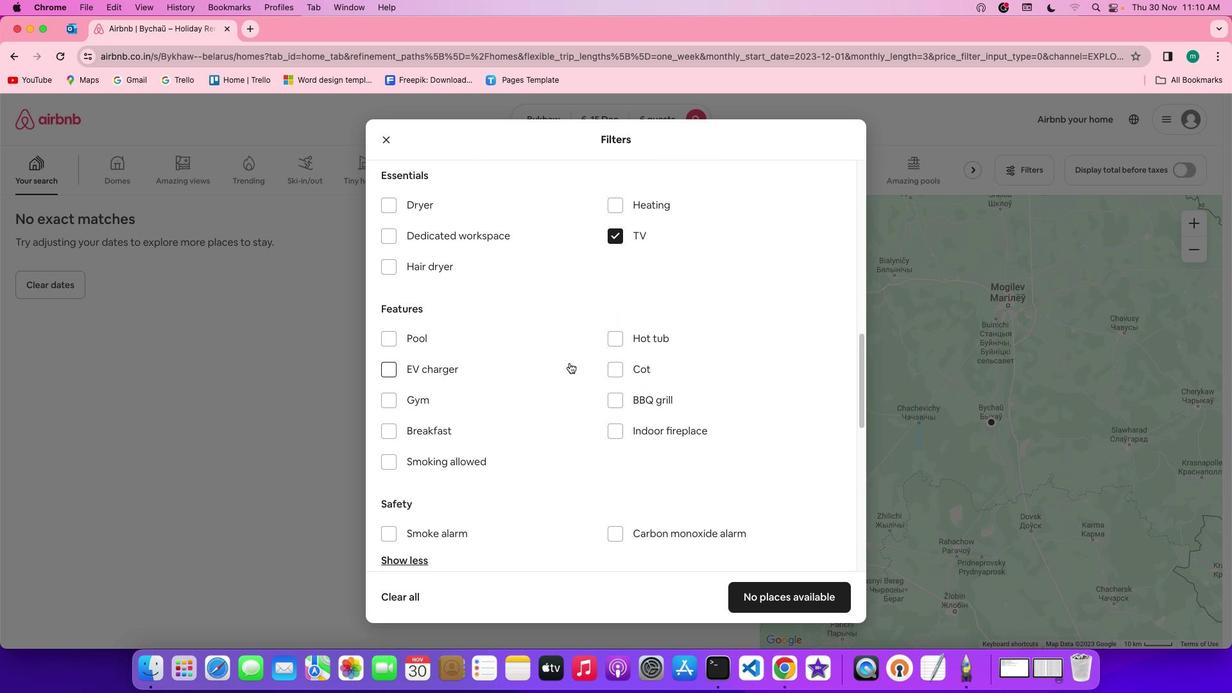 
Action: Mouse scrolled (589, 383) with delta (19, 19)
Screenshot: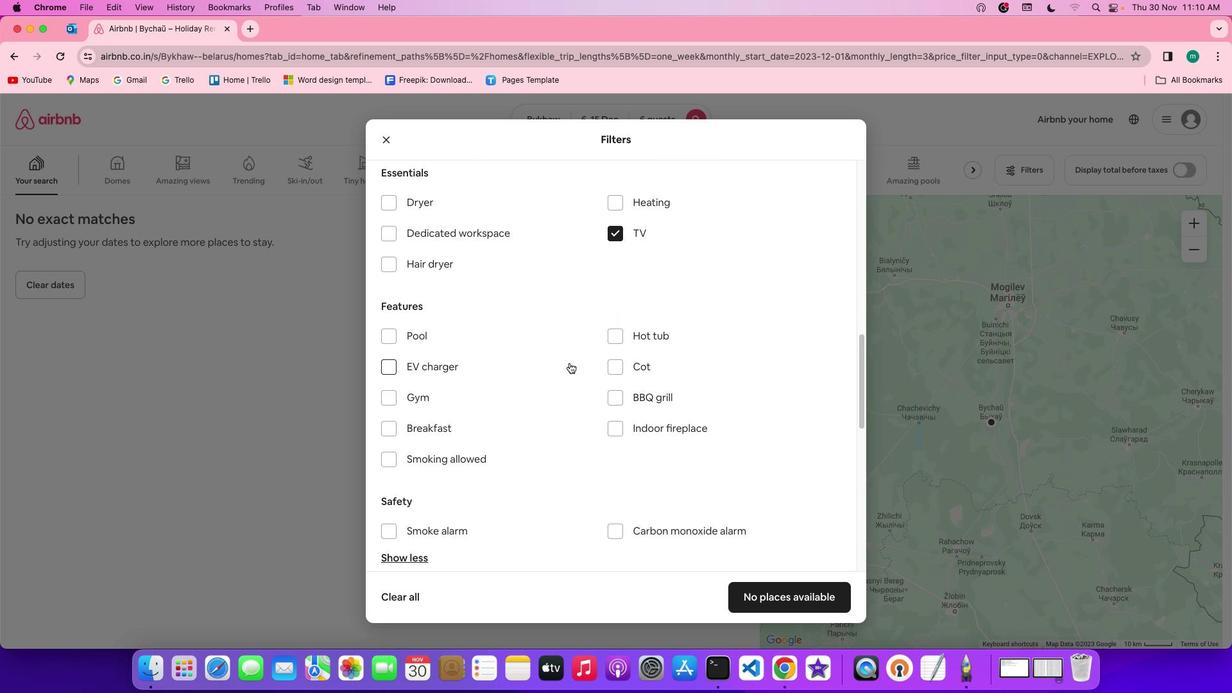 
Action: Mouse moved to (445, 415)
Screenshot: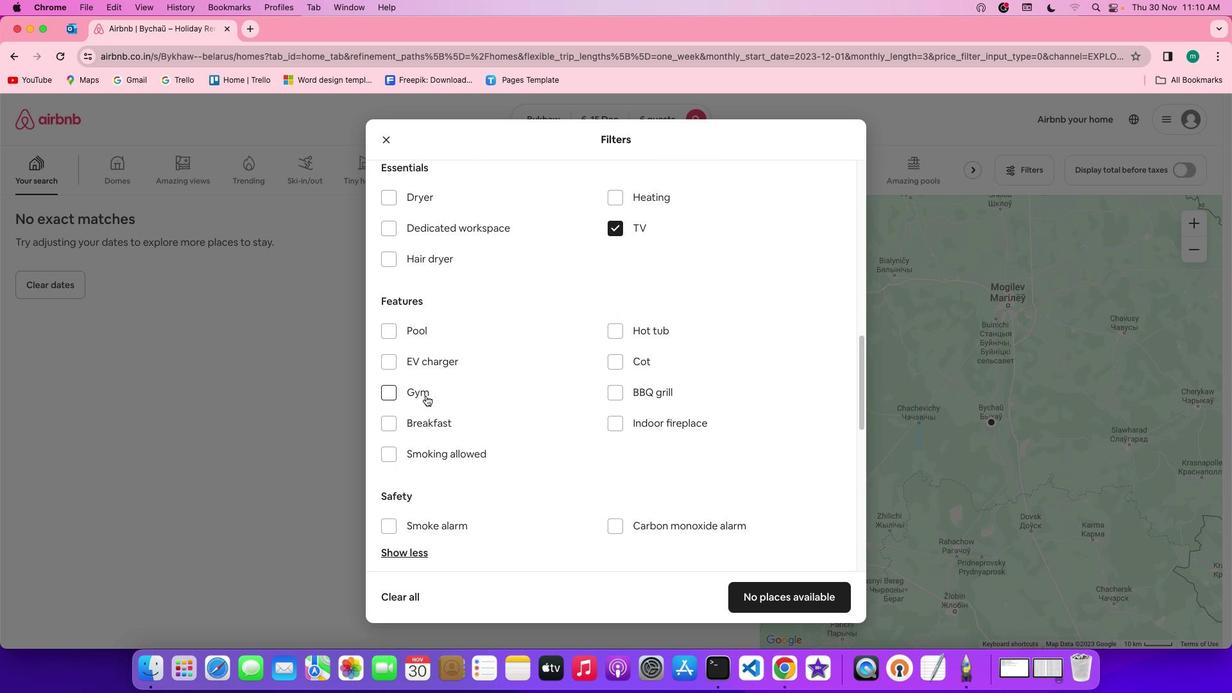 
Action: Mouse pressed left at (445, 415)
Screenshot: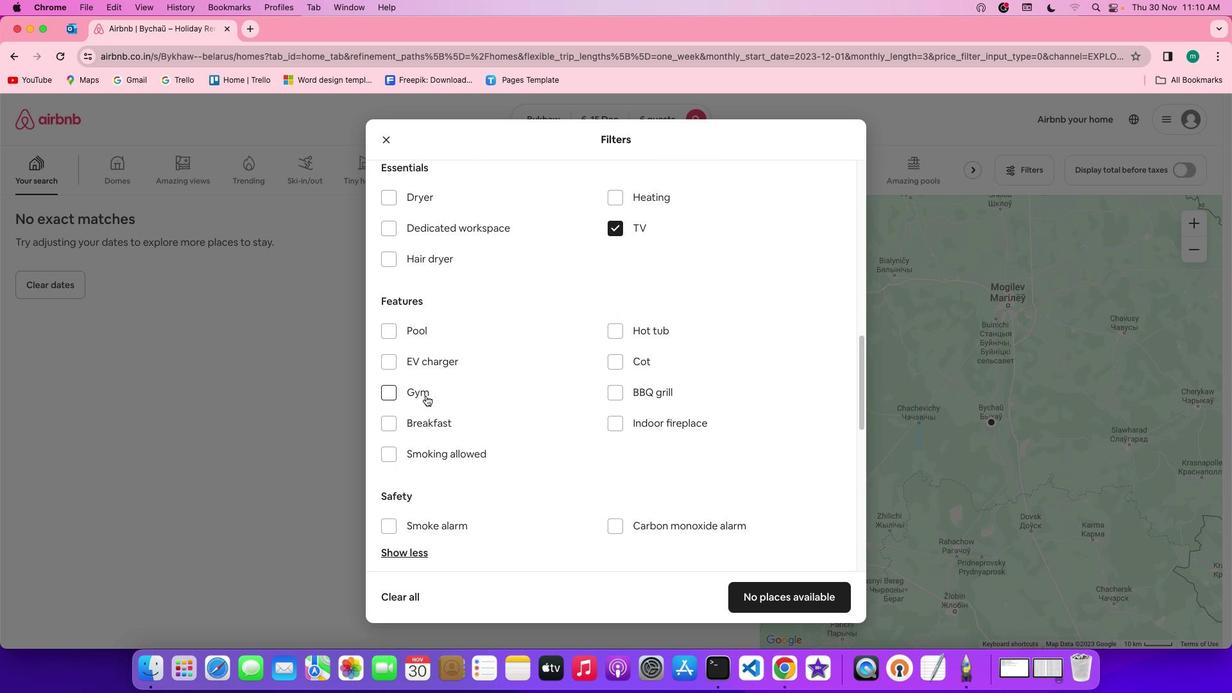 
Action: Mouse moved to (457, 440)
Screenshot: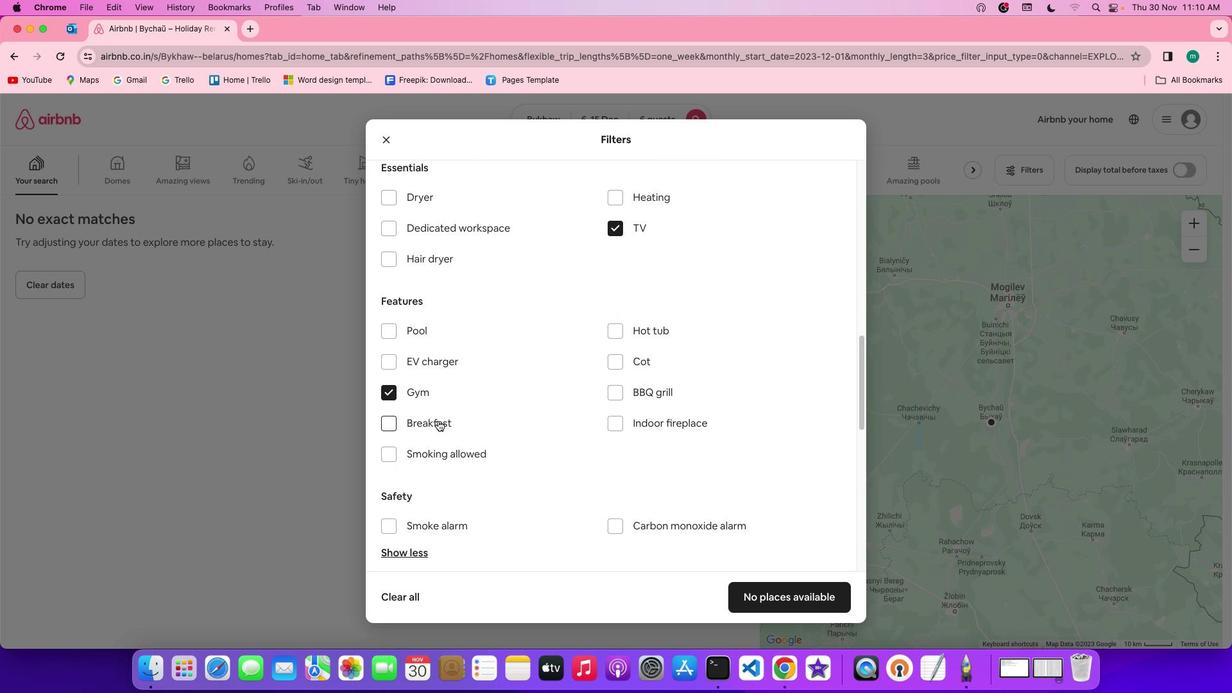 
Action: Mouse pressed left at (457, 440)
Screenshot: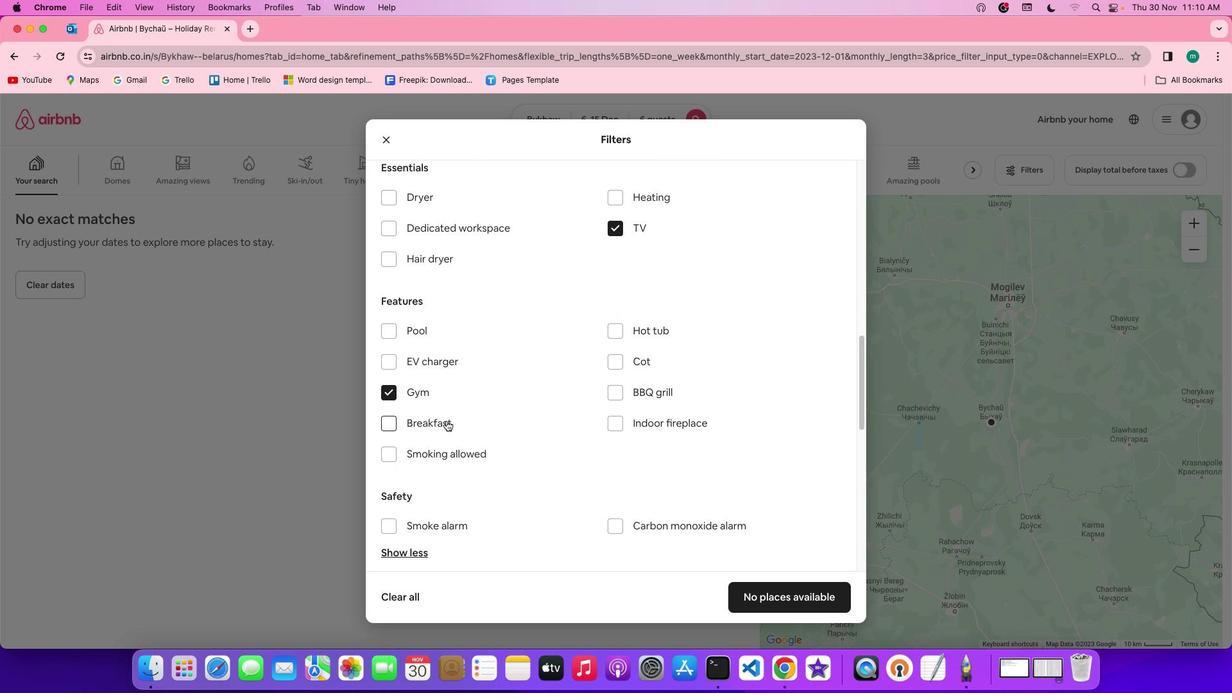 
Action: Mouse moved to (591, 460)
Screenshot: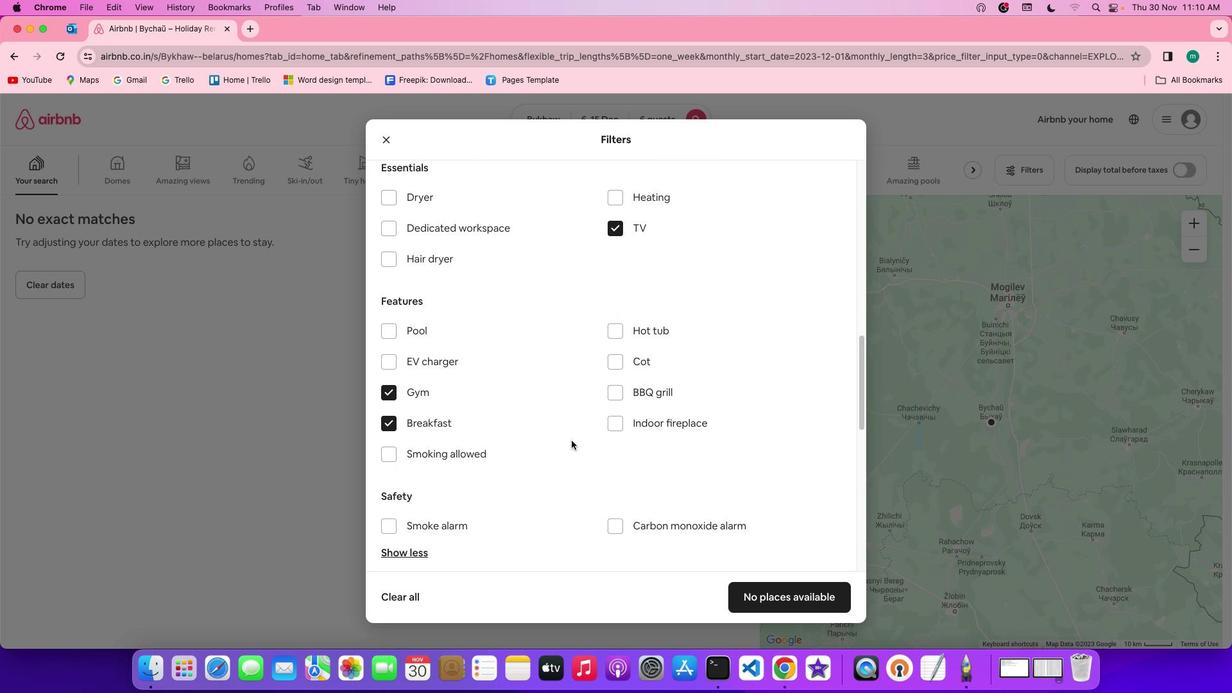 
Action: Mouse scrolled (591, 460) with delta (19, 19)
Screenshot: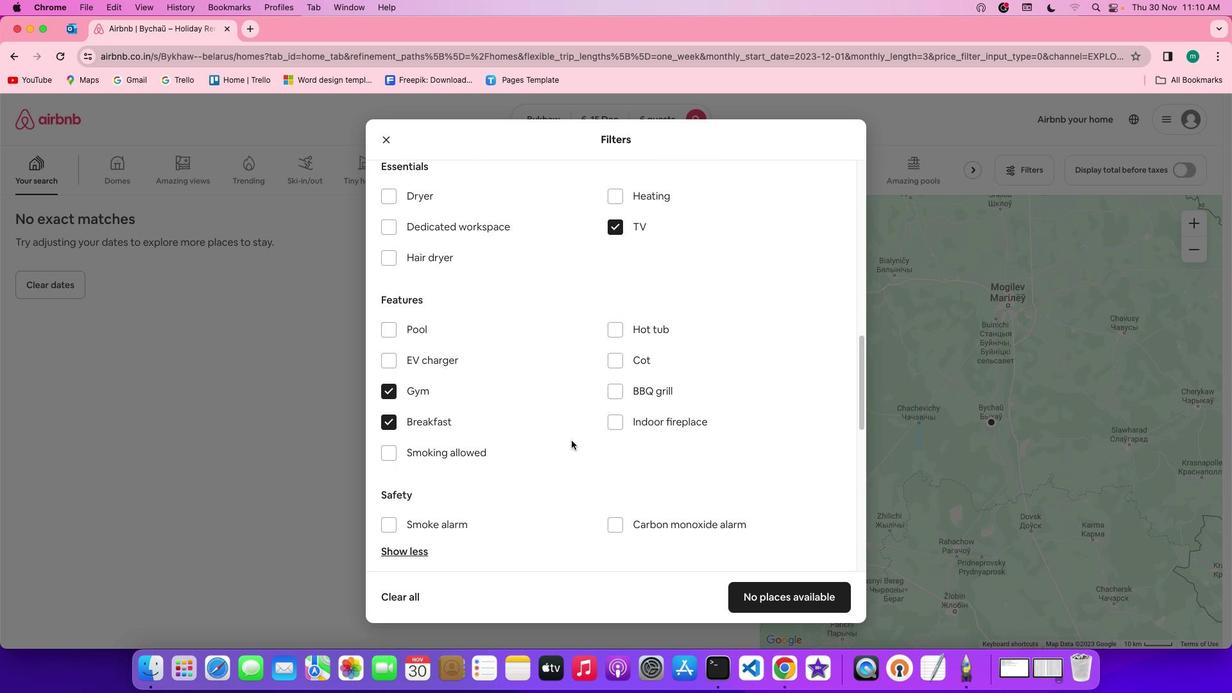 
Action: Mouse scrolled (591, 460) with delta (19, 19)
Screenshot: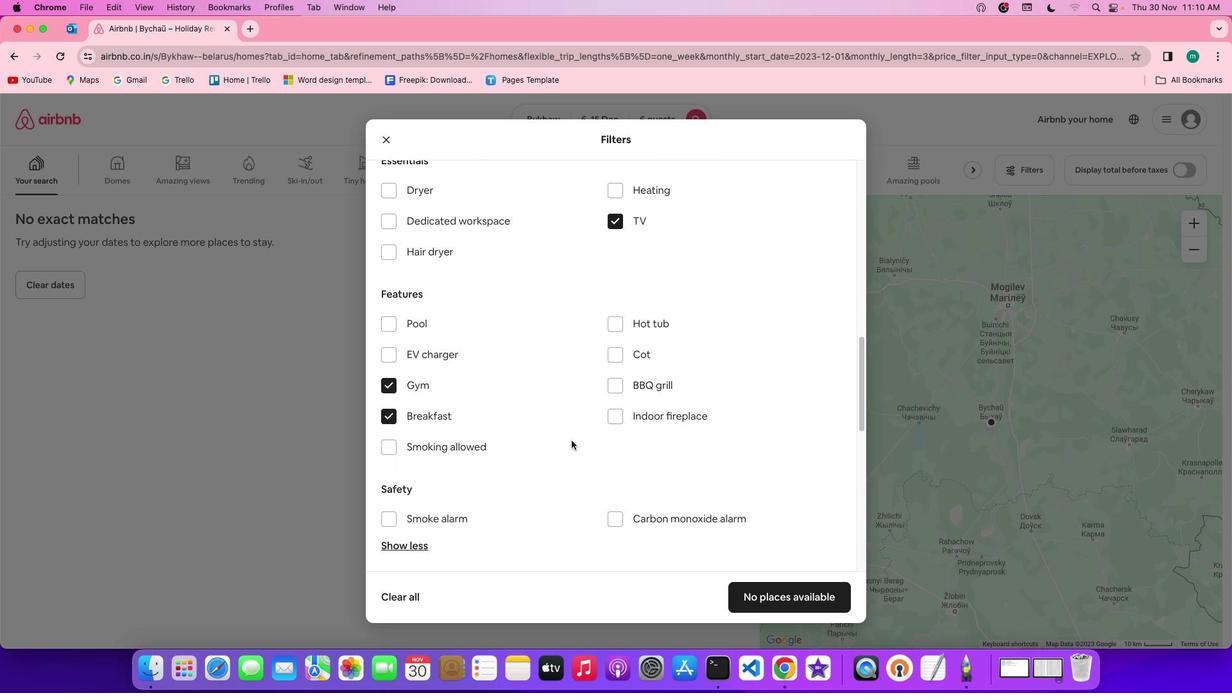 
Action: Mouse scrolled (591, 460) with delta (19, 18)
Screenshot: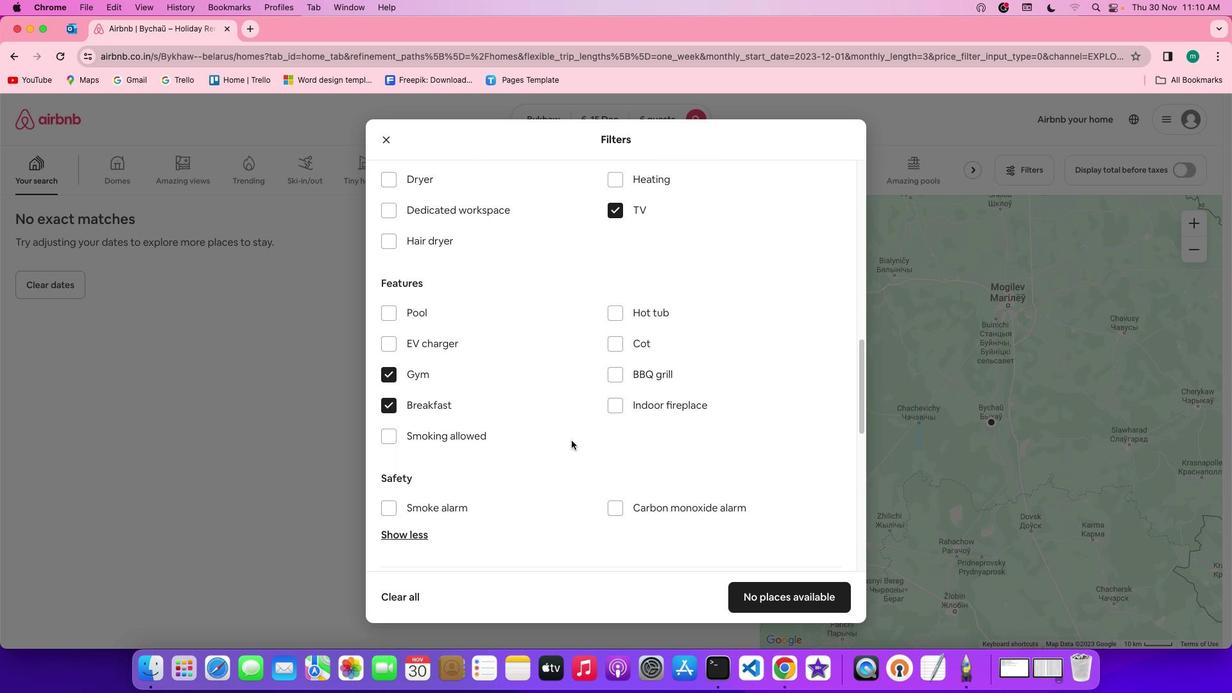 
Action: Mouse moved to (602, 456)
Screenshot: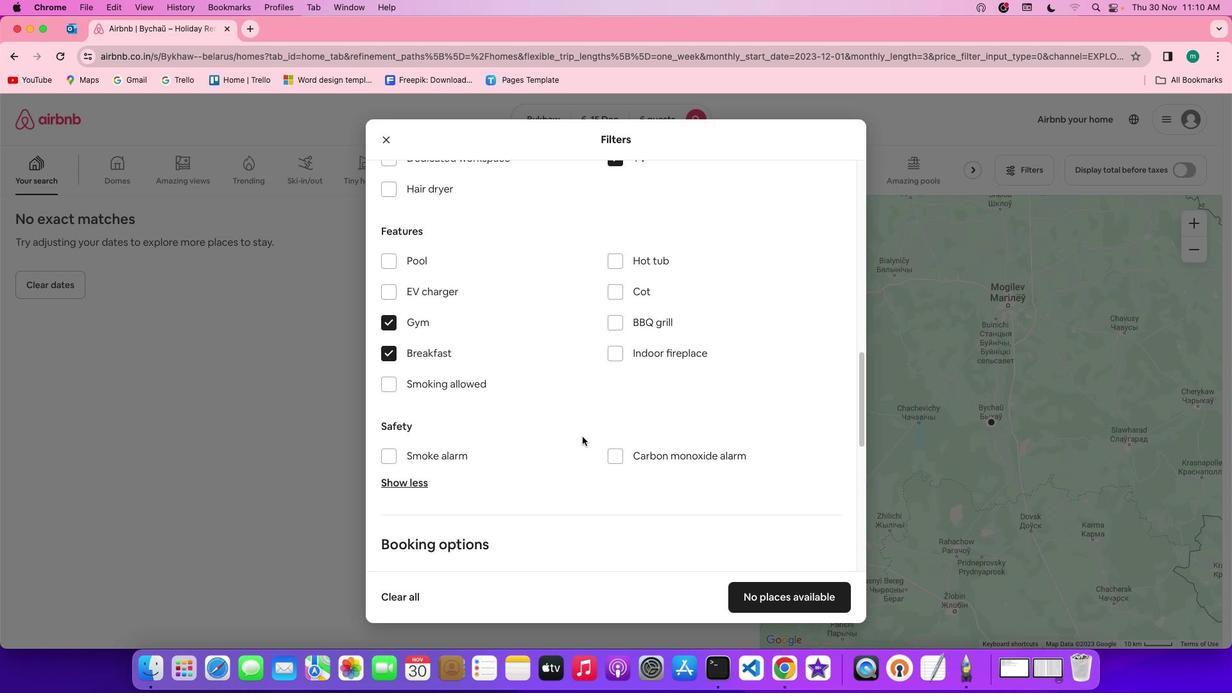 
Action: Mouse scrolled (602, 456) with delta (19, 19)
Screenshot: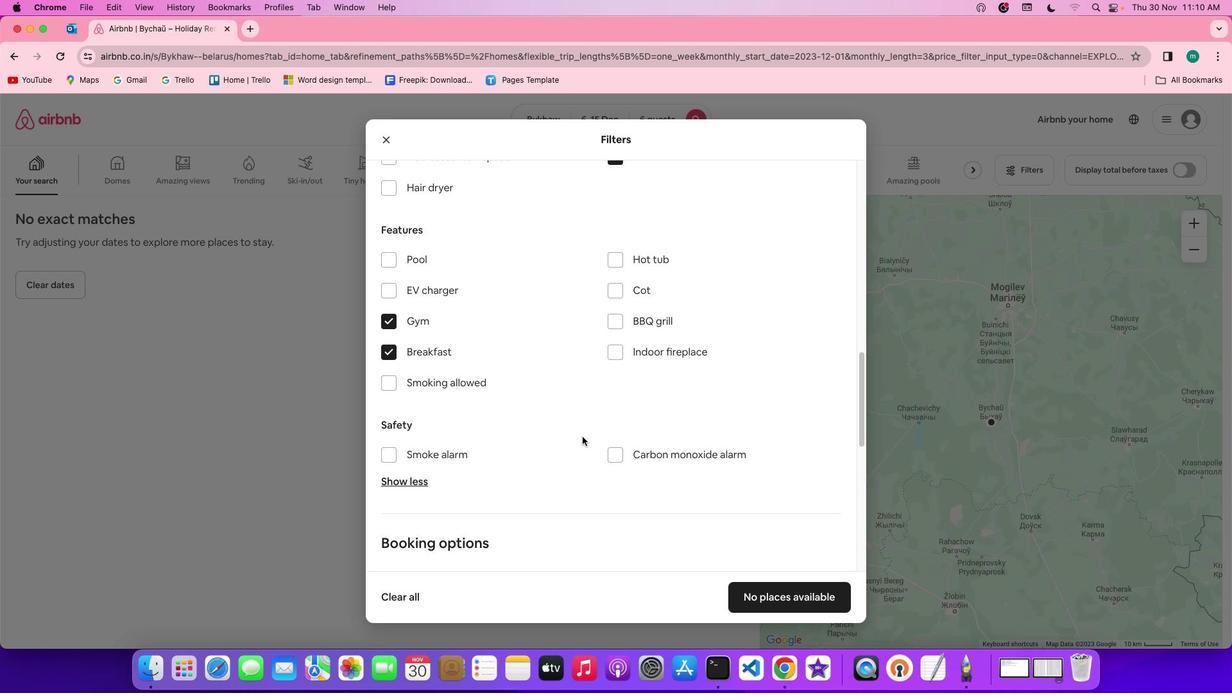 
Action: Mouse scrolled (602, 456) with delta (19, 19)
Screenshot: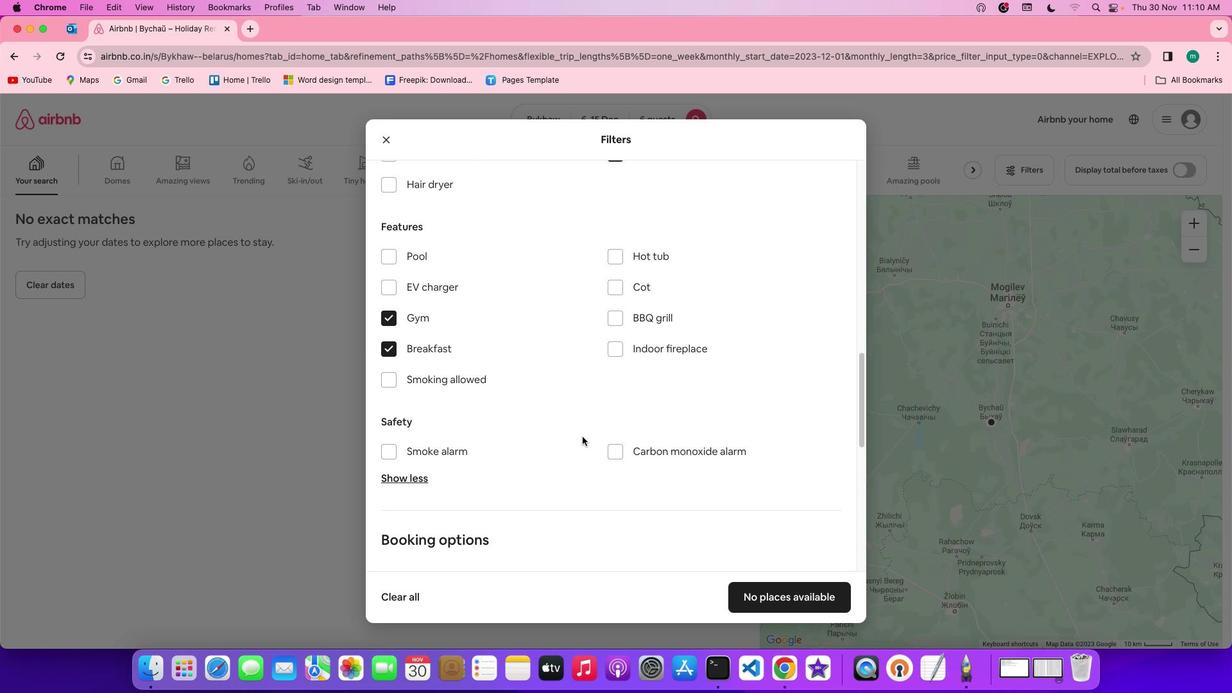 
Action: Mouse scrolled (602, 456) with delta (19, 18)
Screenshot: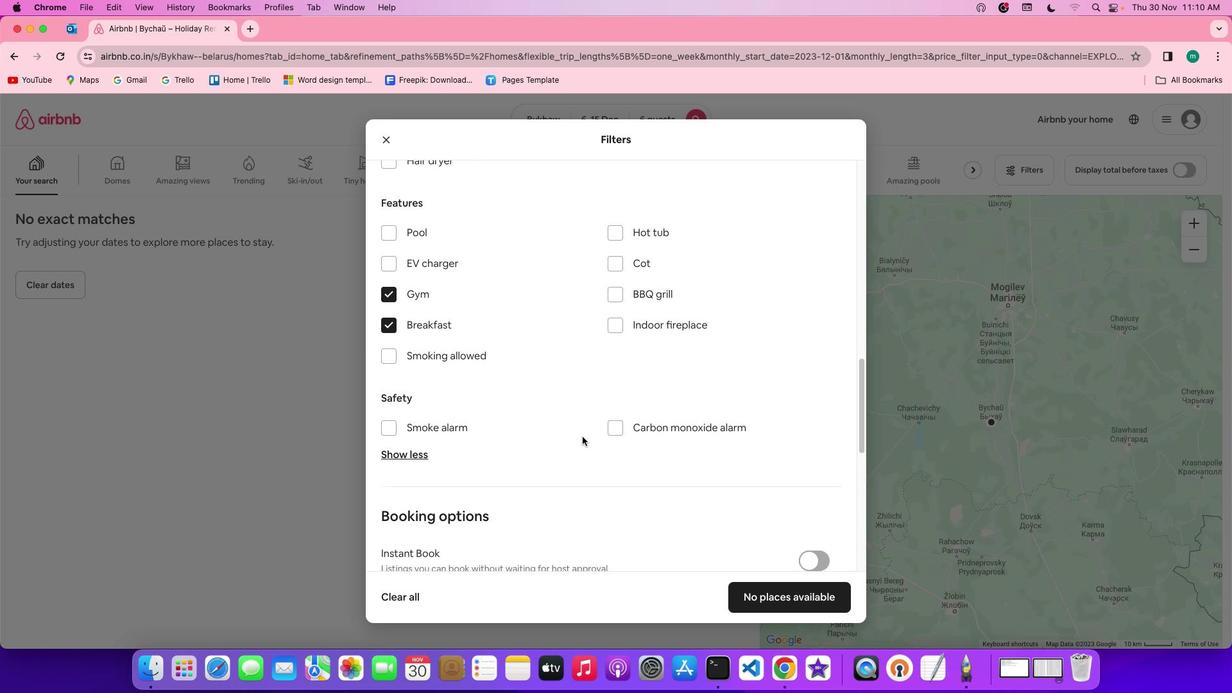 
Action: Mouse scrolled (602, 456) with delta (19, 18)
Screenshot: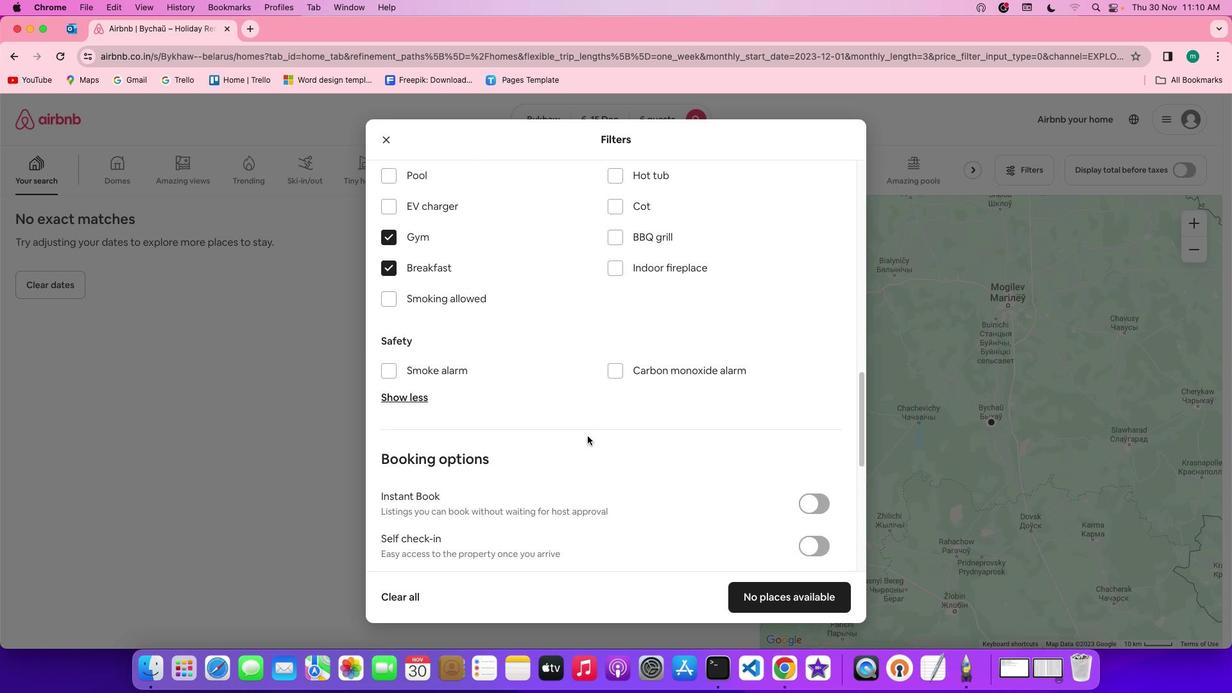 
Action: Mouse moved to (697, 464)
Screenshot: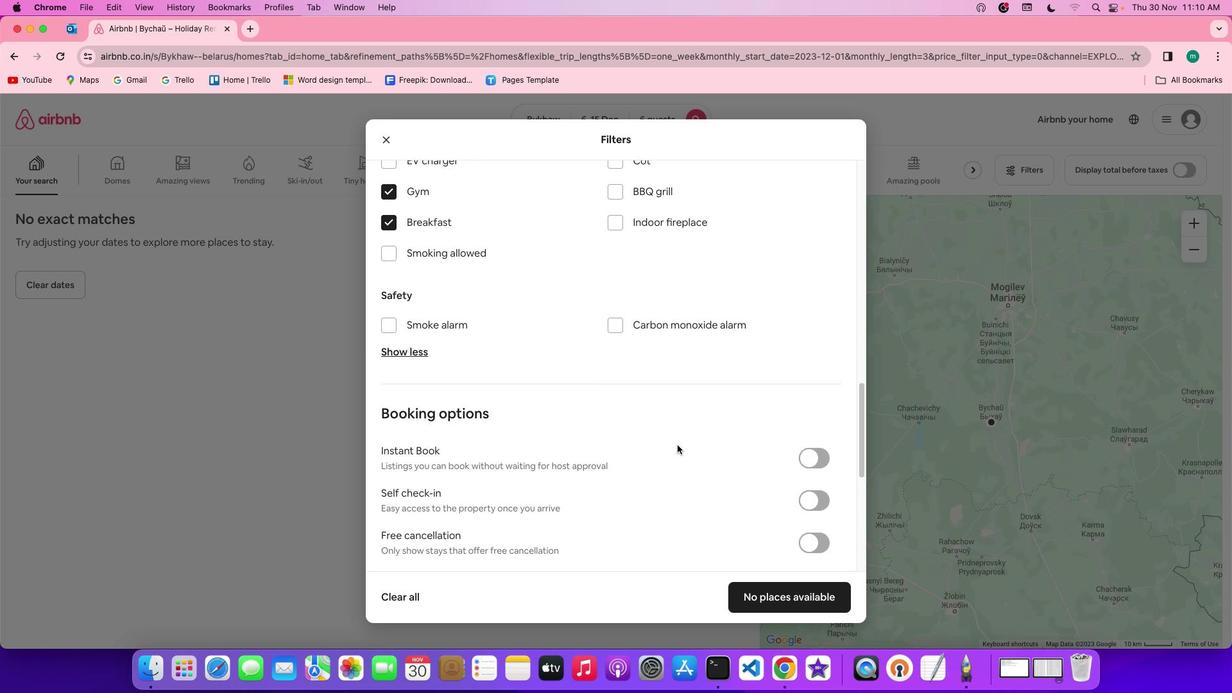
Action: Mouse scrolled (697, 464) with delta (19, 19)
Screenshot: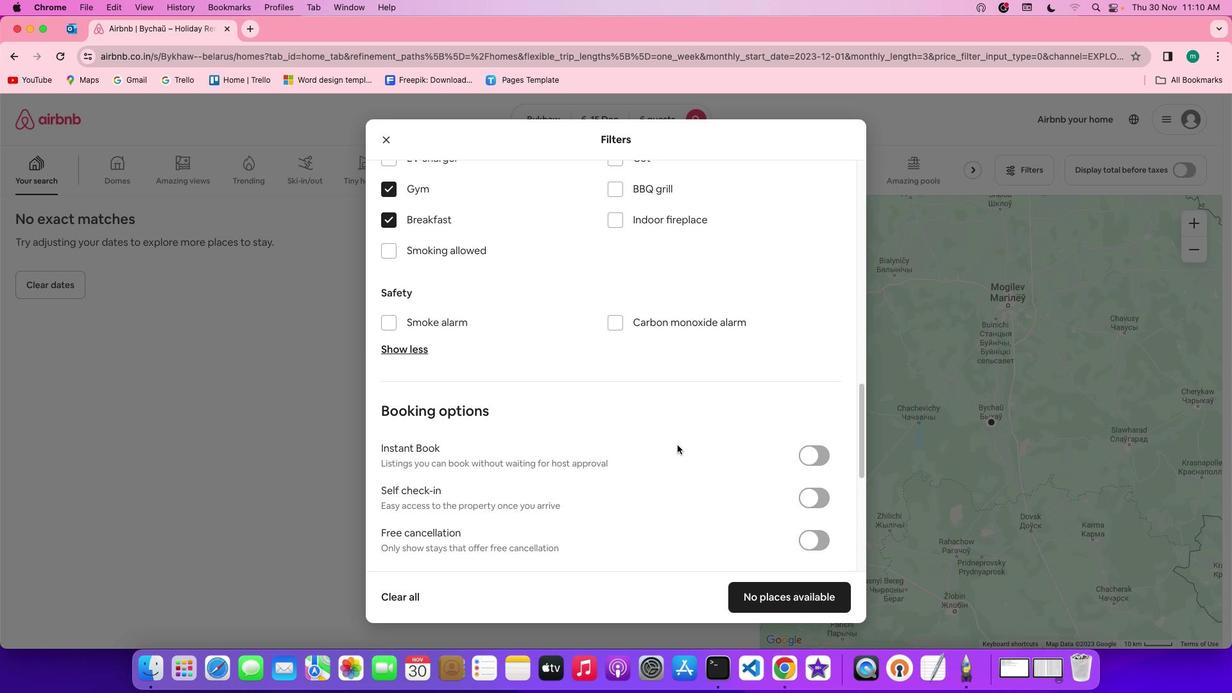 
Action: Mouse scrolled (697, 464) with delta (19, 19)
Screenshot: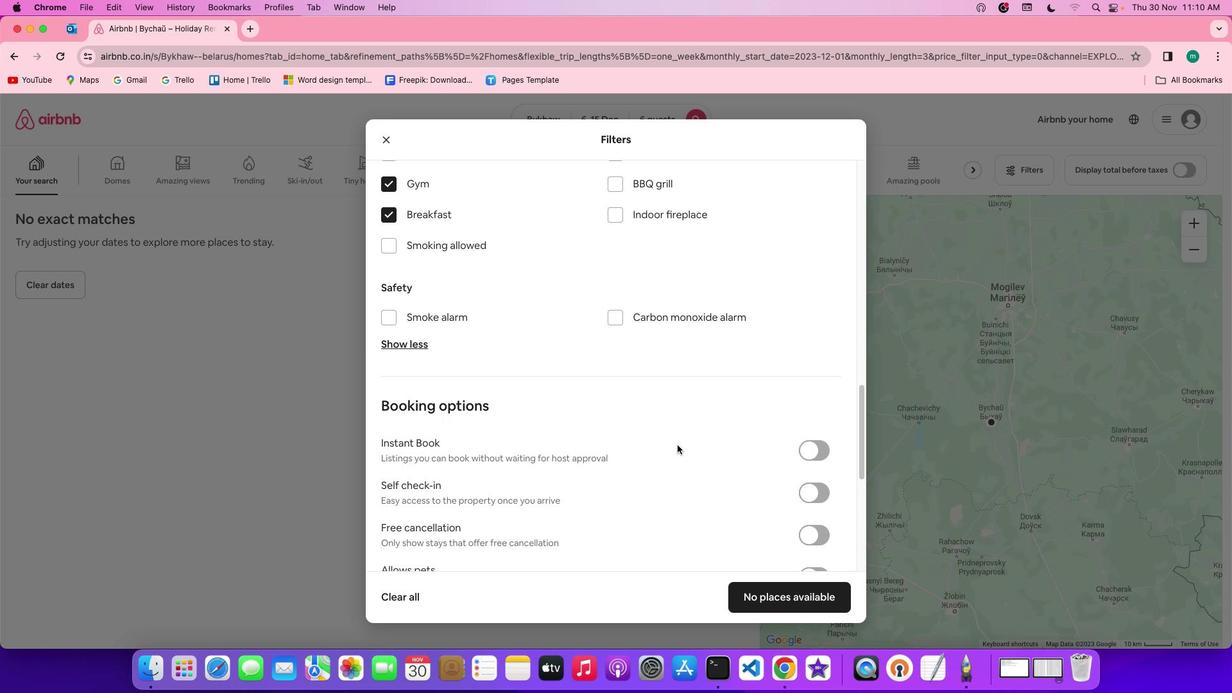 
Action: Mouse scrolled (697, 464) with delta (19, 18)
Screenshot: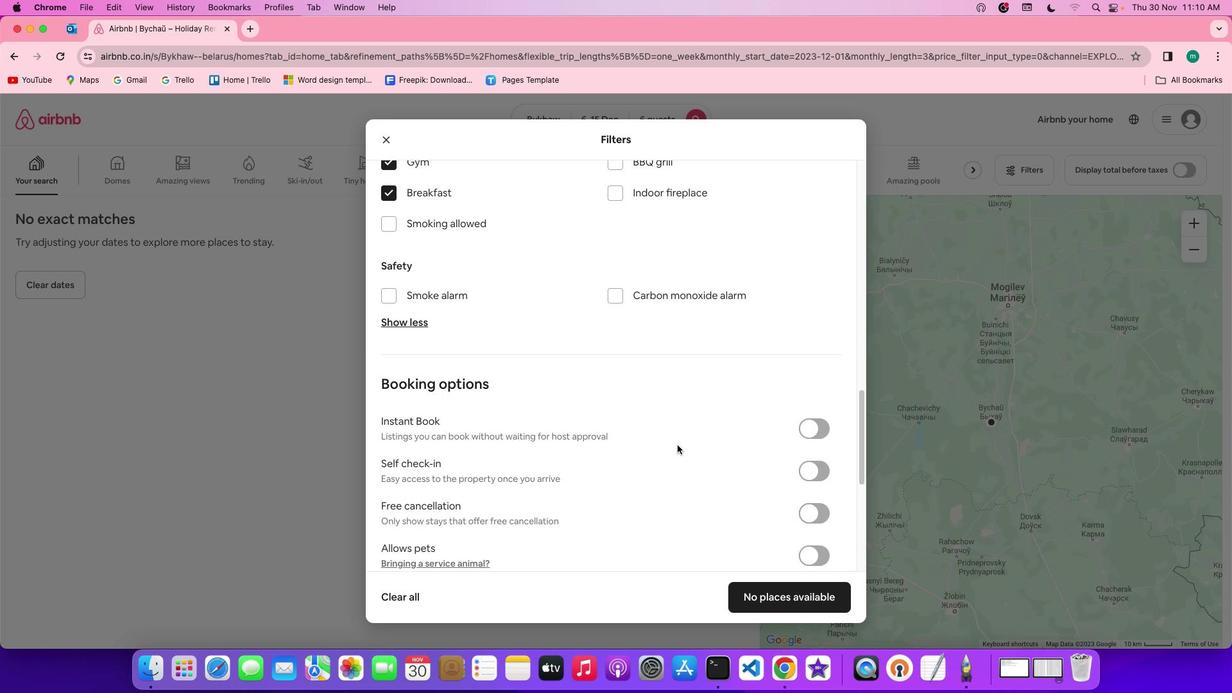 
Action: Mouse scrolled (697, 464) with delta (19, 17)
Screenshot: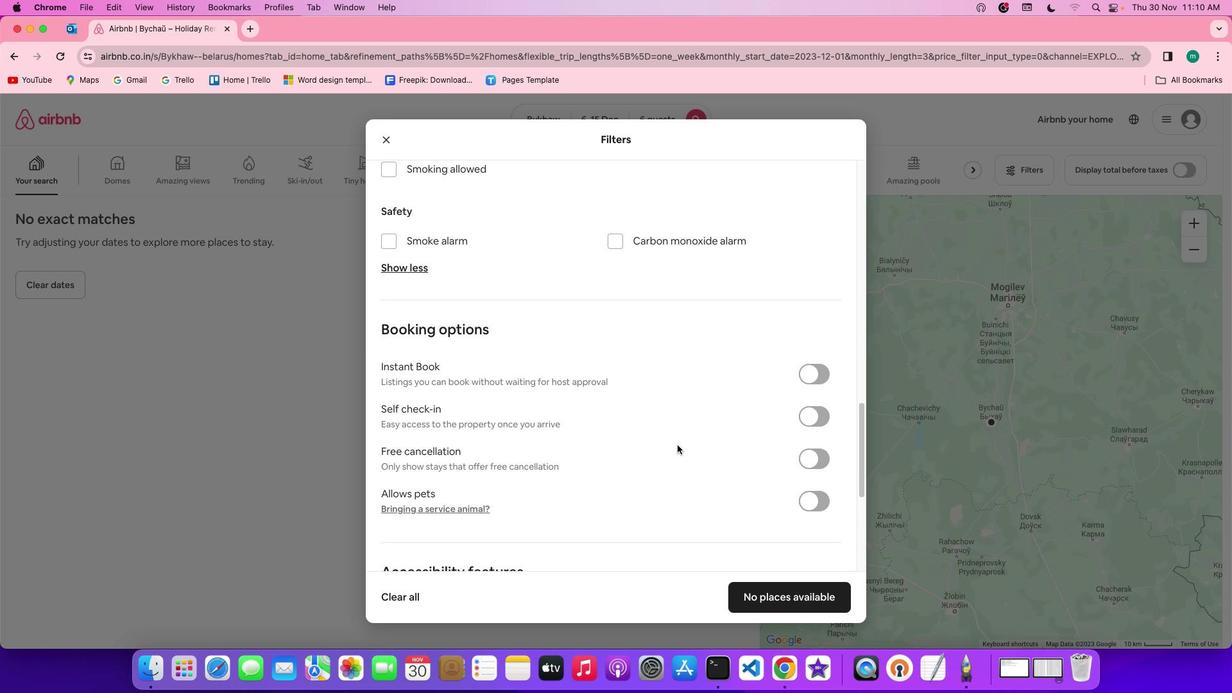 
Action: Mouse scrolled (697, 464) with delta (19, 19)
Screenshot: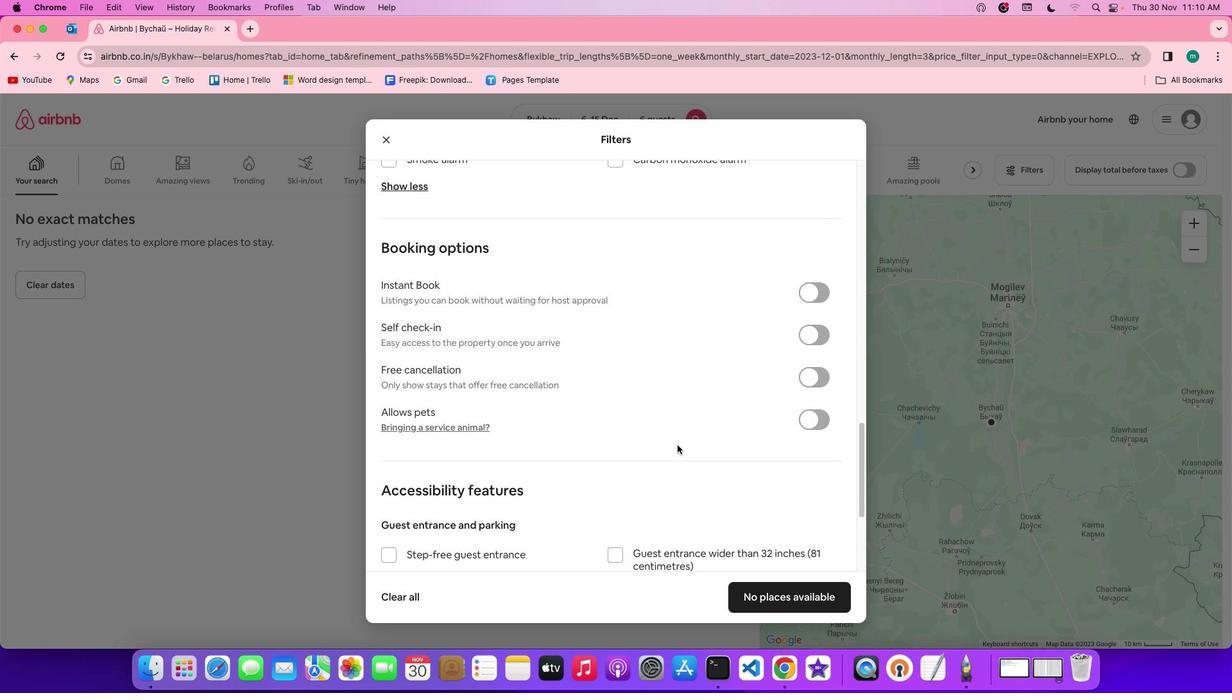 
Action: Mouse scrolled (697, 464) with delta (19, 19)
Screenshot: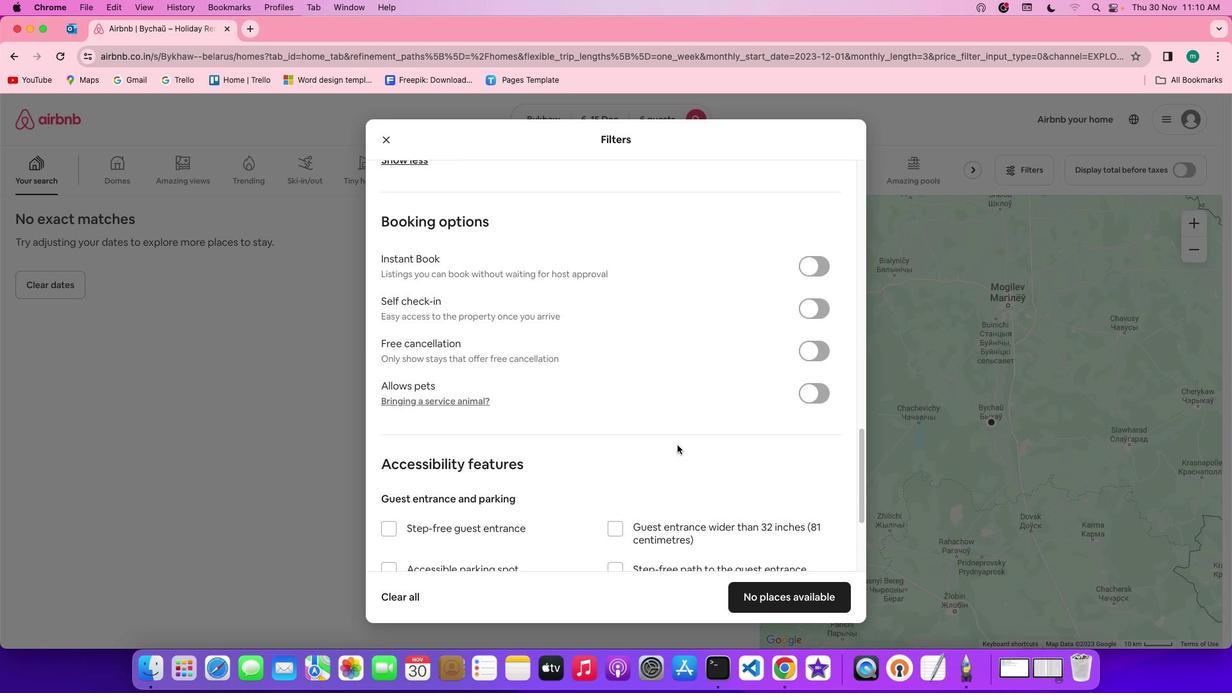 
Action: Mouse scrolled (697, 464) with delta (19, 17)
Screenshot: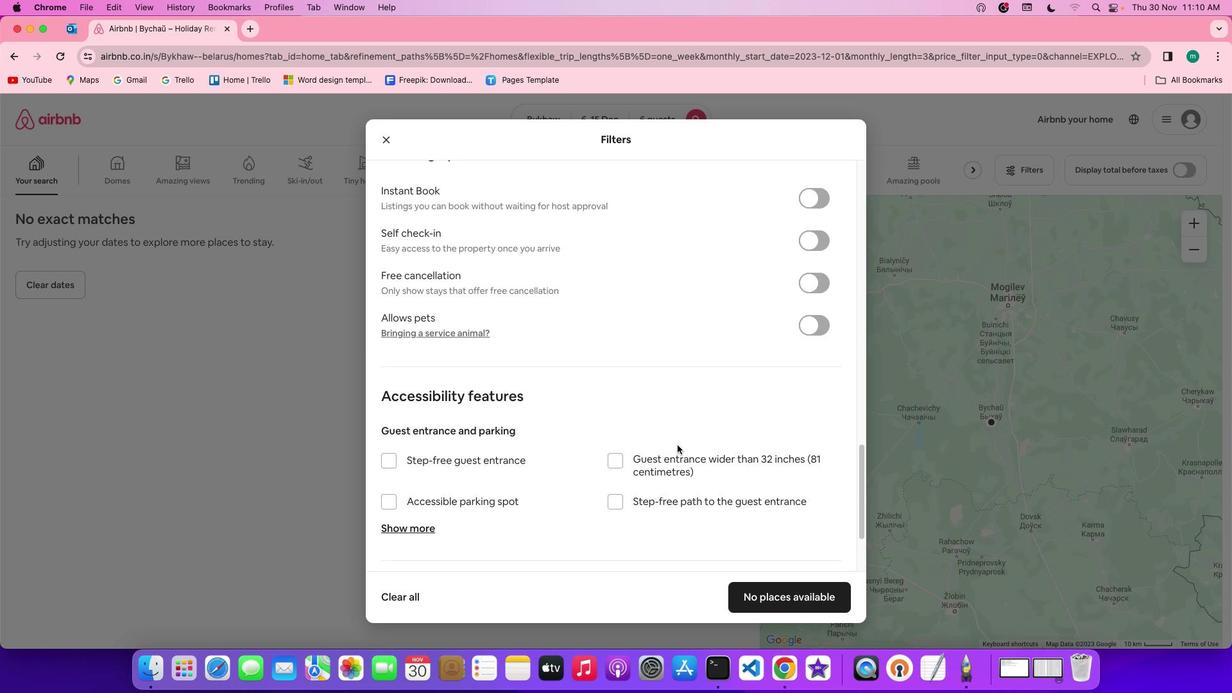 
Action: Mouse scrolled (697, 464) with delta (19, 16)
Screenshot: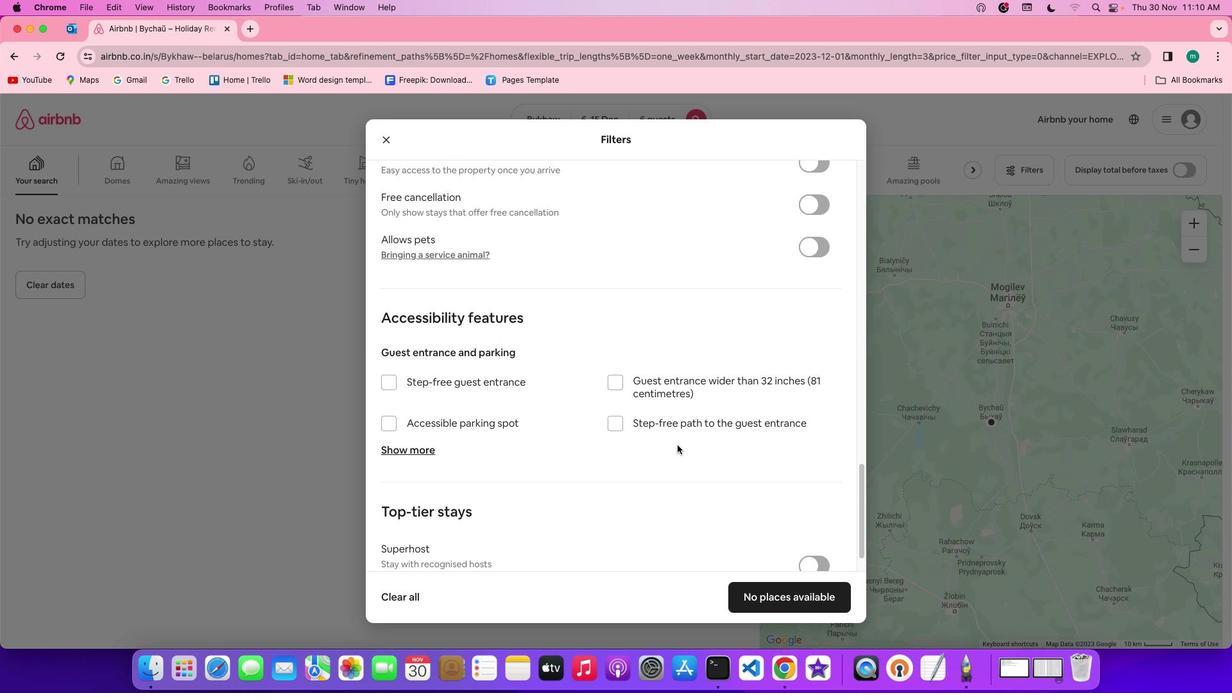 
Action: Mouse scrolled (697, 464) with delta (19, 16)
Screenshot: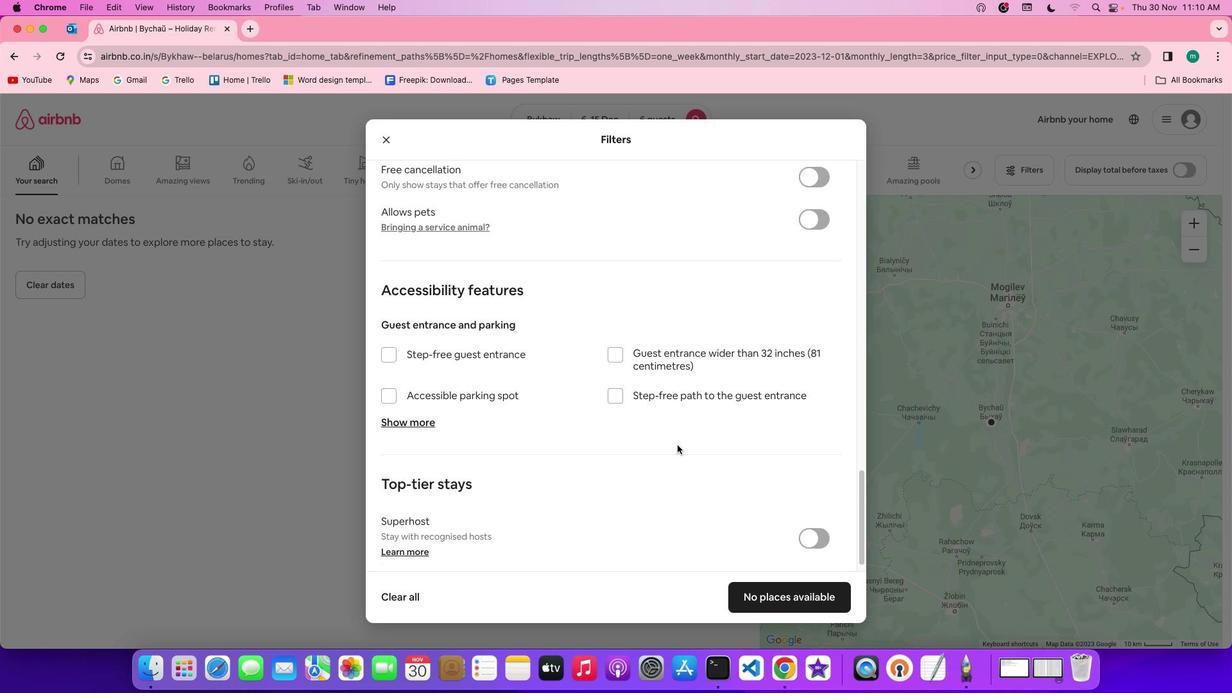 
Action: Mouse scrolled (697, 464) with delta (19, 19)
Screenshot: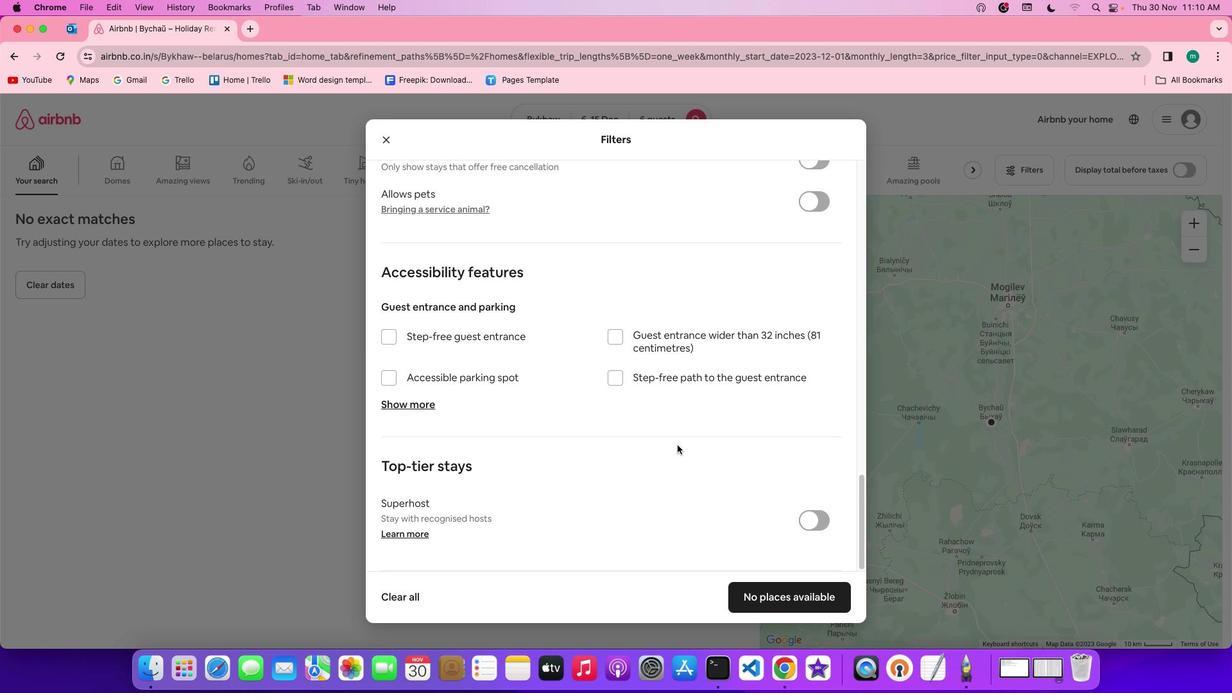 
Action: Mouse scrolled (697, 464) with delta (19, 19)
Screenshot: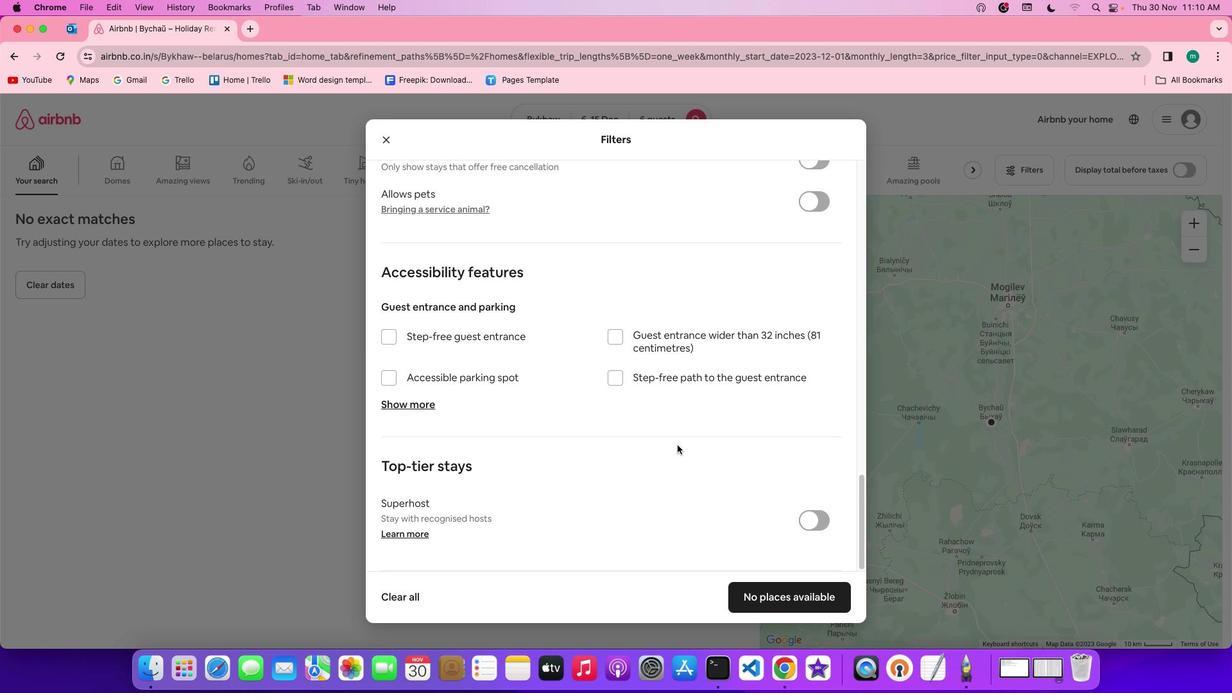 
Action: Mouse scrolled (697, 464) with delta (19, 17)
Screenshot: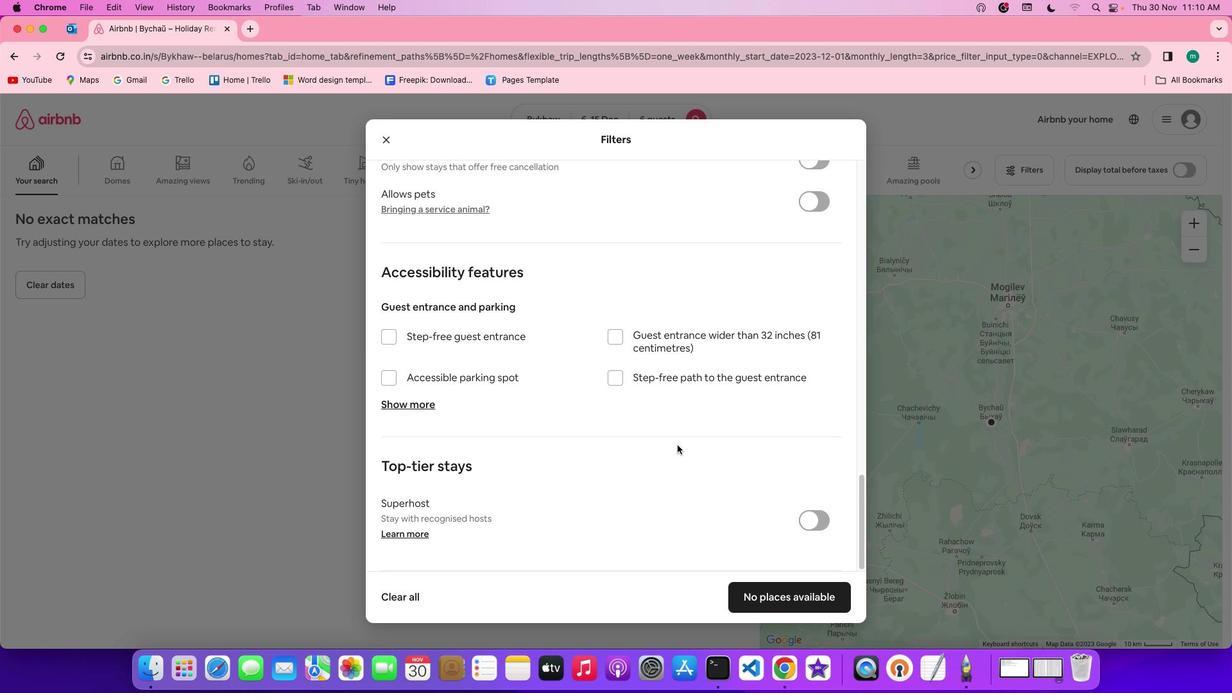 
Action: Mouse scrolled (697, 464) with delta (19, 16)
Screenshot: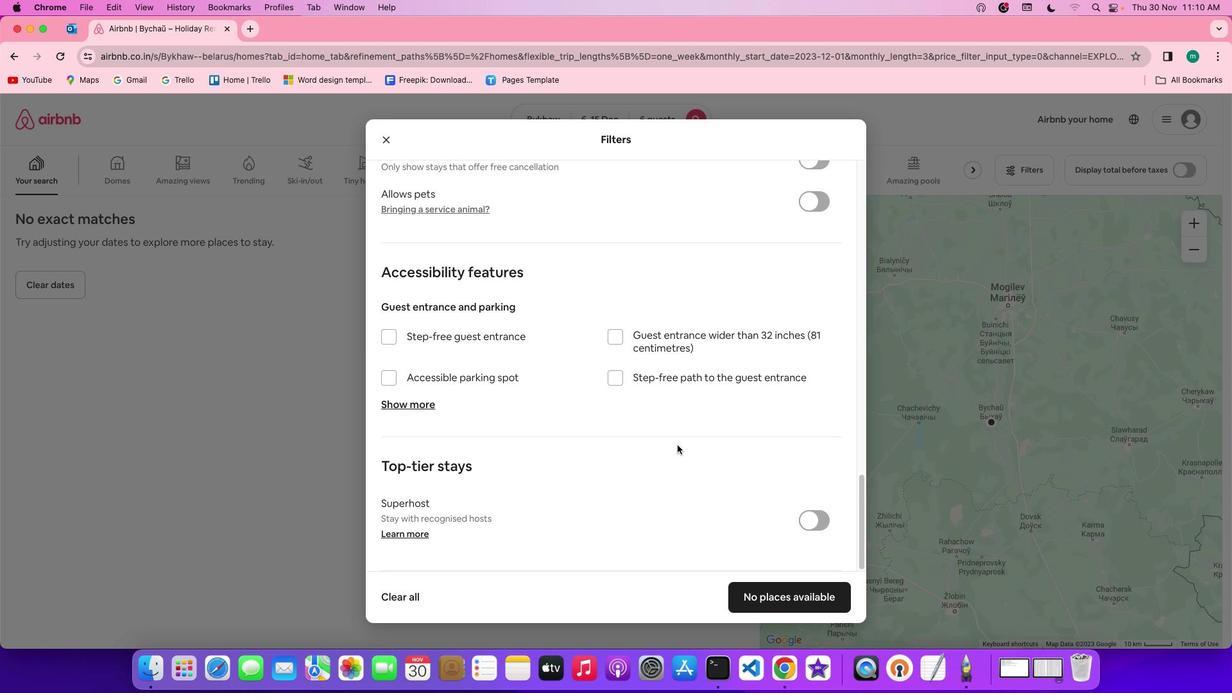 
Action: Mouse scrolled (697, 464) with delta (19, 16)
Screenshot: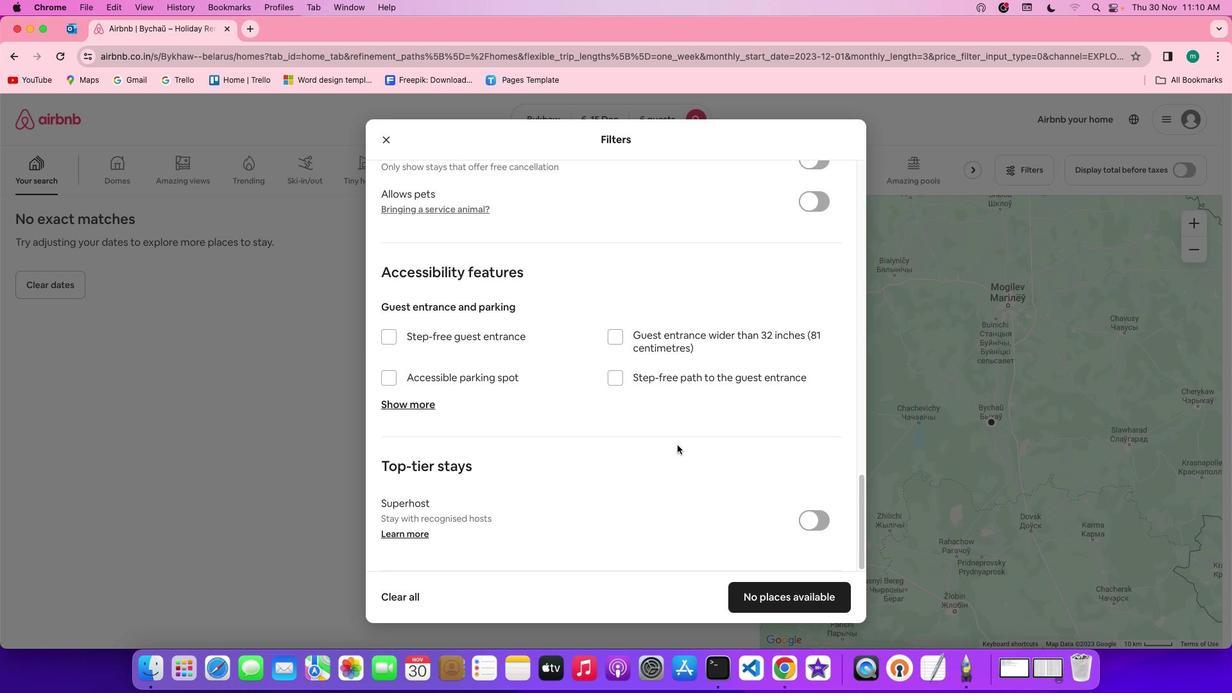 
Action: Mouse moved to (845, 614)
Screenshot: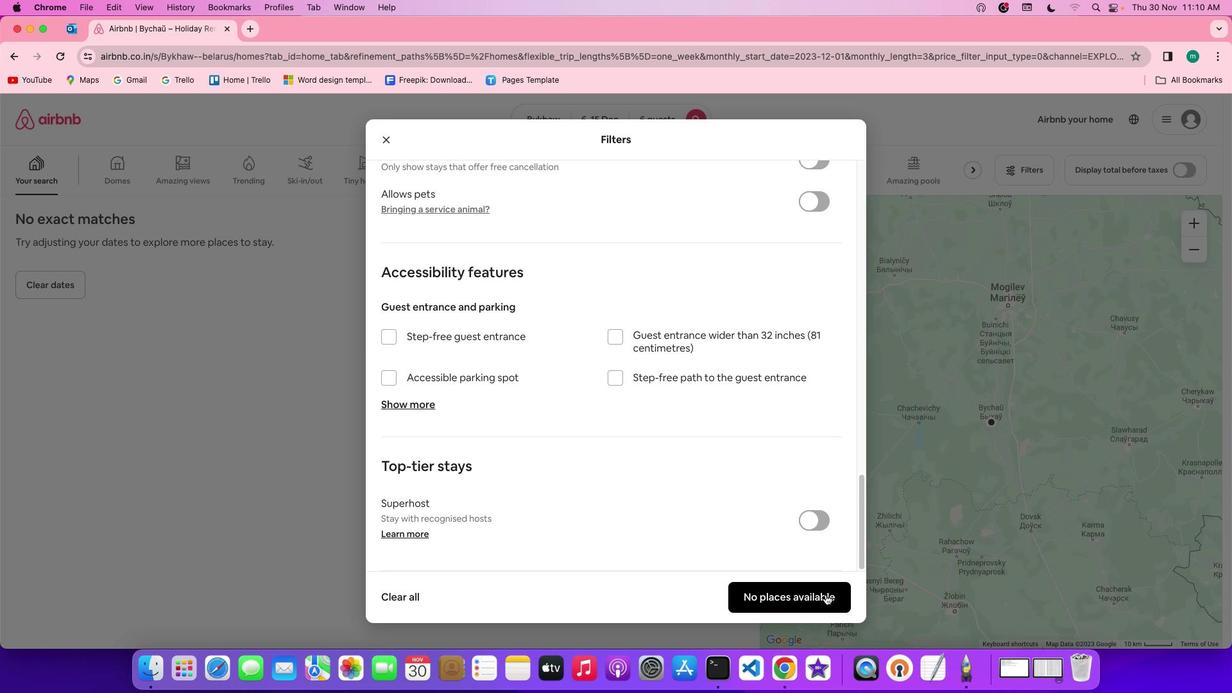 
Action: Mouse pressed left at (845, 614)
Screenshot: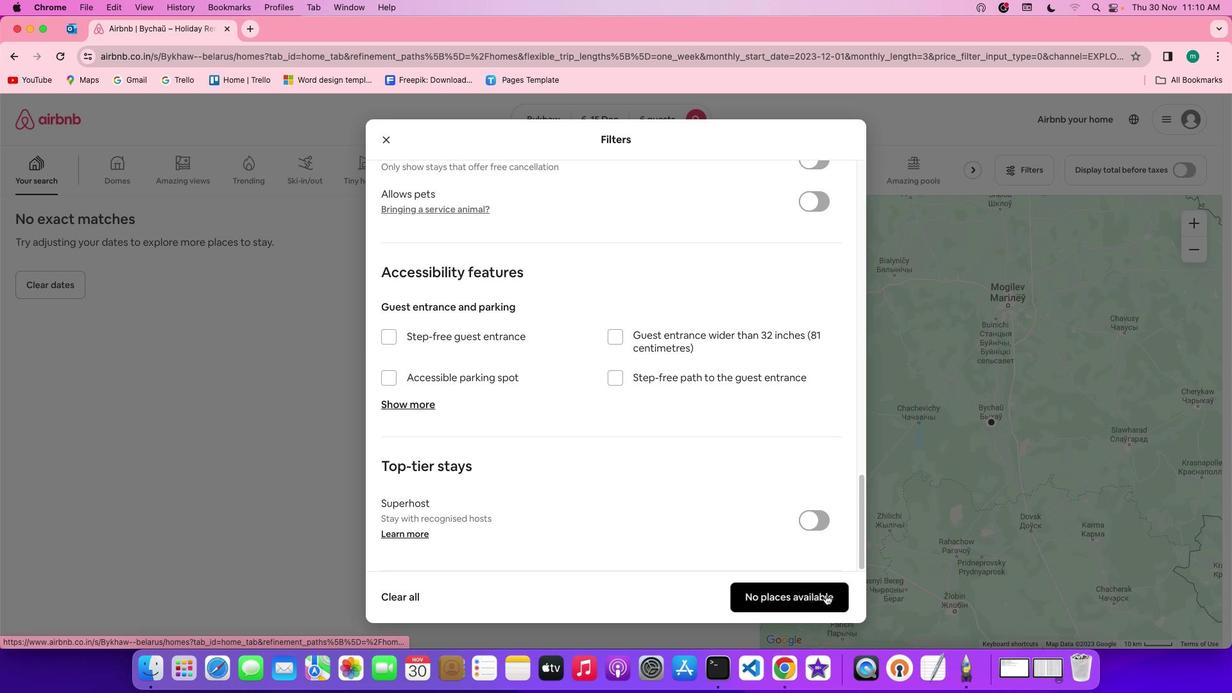 
Action: Mouse moved to (464, 441)
Screenshot: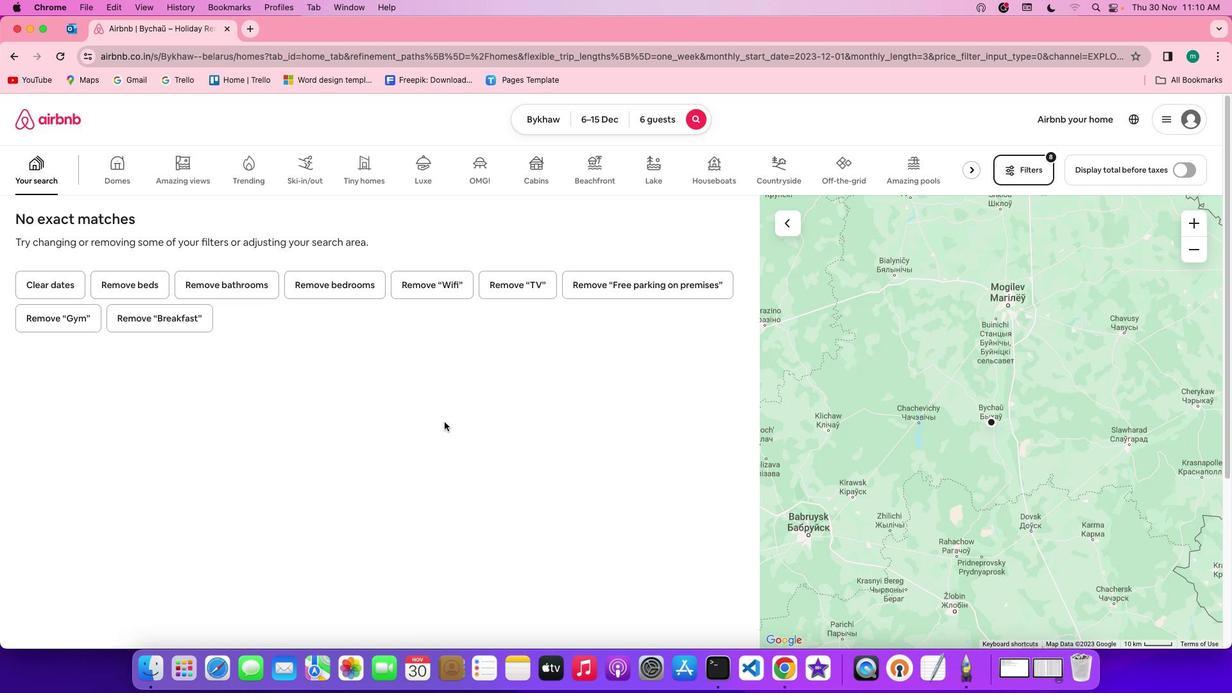 
